 Task: Find connections with filter location Pingdu with filter topic #interviewwith filter profile language English with filter current company FSSAI Publication with filter school Maharashtra Institute of Technology with filter industry Marketing Services with filter service category Property Management with filter keywords title Proprietor
Action: Mouse moved to (214, 285)
Screenshot: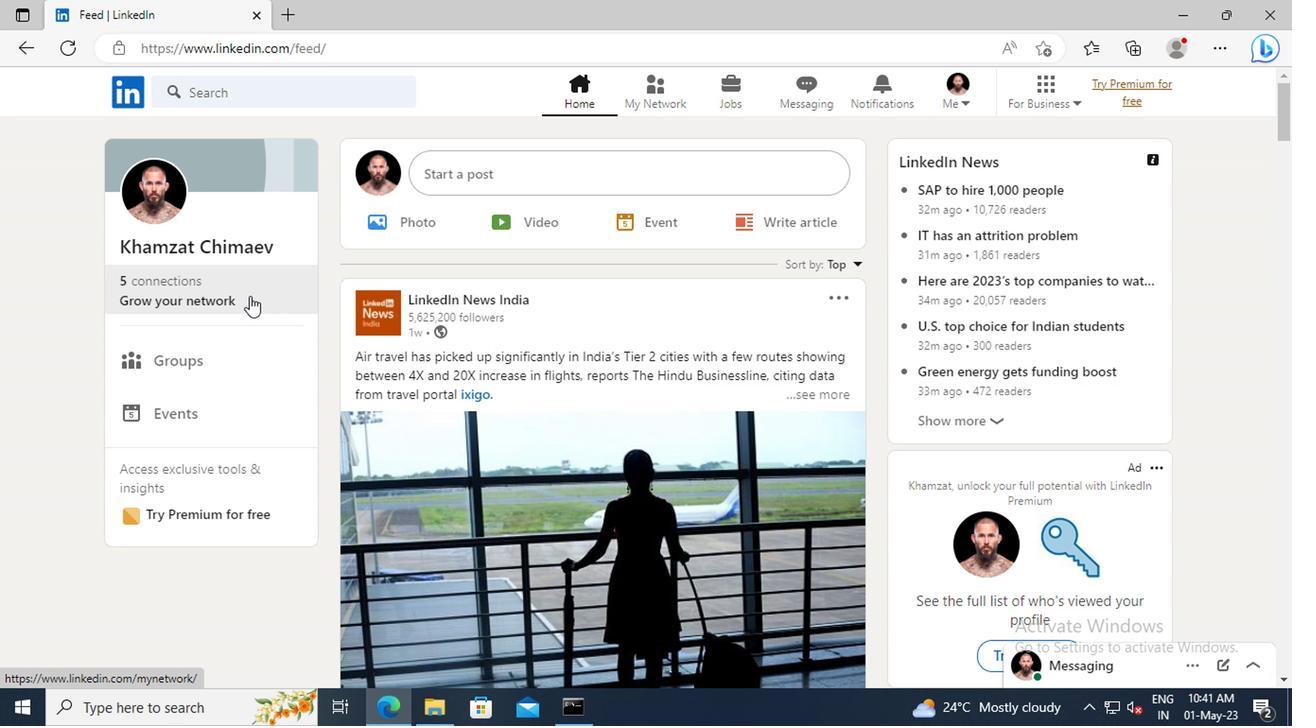 
Action: Mouse pressed left at (214, 285)
Screenshot: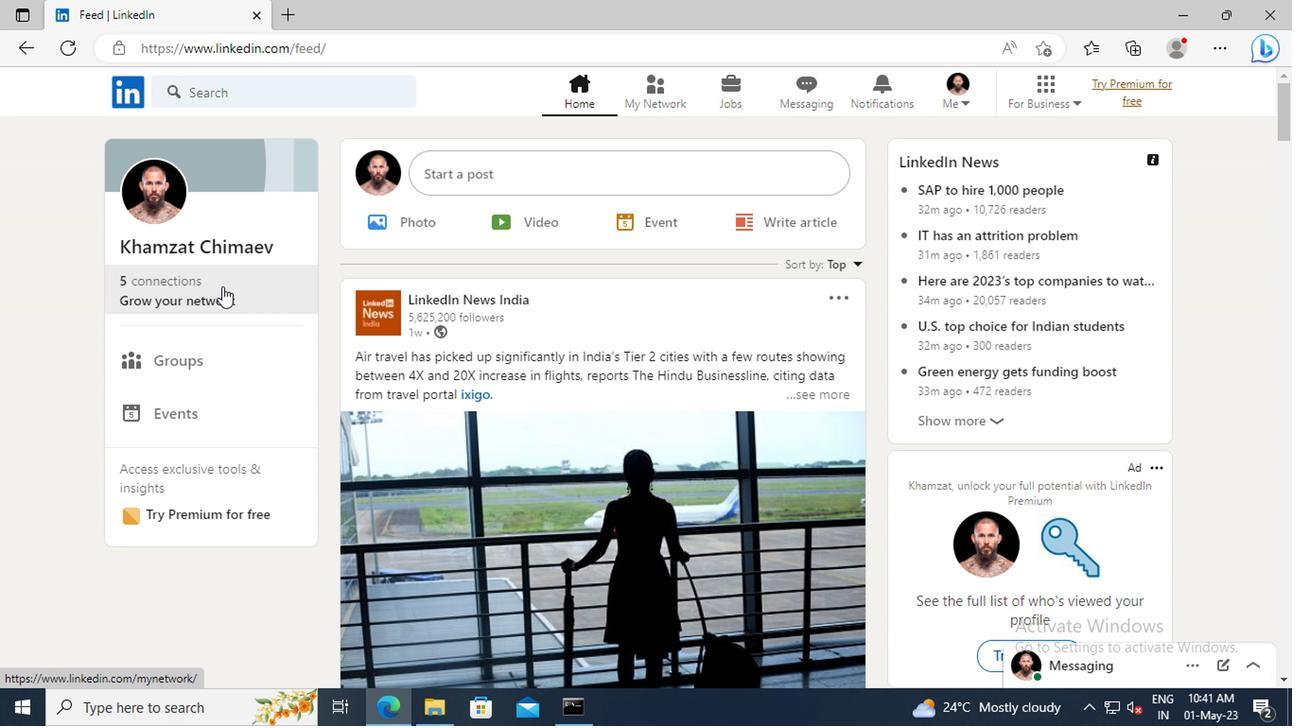 
Action: Mouse moved to (210, 205)
Screenshot: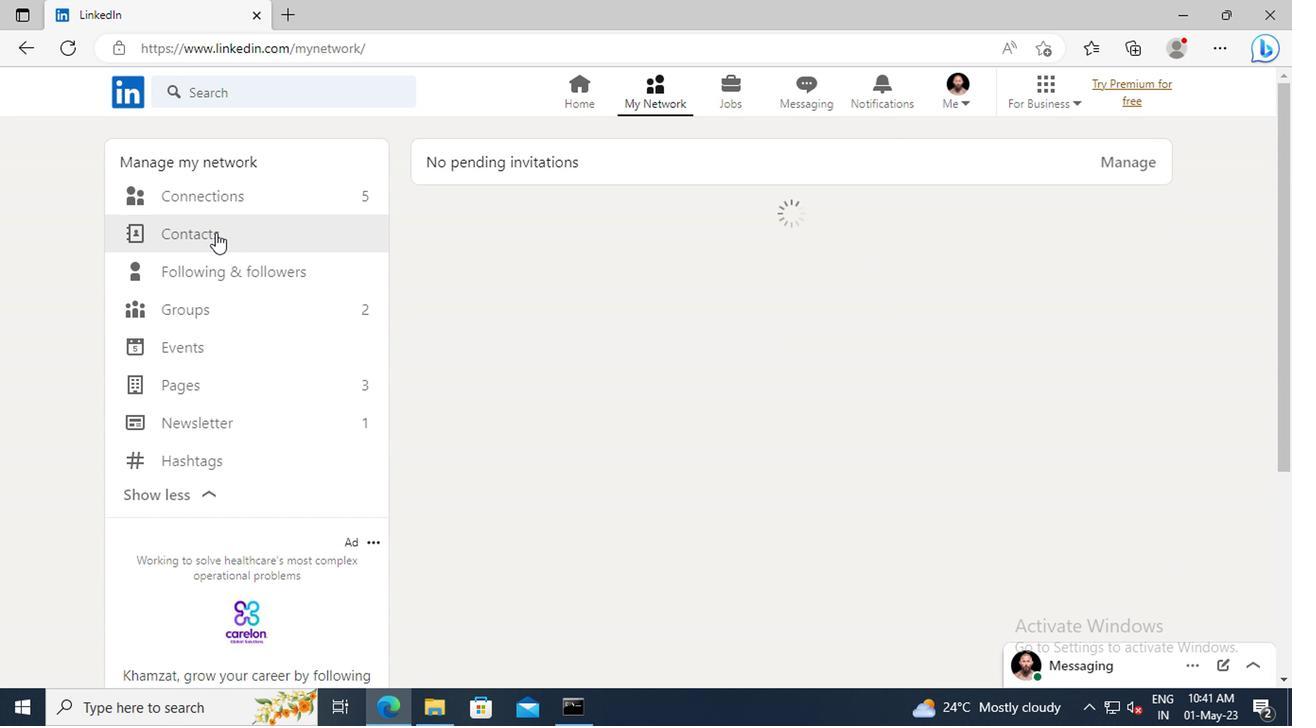 
Action: Mouse pressed left at (210, 205)
Screenshot: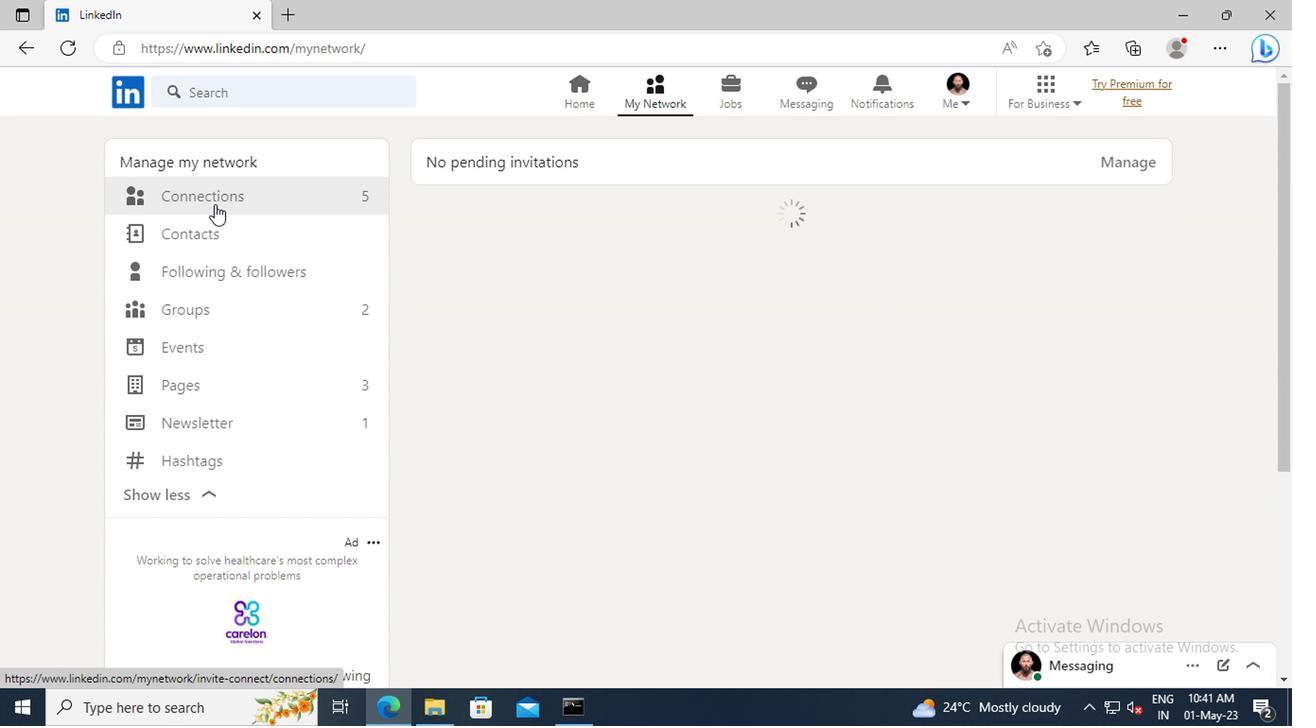 
Action: Mouse moved to (749, 205)
Screenshot: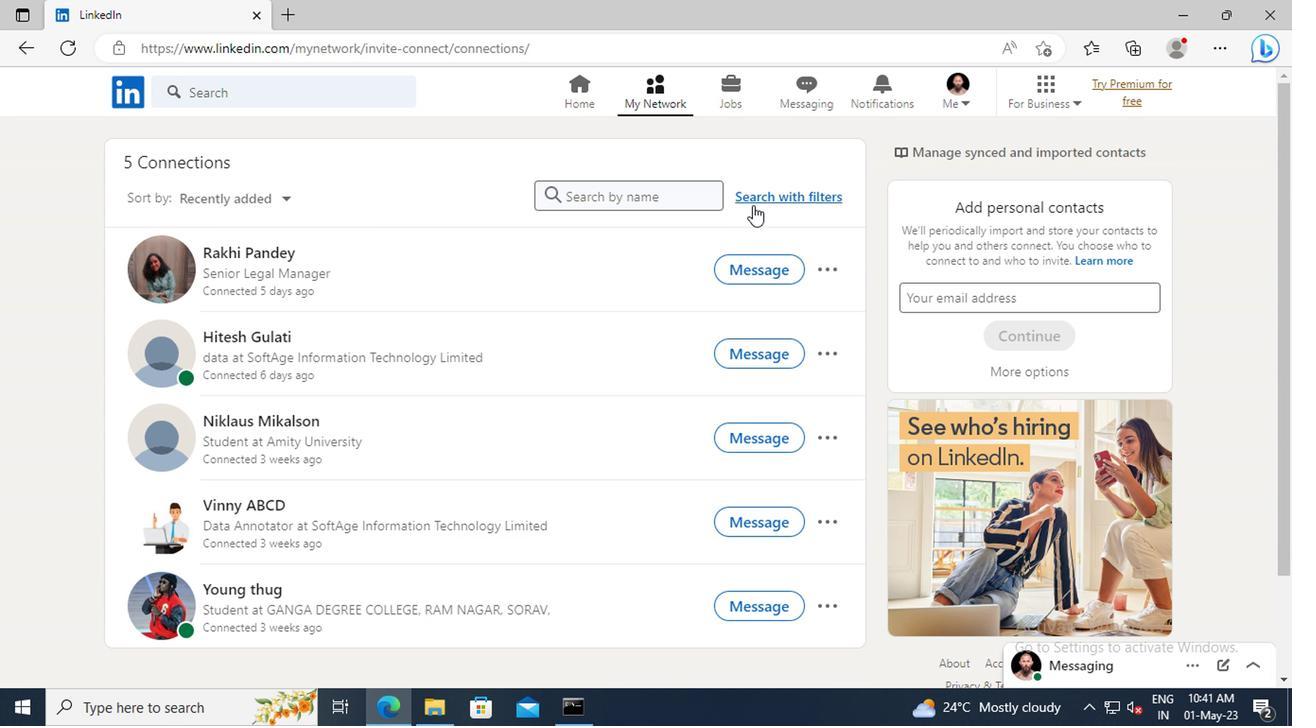 
Action: Mouse pressed left at (749, 205)
Screenshot: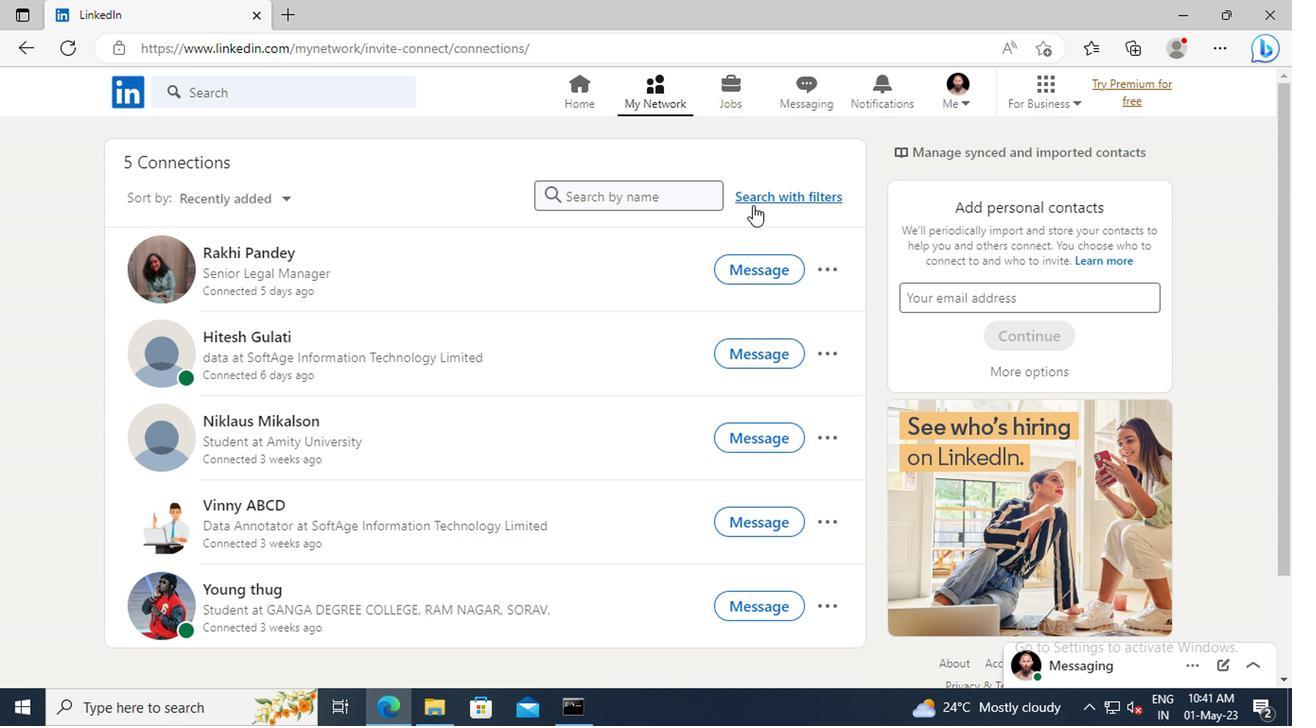 
Action: Mouse moved to (714, 149)
Screenshot: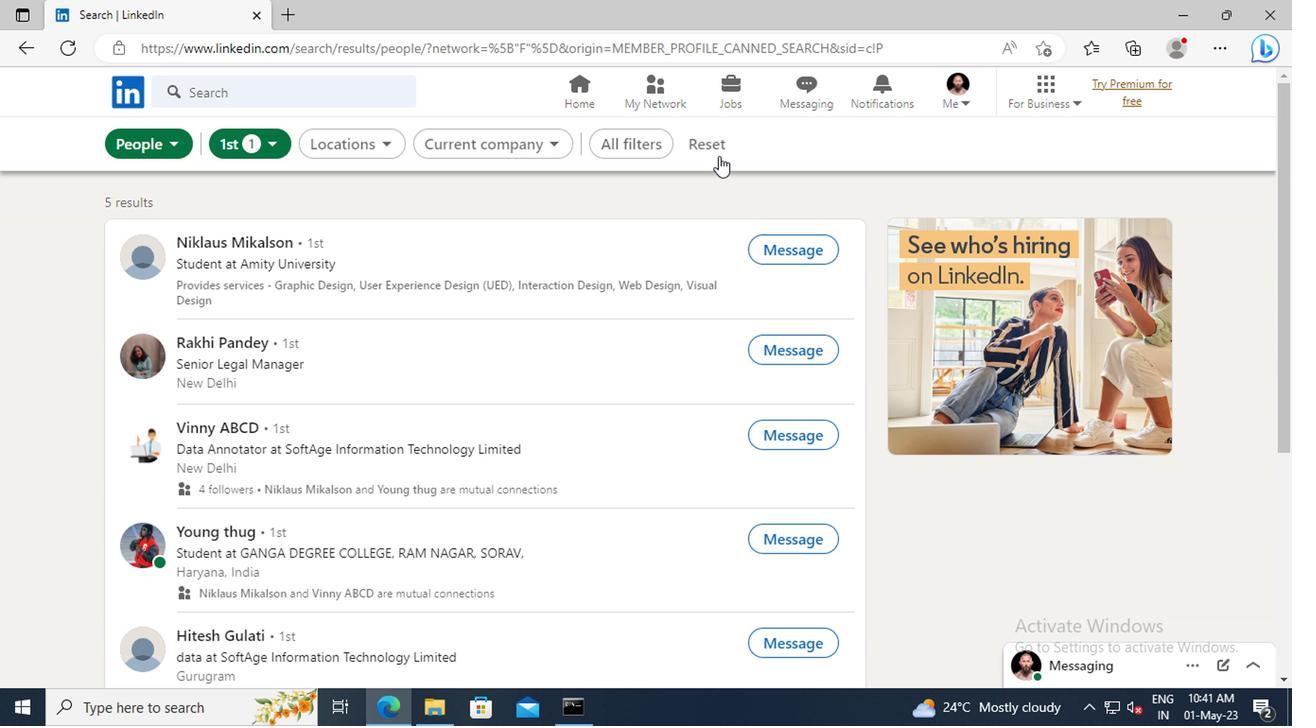
Action: Mouse pressed left at (714, 149)
Screenshot: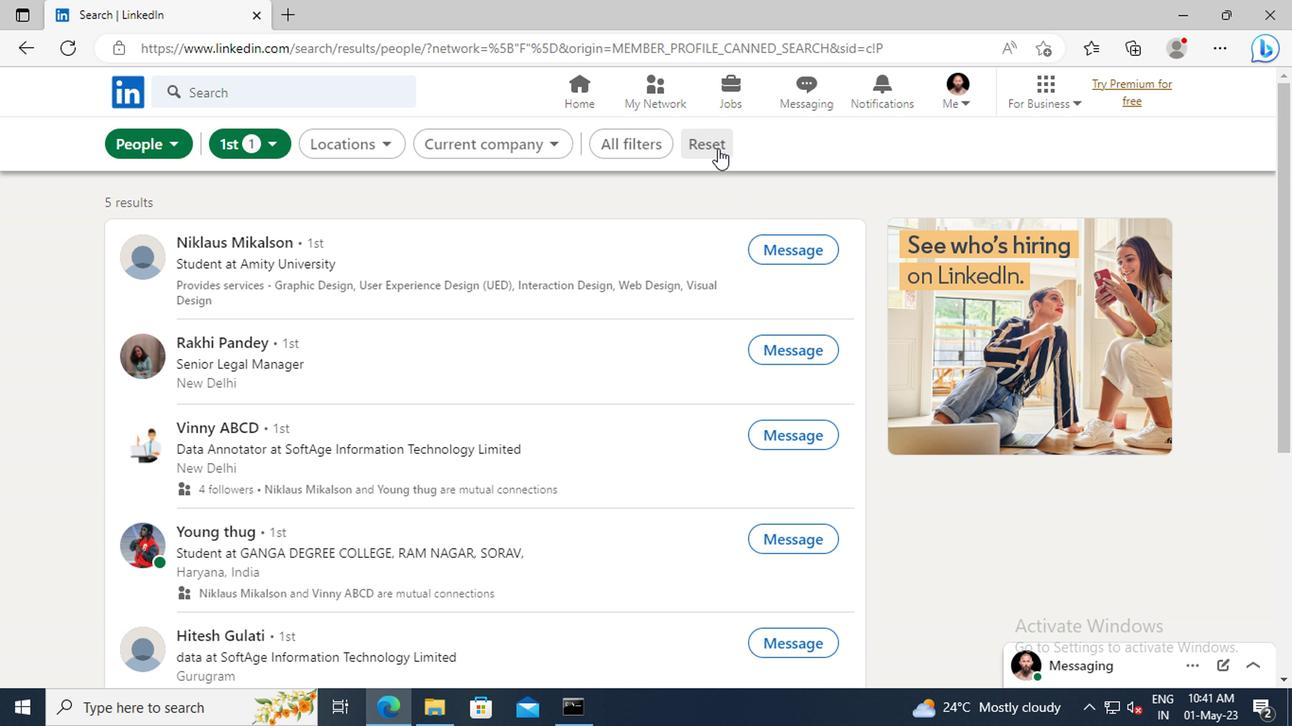
Action: Mouse moved to (679, 145)
Screenshot: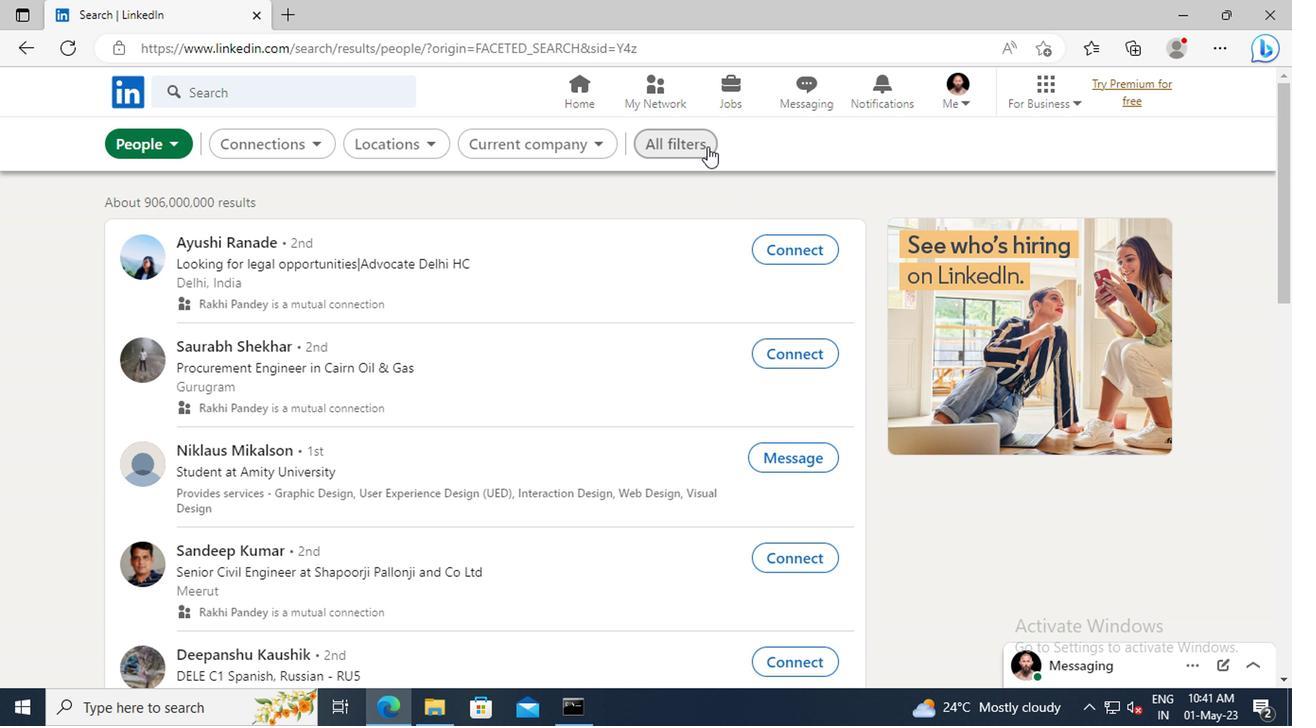 
Action: Mouse pressed left at (679, 145)
Screenshot: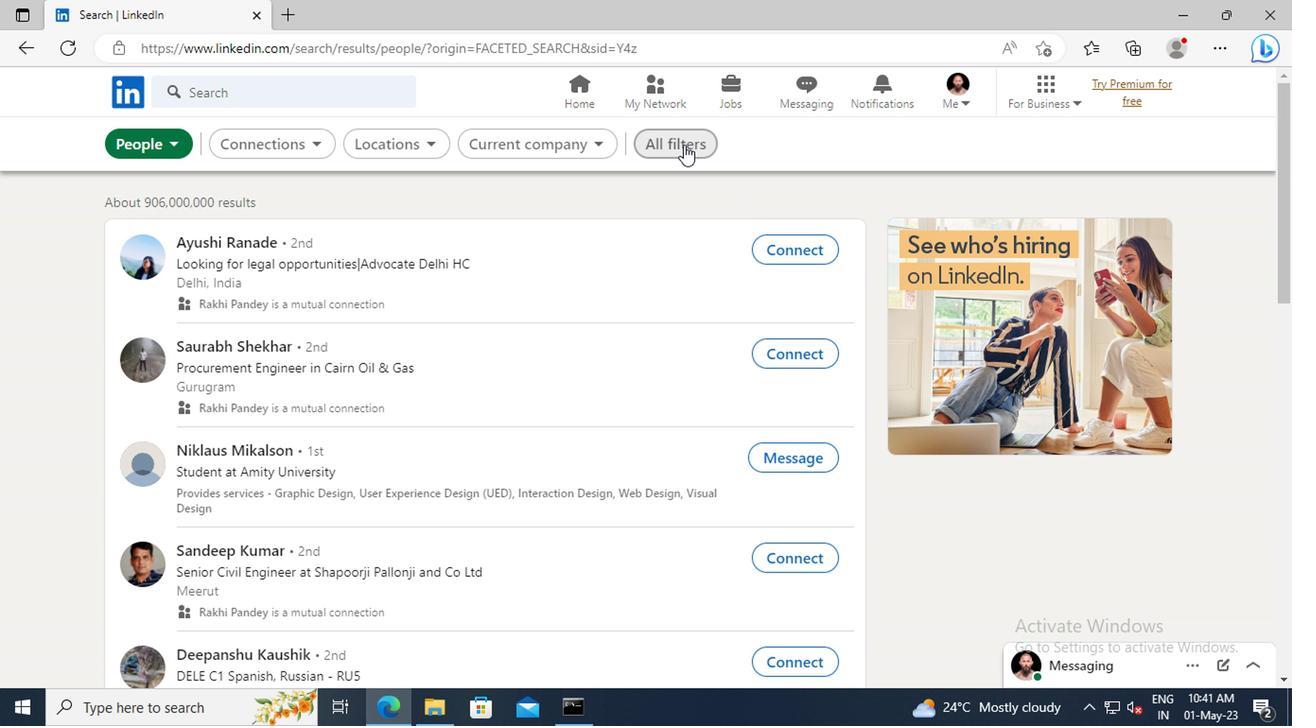 
Action: Mouse moved to (1087, 326)
Screenshot: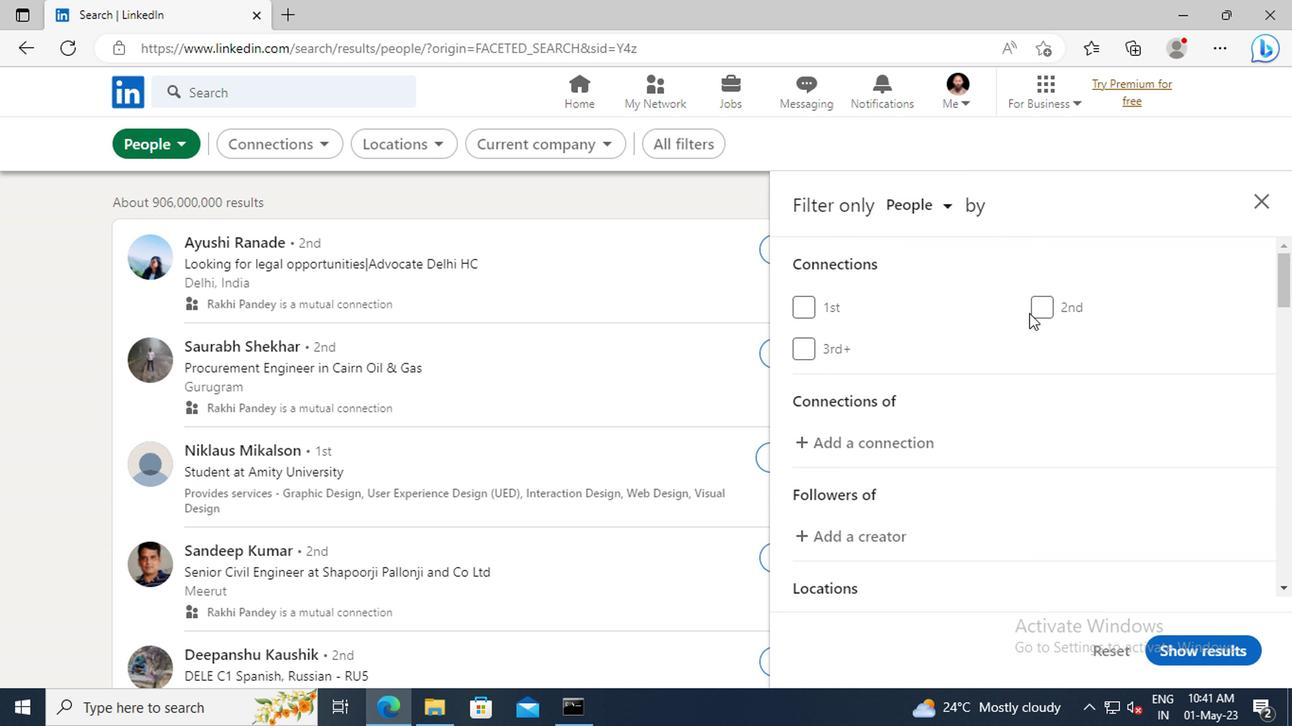 
Action: Mouse scrolled (1087, 325) with delta (0, 0)
Screenshot: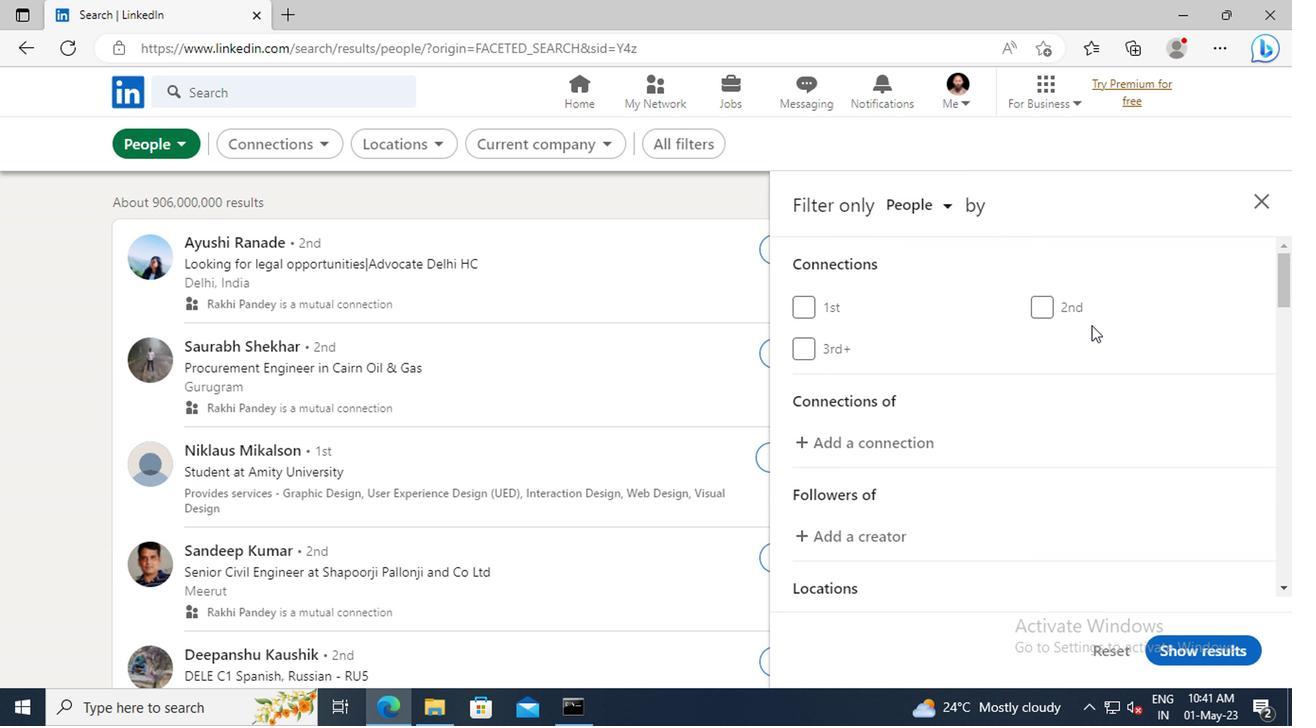
Action: Mouse scrolled (1087, 325) with delta (0, 0)
Screenshot: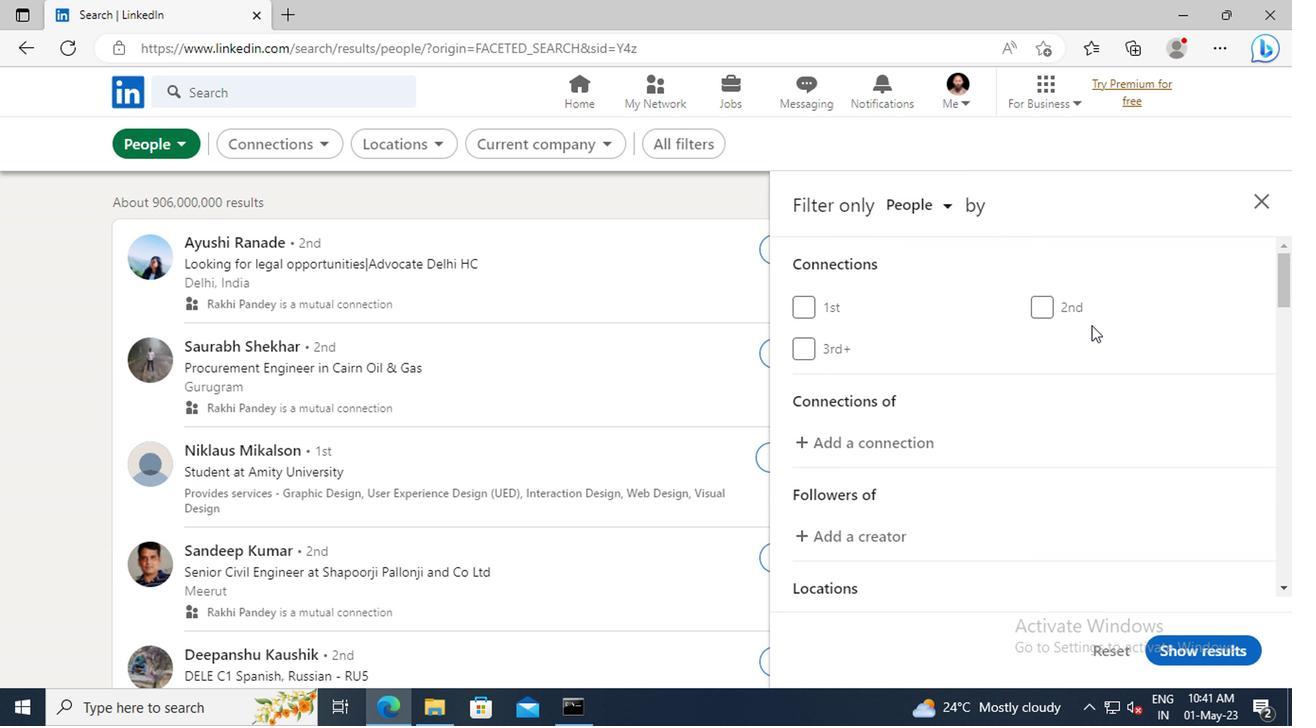 
Action: Mouse scrolled (1087, 325) with delta (0, 0)
Screenshot: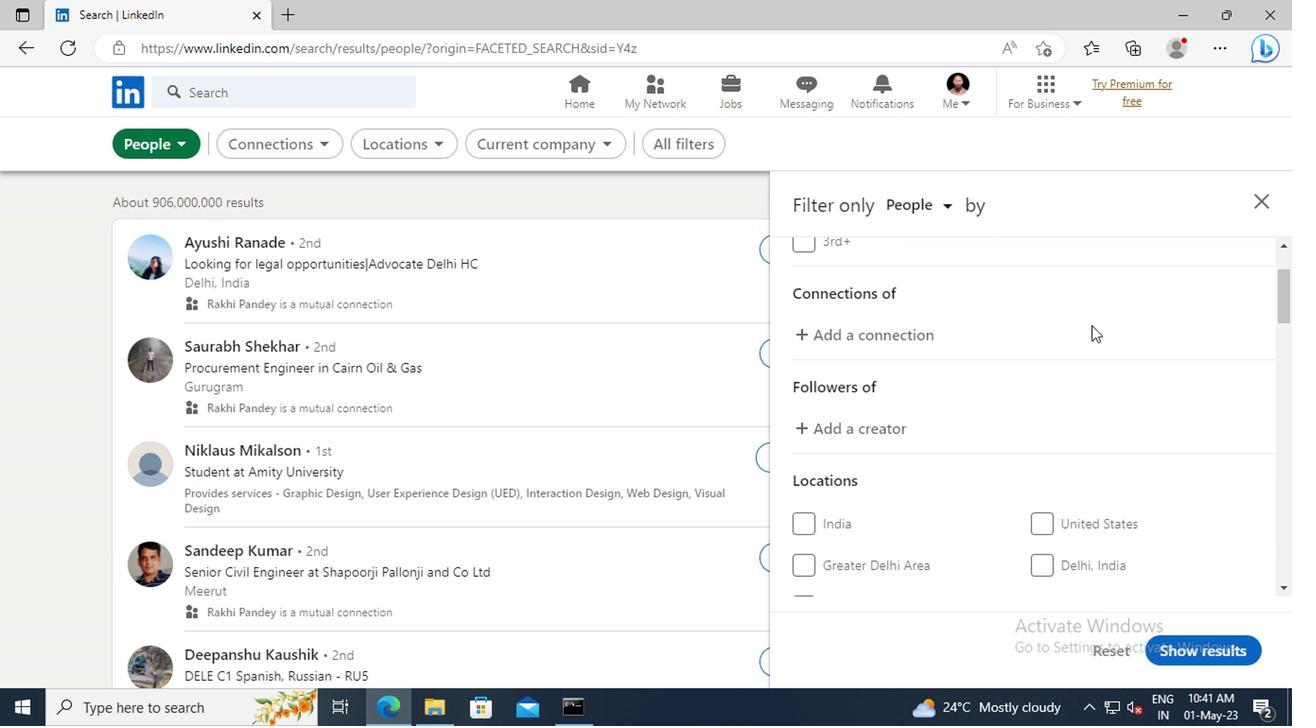 
Action: Mouse scrolled (1087, 325) with delta (0, 0)
Screenshot: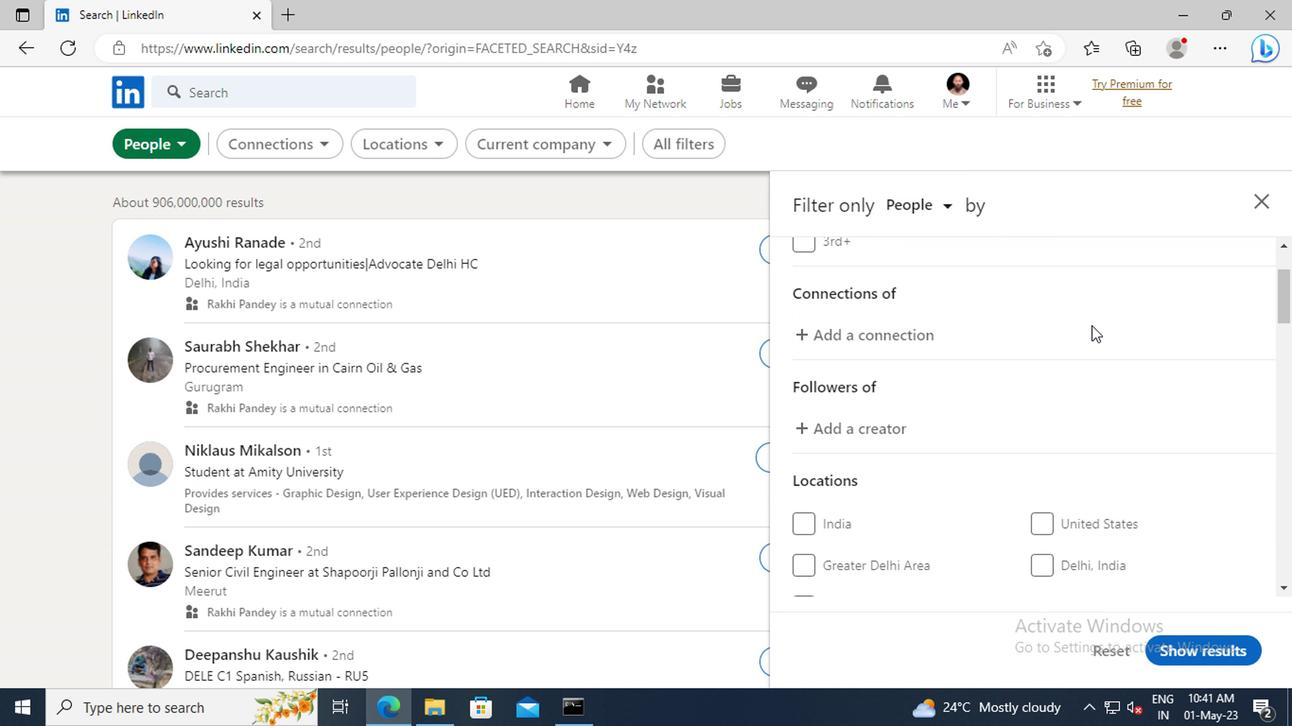 
Action: Mouse scrolled (1087, 325) with delta (0, 0)
Screenshot: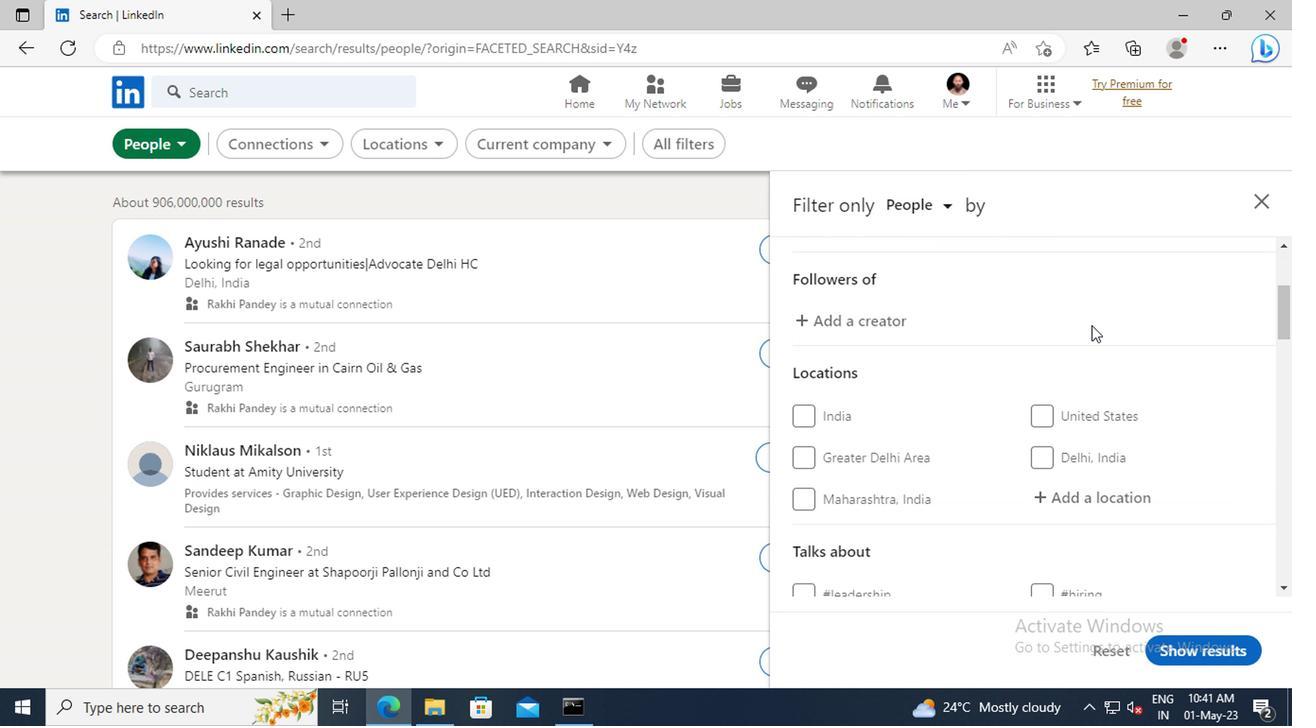 
Action: Mouse scrolled (1087, 325) with delta (0, 0)
Screenshot: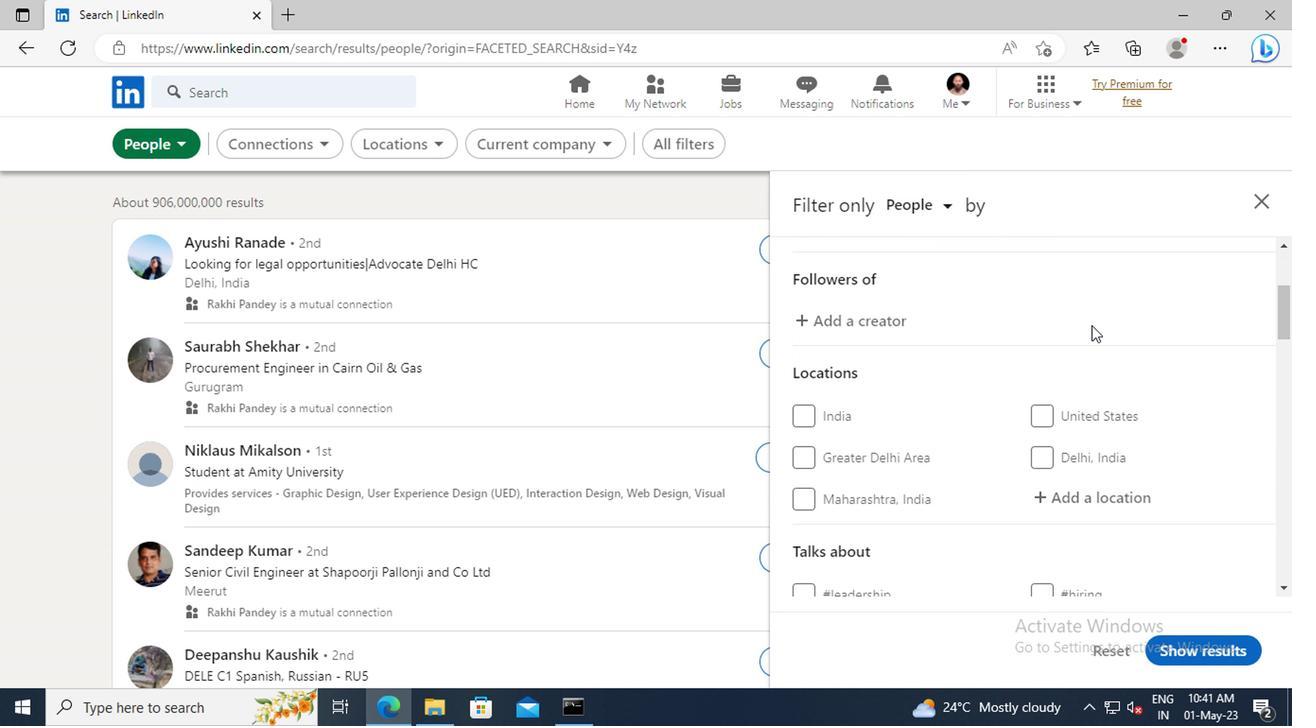 
Action: Mouse moved to (1091, 386)
Screenshot: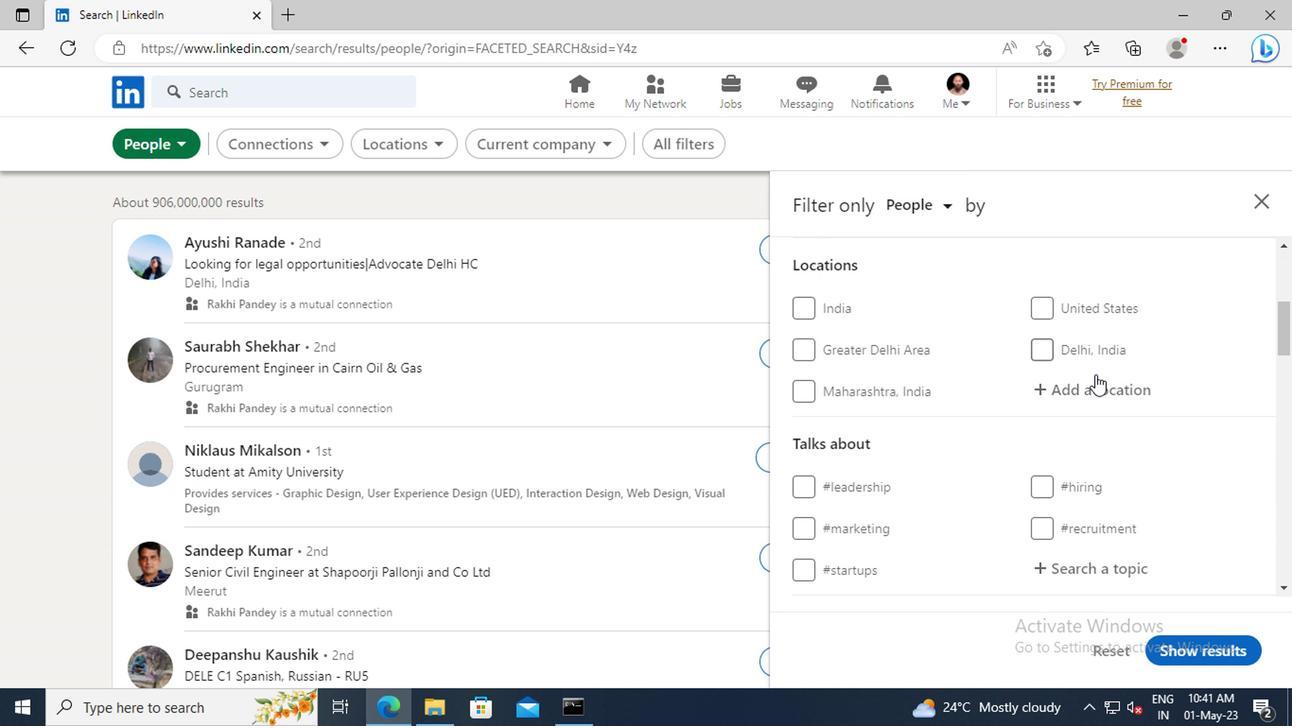 
Action: Mouse pressed left at (1091, 386)
Screenshot: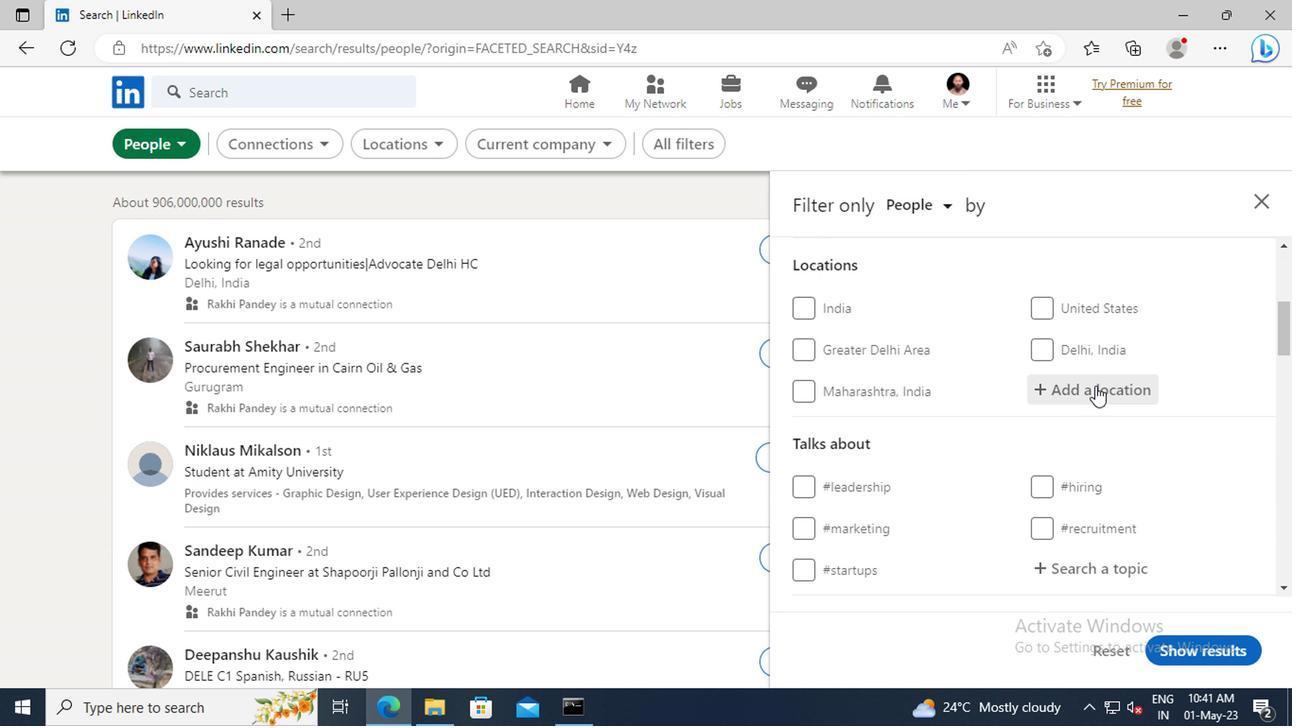 
Action: Key pressed <Key.shift>PINGDU<Key.enter>
Screenshot: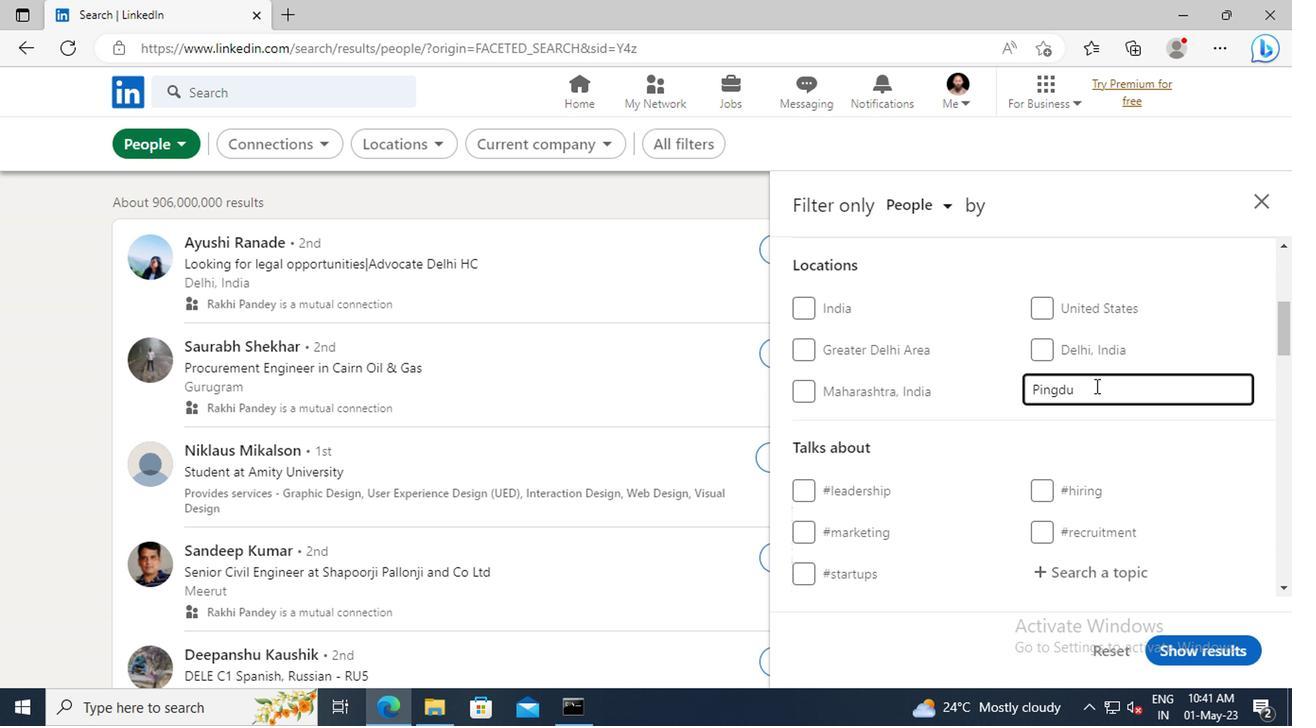 
Action: Mouse scrolled (1091, 386) with delta (0, 0)
Screenshot: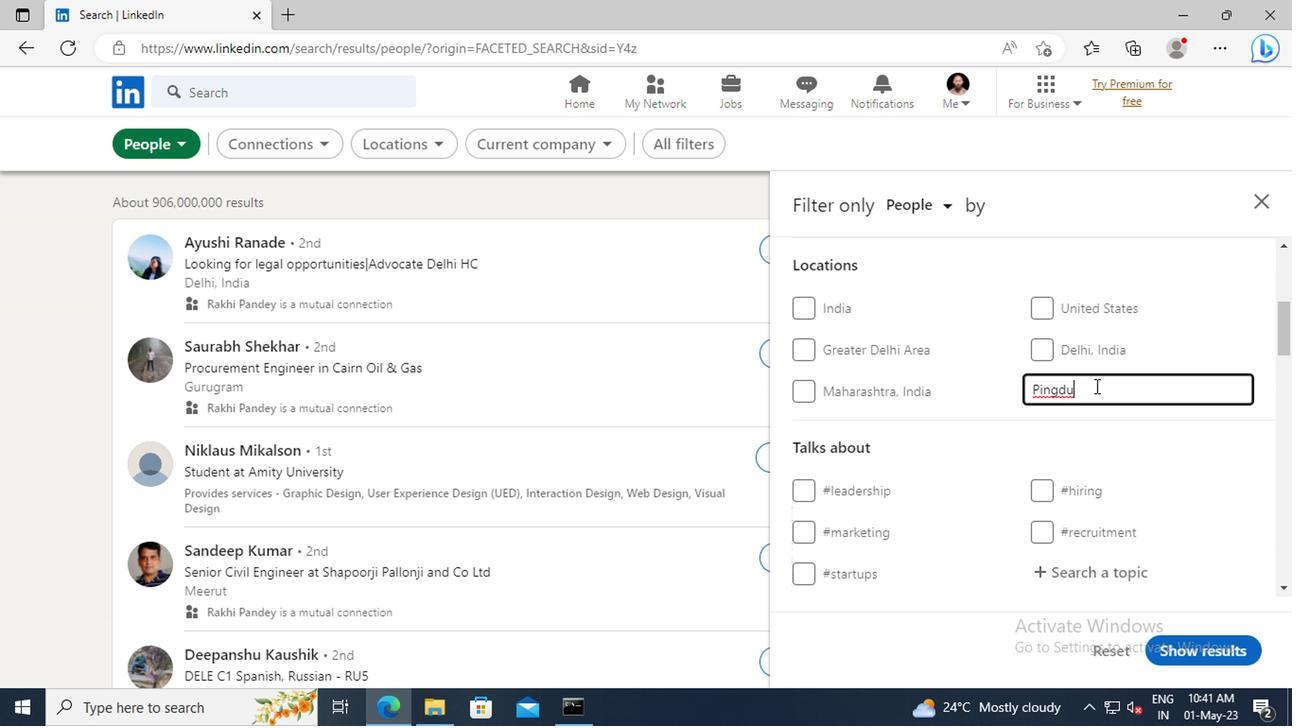 
Action: Mouse scrolled (1091, 386) with delta (0, 0)
Screenshot: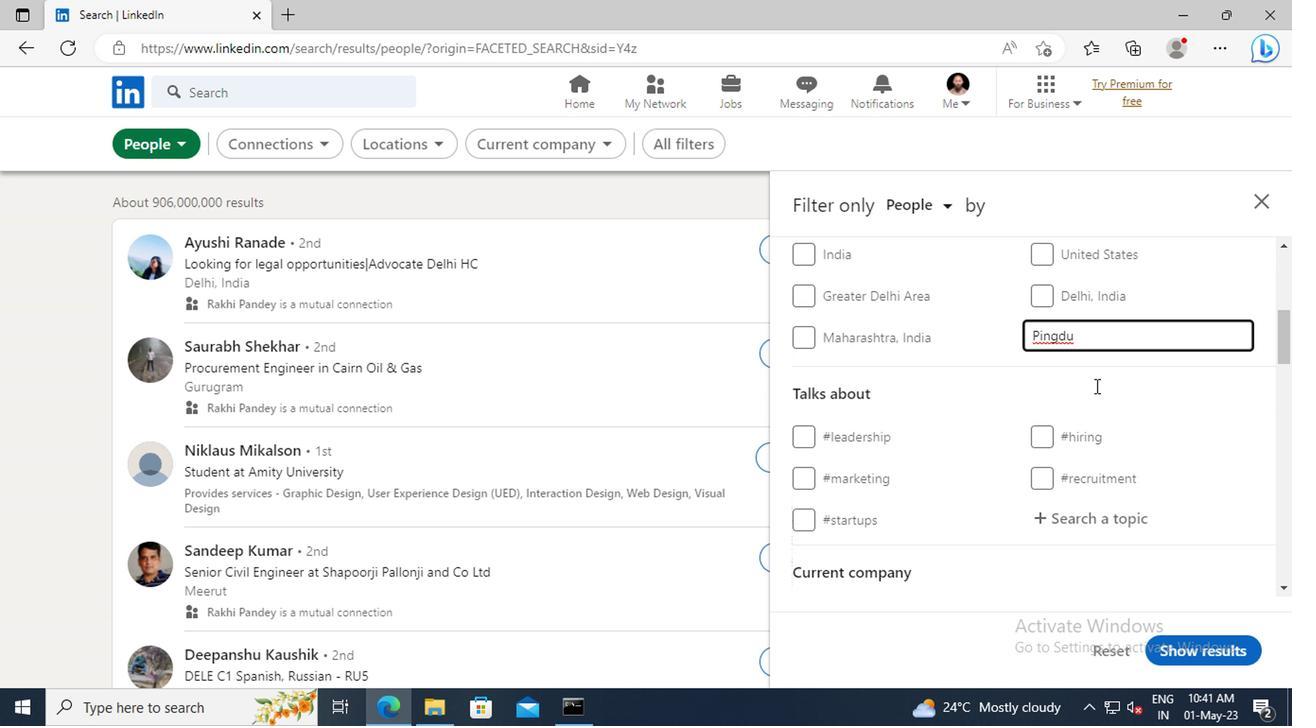 
Action: Mouse moved to (1080, 460)
Screenshot: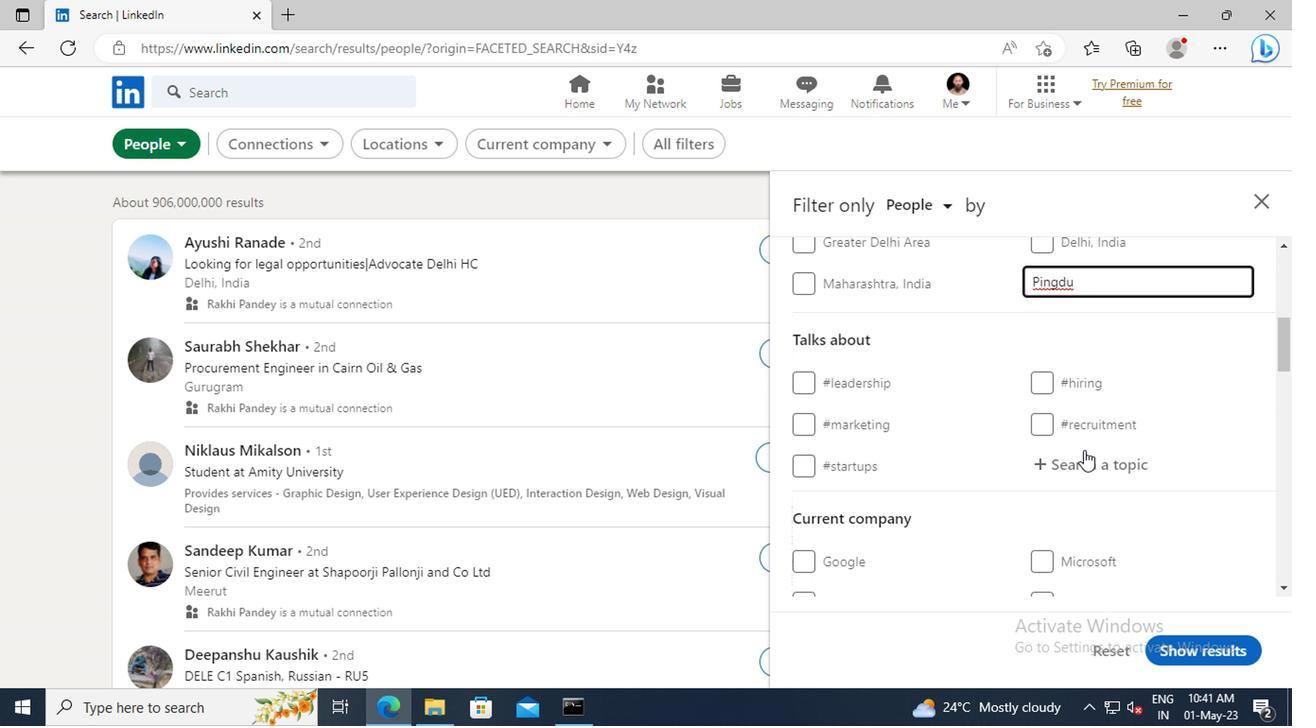 
Action: Mouse pressed left at (1080, 460)
Screenshot: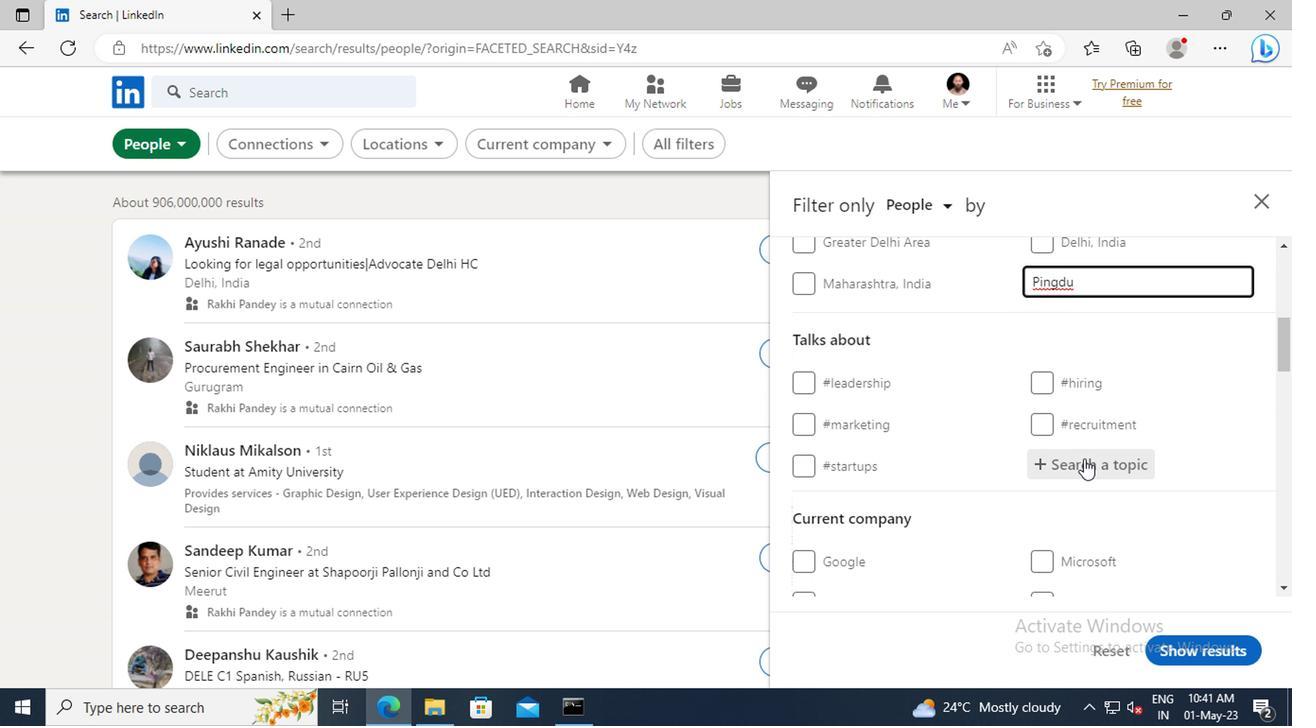 
Action: Key pressed INTERVIEW
Screenshot: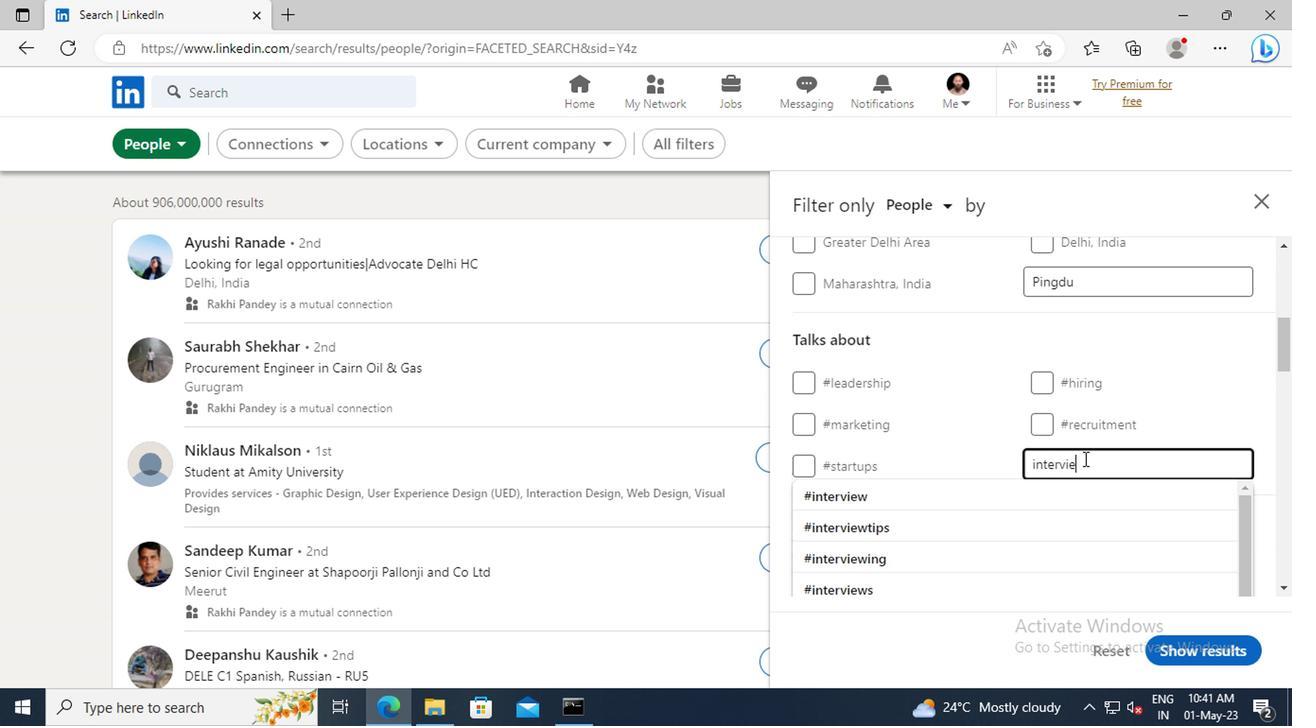 
Action: Mouse moved to (1074, 497)
Screenshot: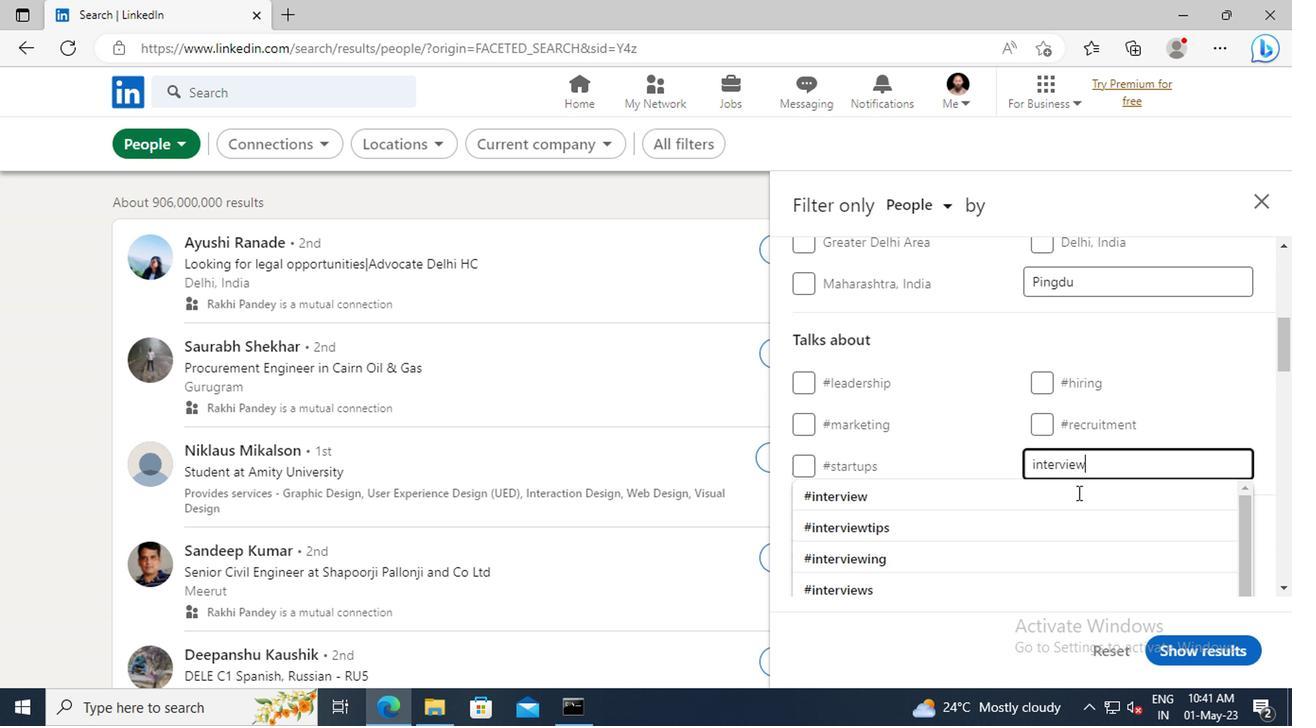 
Action: Mouse pressed left at (1074, 497)
Screenshot: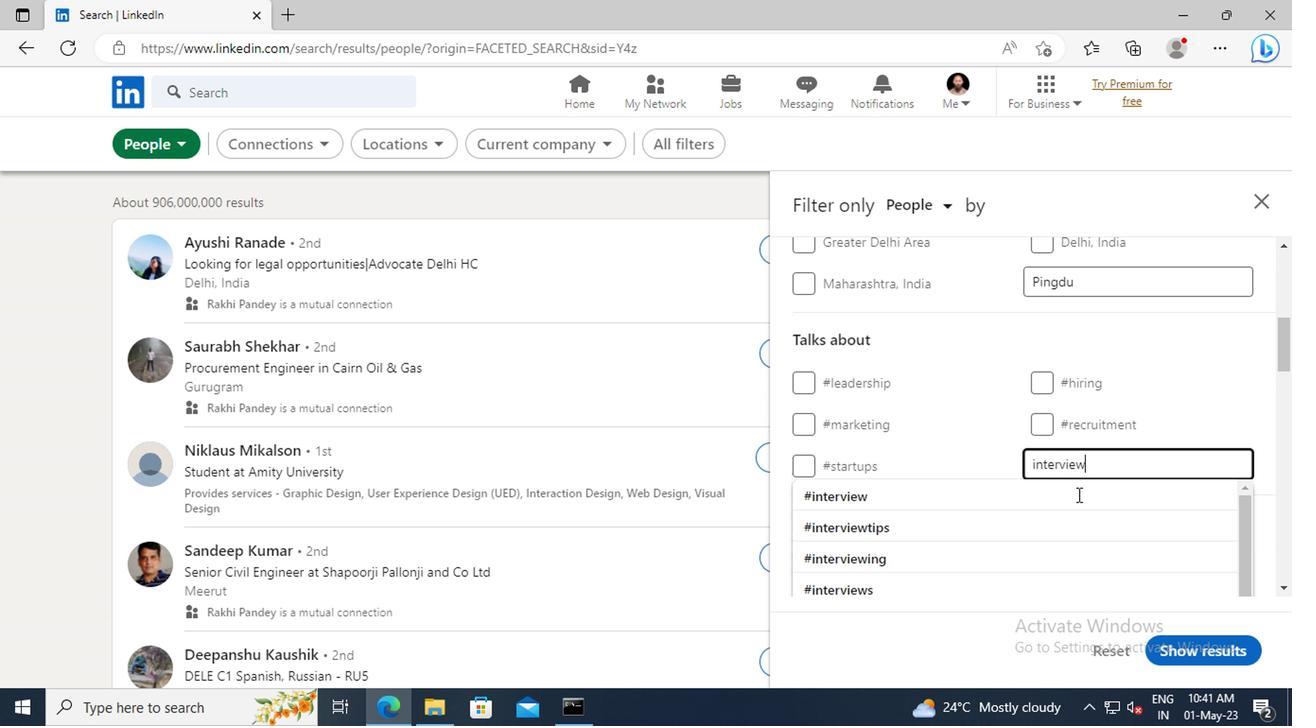 
Action: Mouse scrolled (1074, 496) with delta (0, -1)
Screenshot: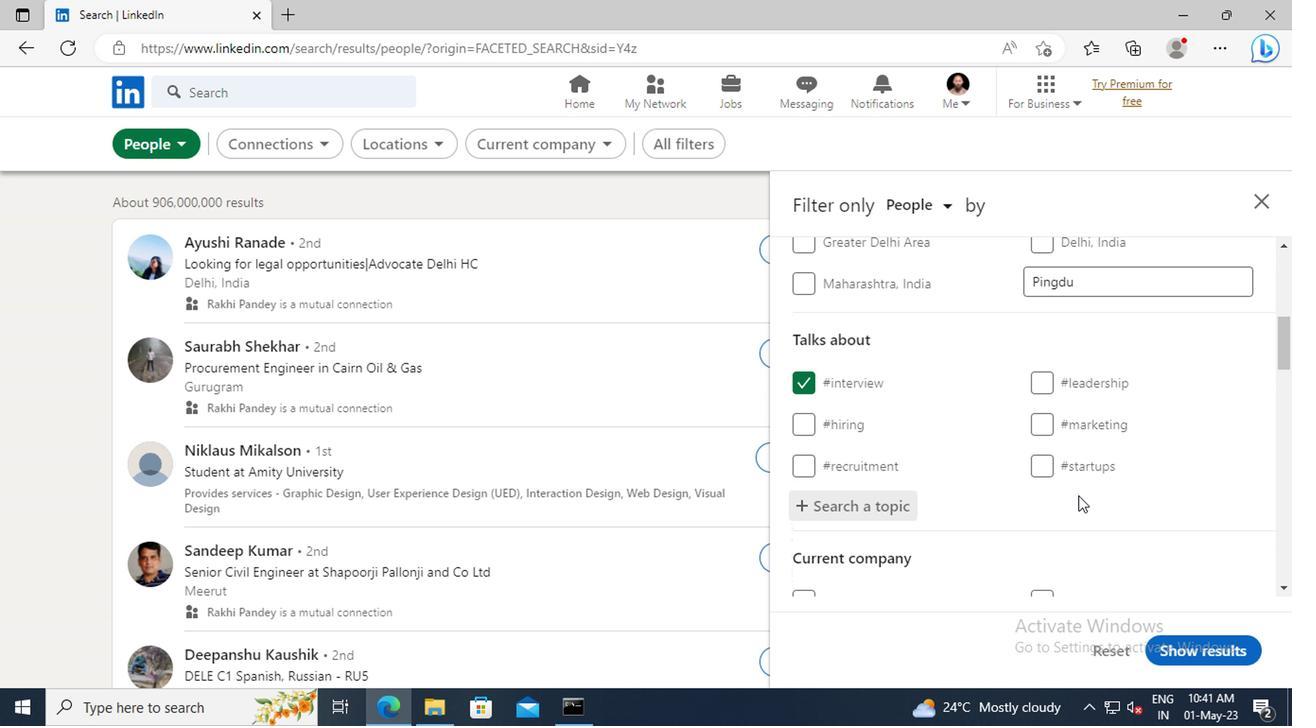 
Action: Mouse scrolled (1074, 496) with delta (0, -1)
Screenshot: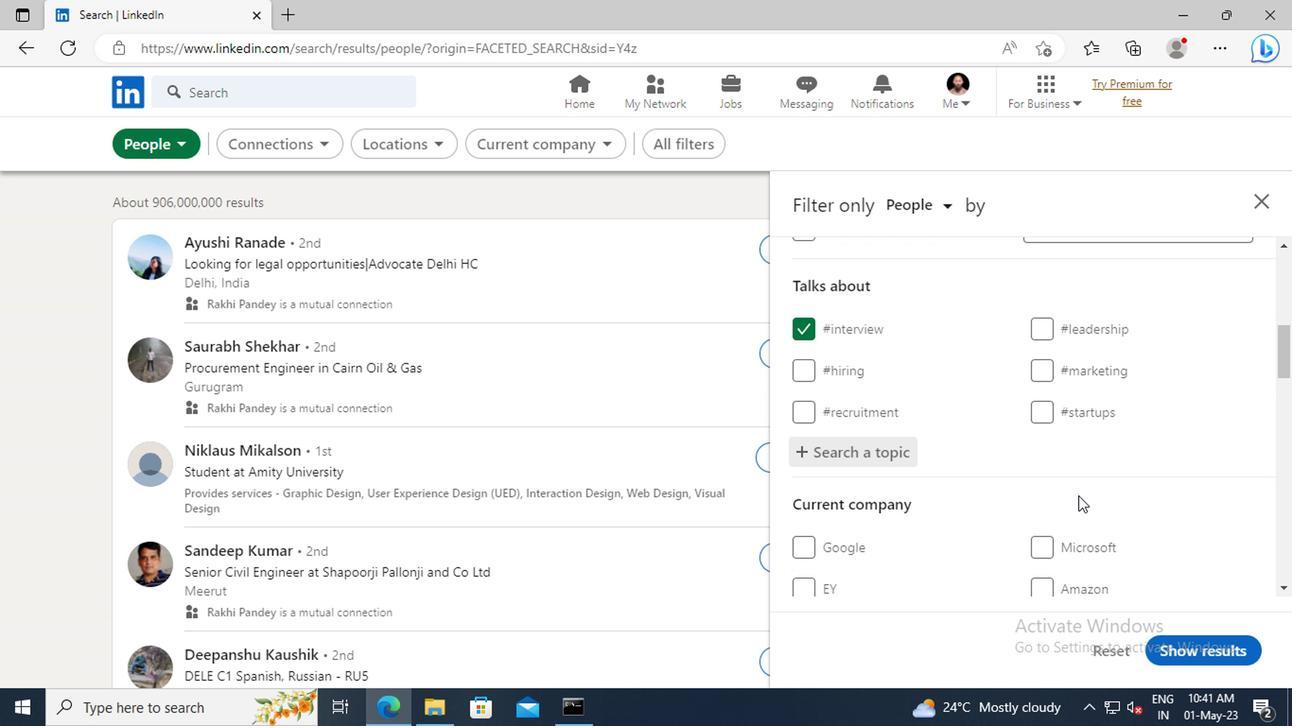 
Action: Mouse scrolled (1074, 496) with delta (0, -1)
Screenshot: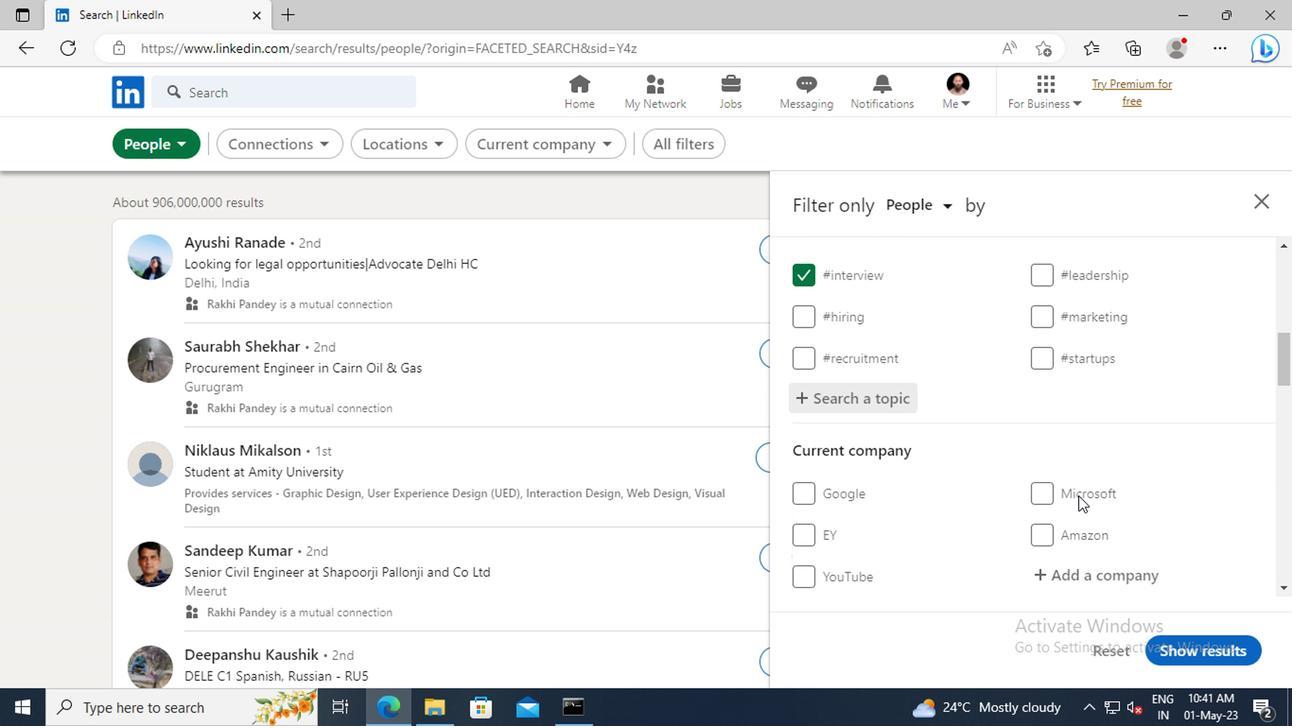 
Action: Mouse scrolled (1074, 496) with delta (0, -1)
Screenshot: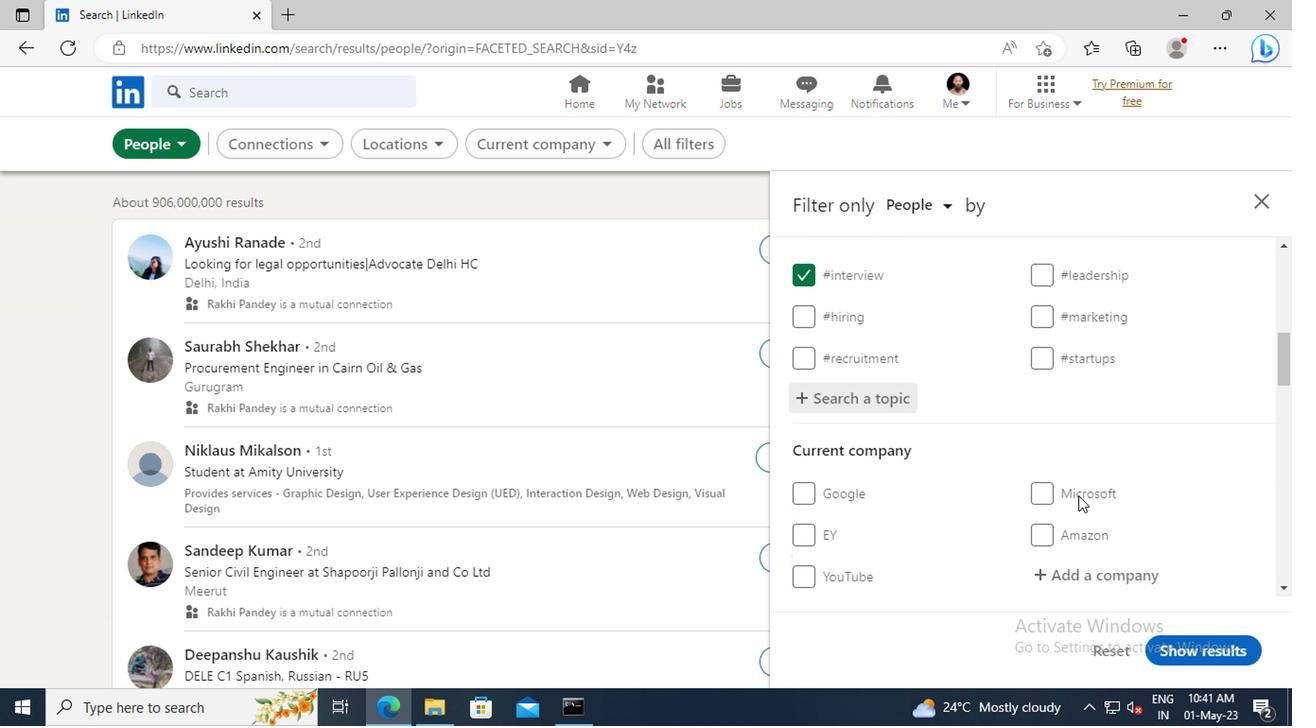 
Action: Mouse scrolled (1074, 496) with delta (0, -1)
Screenshot: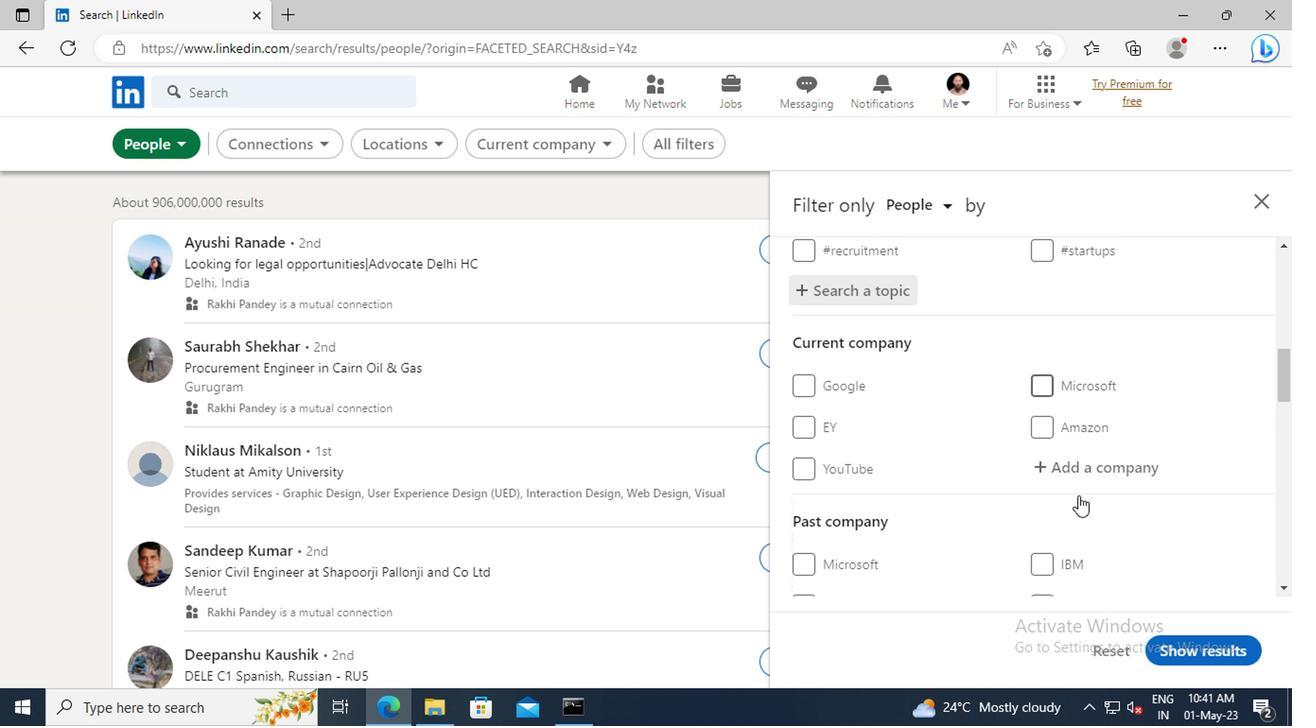 
Action: Mouse scrolled (1074, 496) with delta (0, -1)
Screenshot: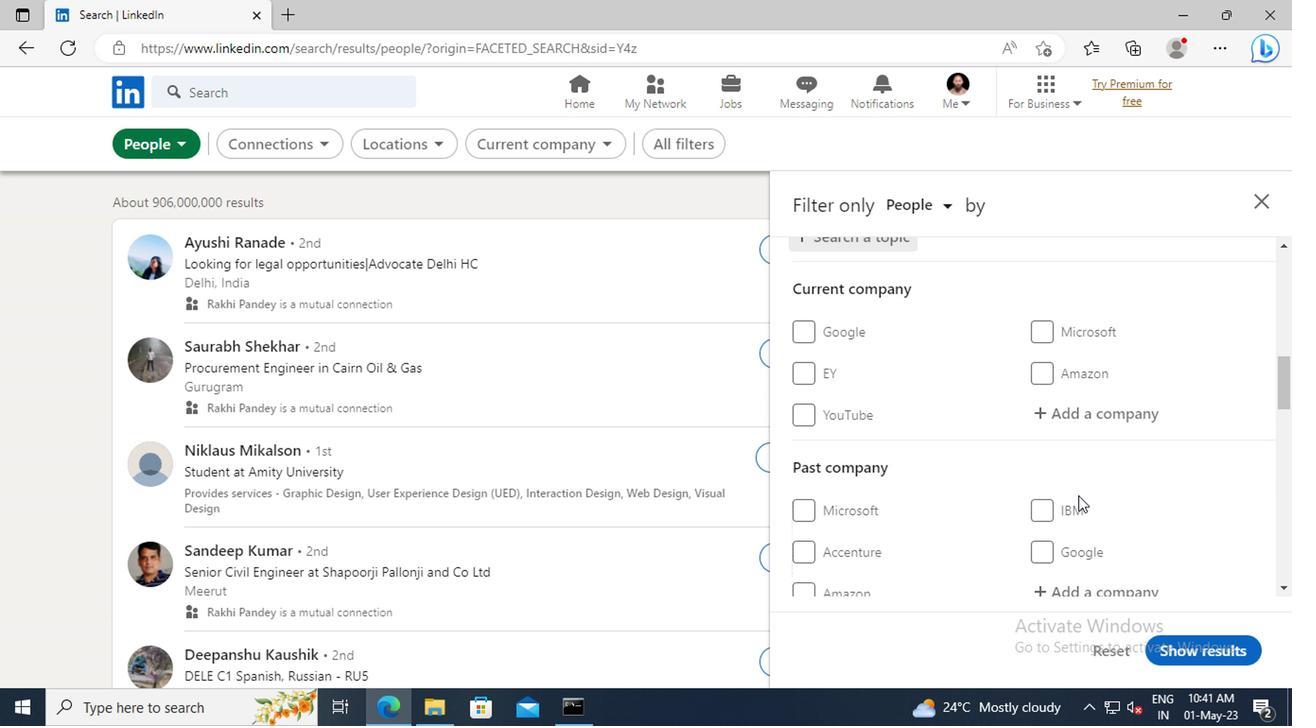 
Action: Mouse scrolled (1074, 496) with delta (0, -1)
Screenshot: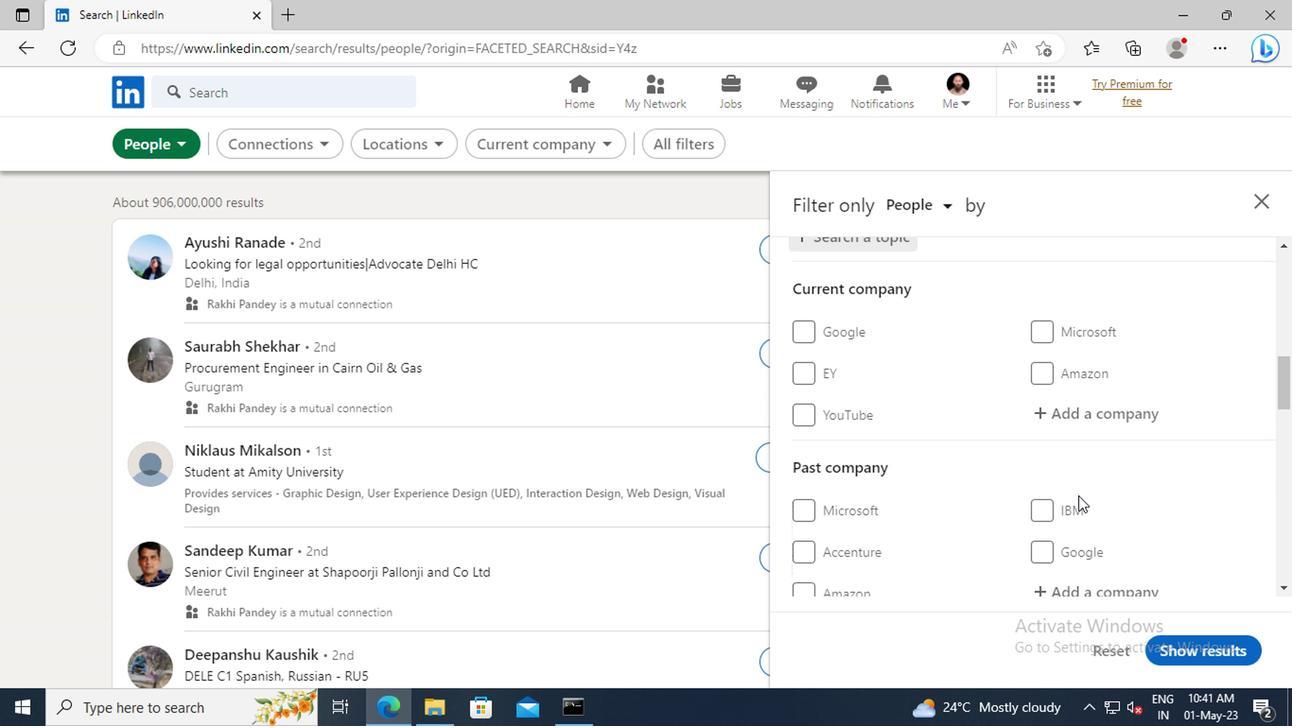 
Action: Mouse scrolled (1074, 496) with delta (0, -1)
Screenshot: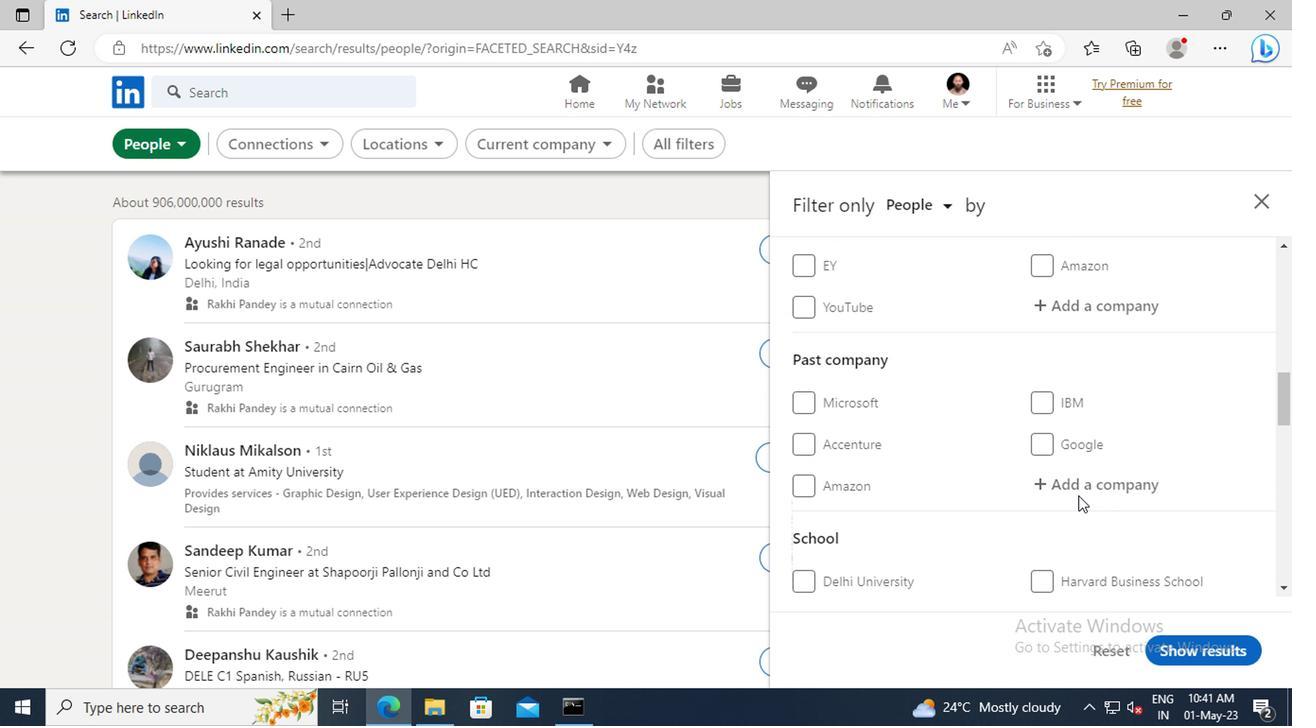 
Action: Mouse scrolled (1074, 496) with delta (0, -1)
Screenshot: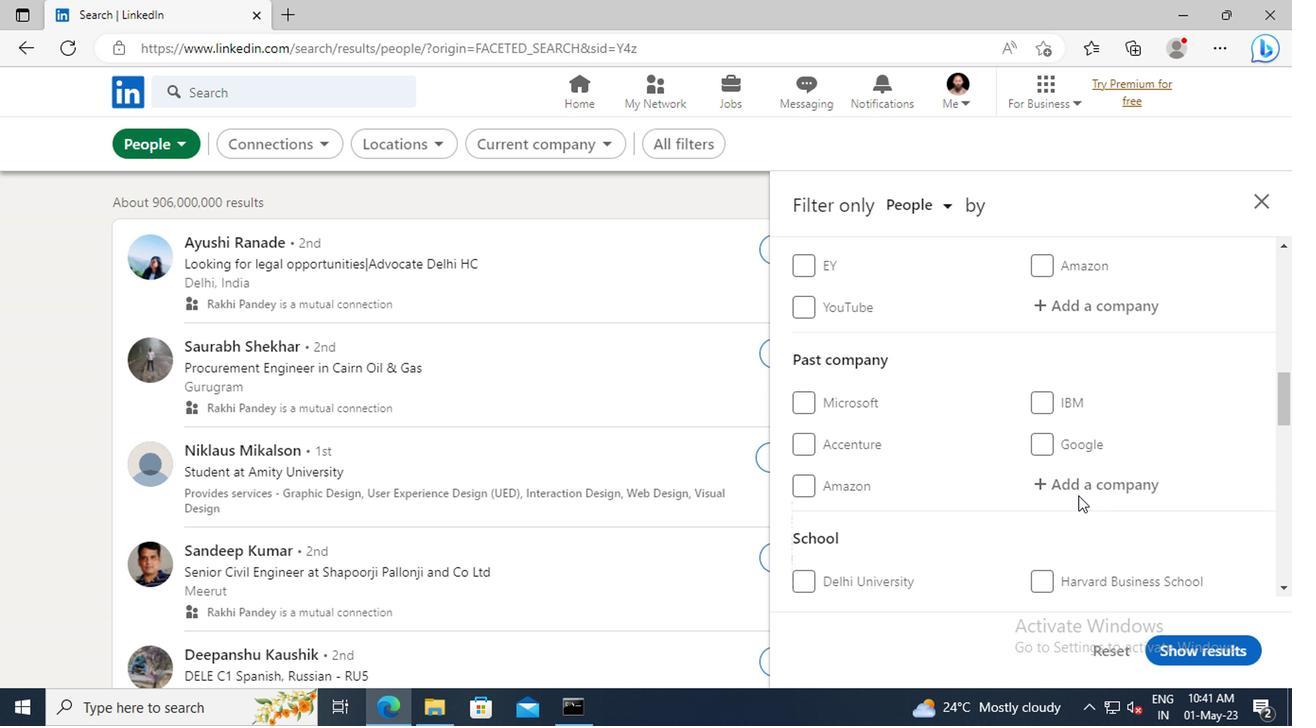 
Action: Mouse scrolled (1074, 496) with delta (0, -1)
Screenshot: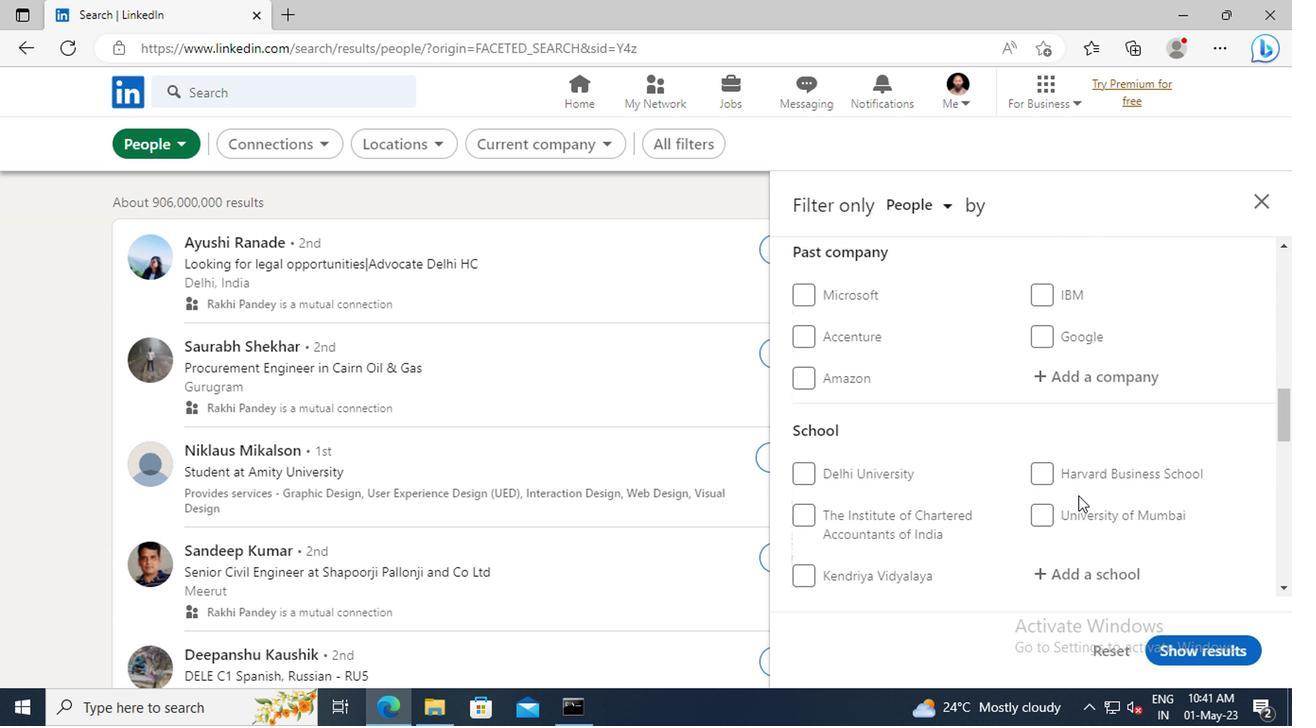 
Action: Mouse scrolled (1074, 496) with delta (0, -1)
Screenshot: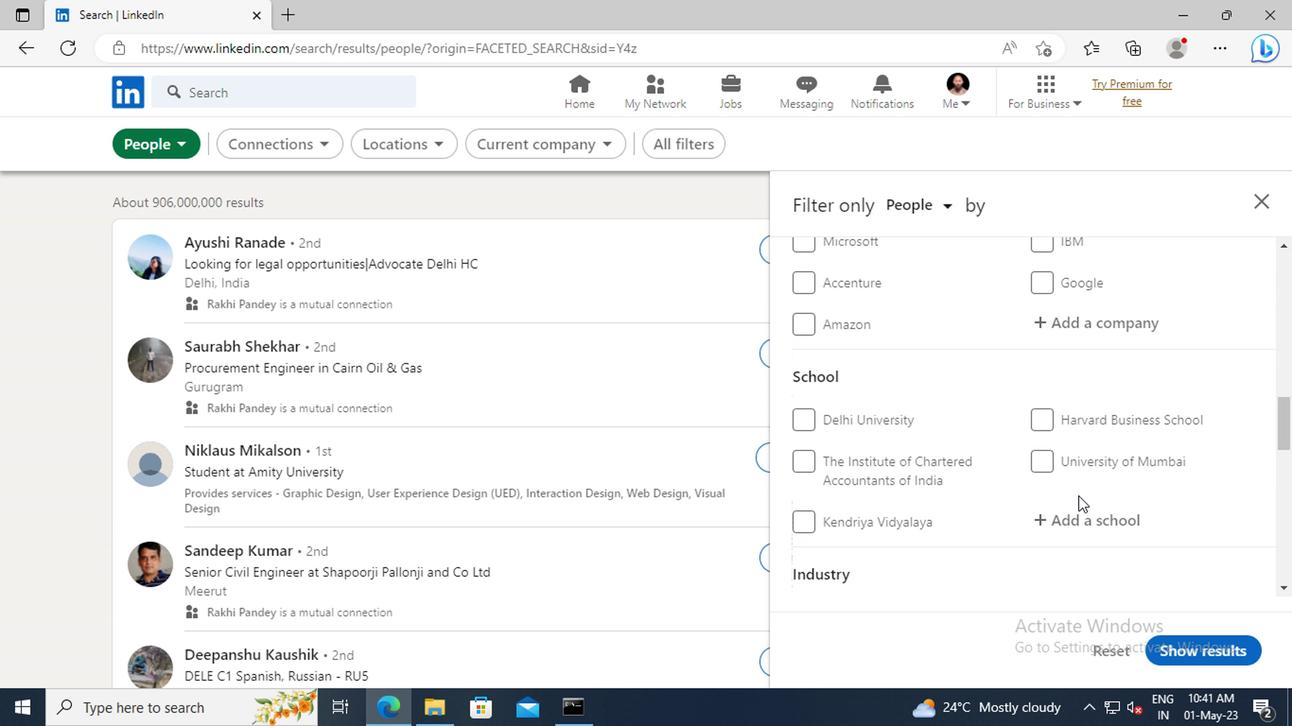 
Action: Mouse scrolled (1074, 496) with delta (0, -1)
Screenshot: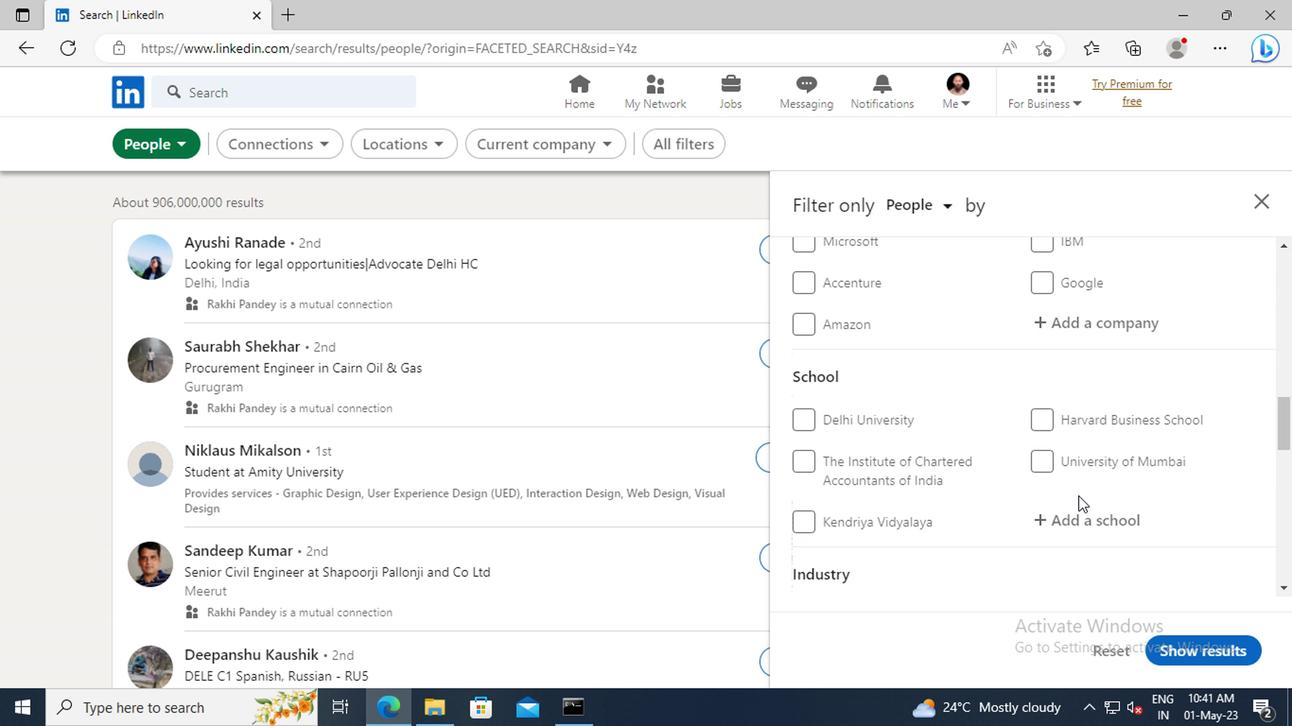 
Action: Mouse scrolled (1074, 496) with delta (0, -1)
Screenshot: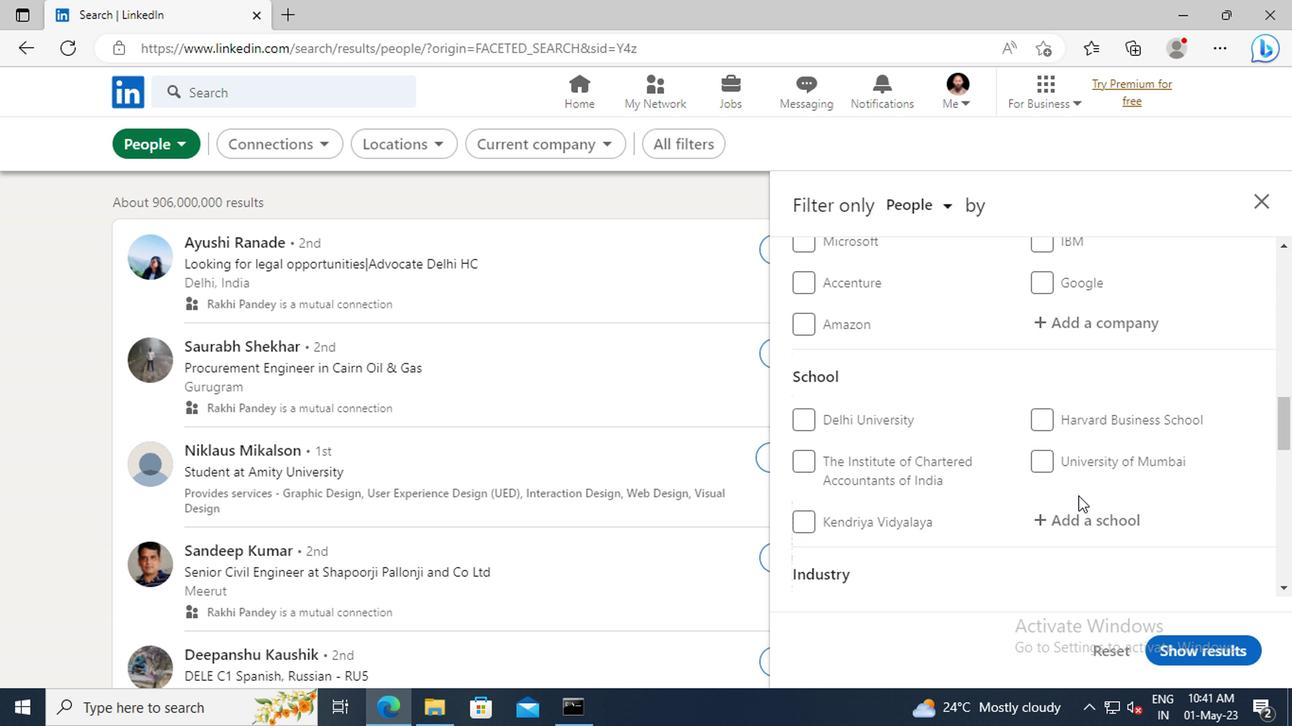 
Action: Mouse scrolled (1074, 496) with delta (0, -1)
Screenshot: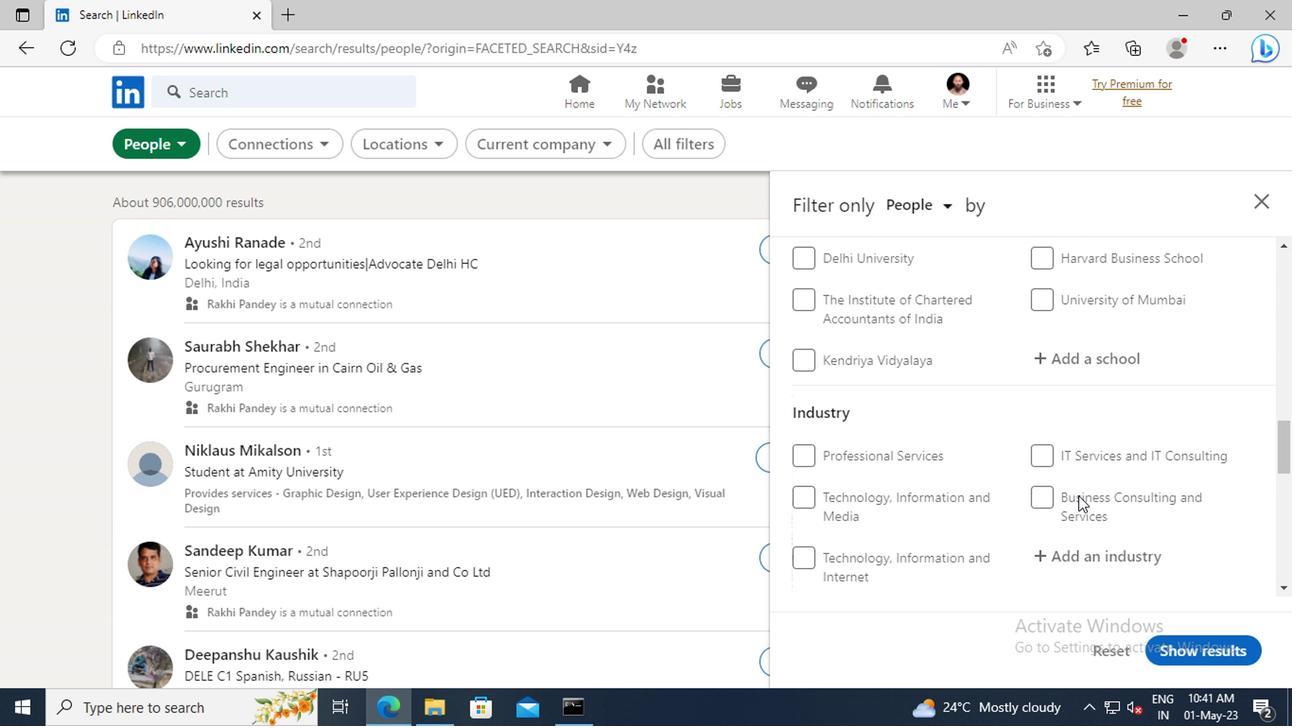 
Action: Mouse scrolled (1074, 496) with delta (0, -1)
Screenshot: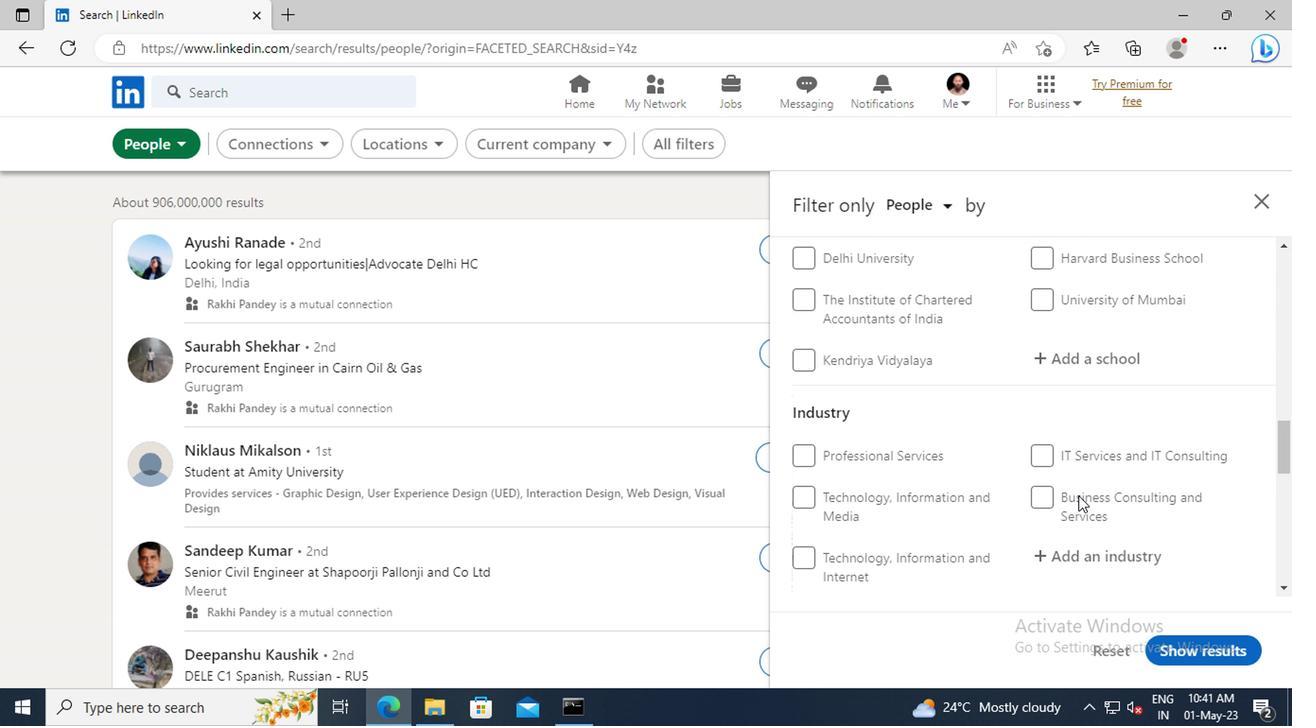 
Action: Mouse scrolled (1074, 496) with delta (0, -1)
Screenshot: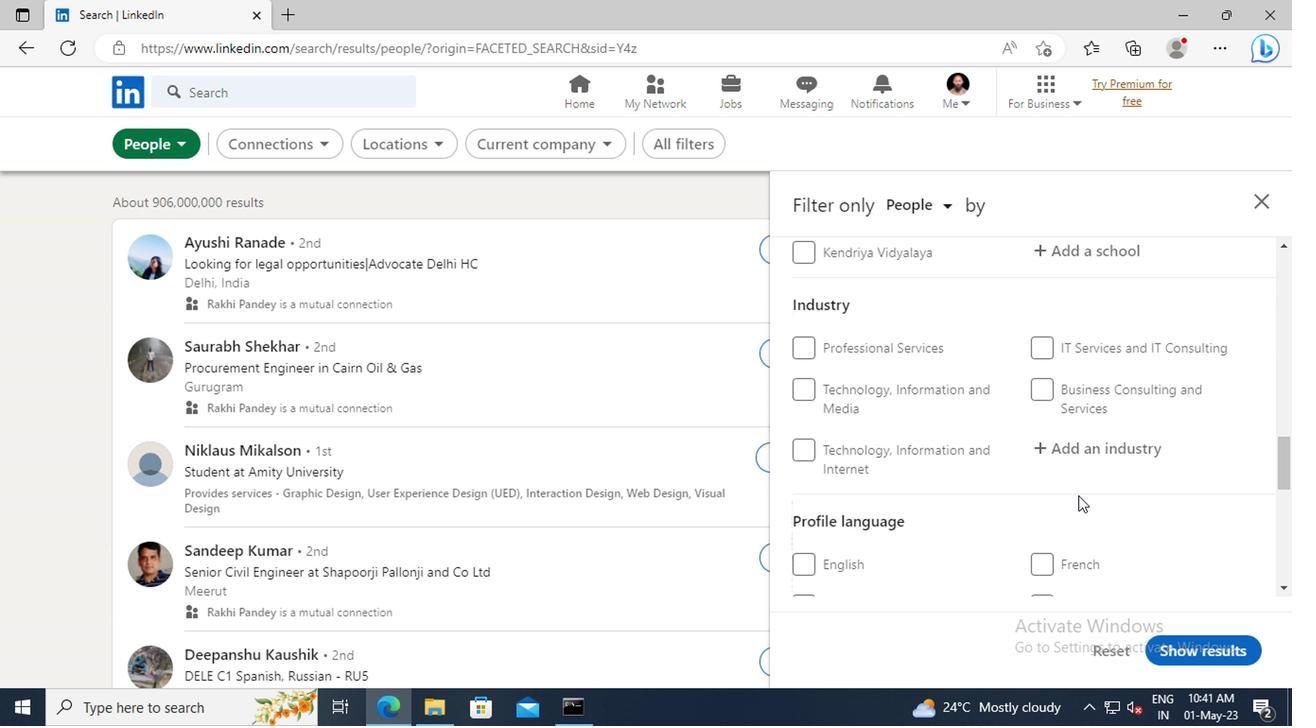 
Action: Mouse moved to (802, 514)
Screenshot: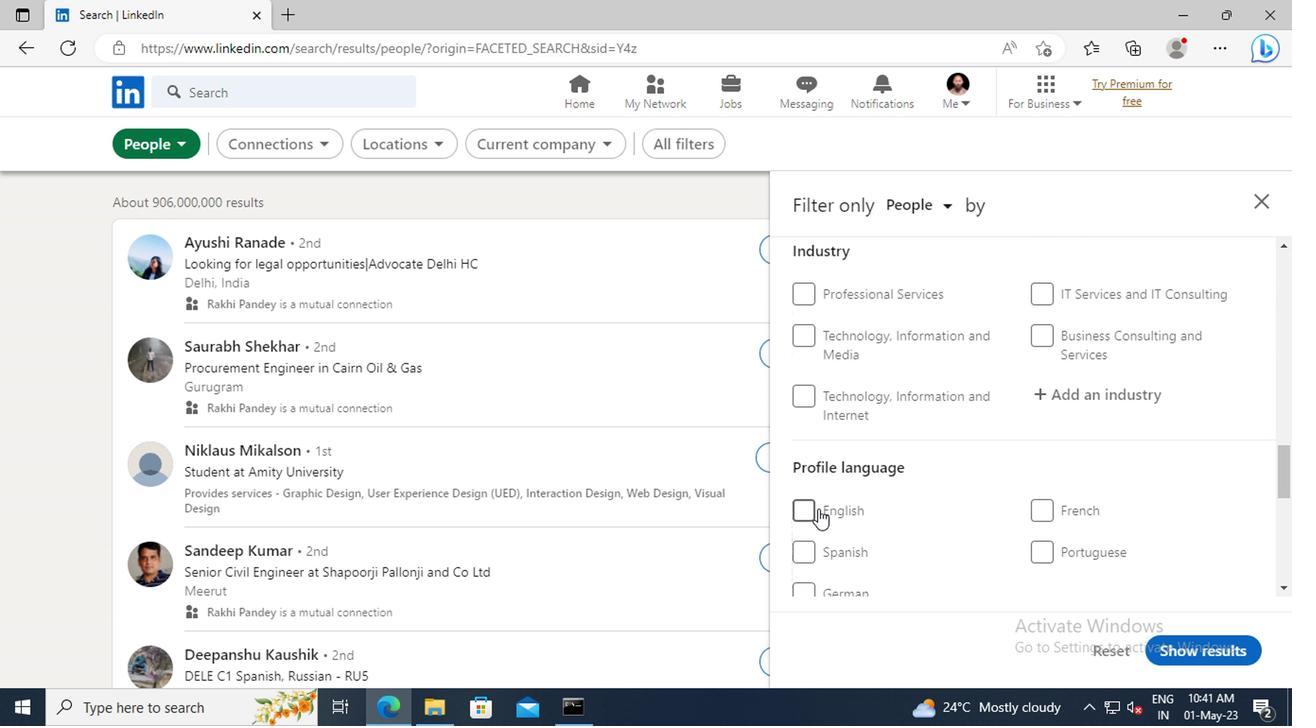 
Action: Mouse pressed left at (802, 514)
Screenshot: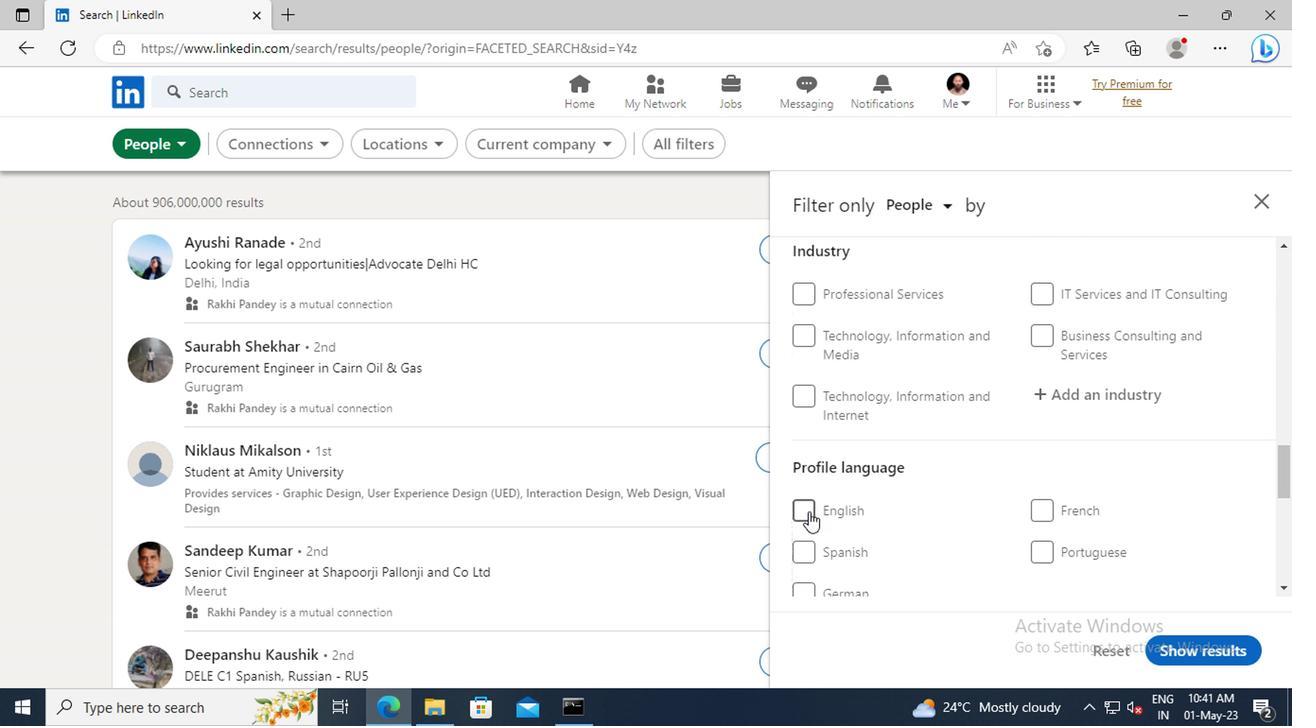 
Action: Mouse moved to (1035, 490)
Screenshot: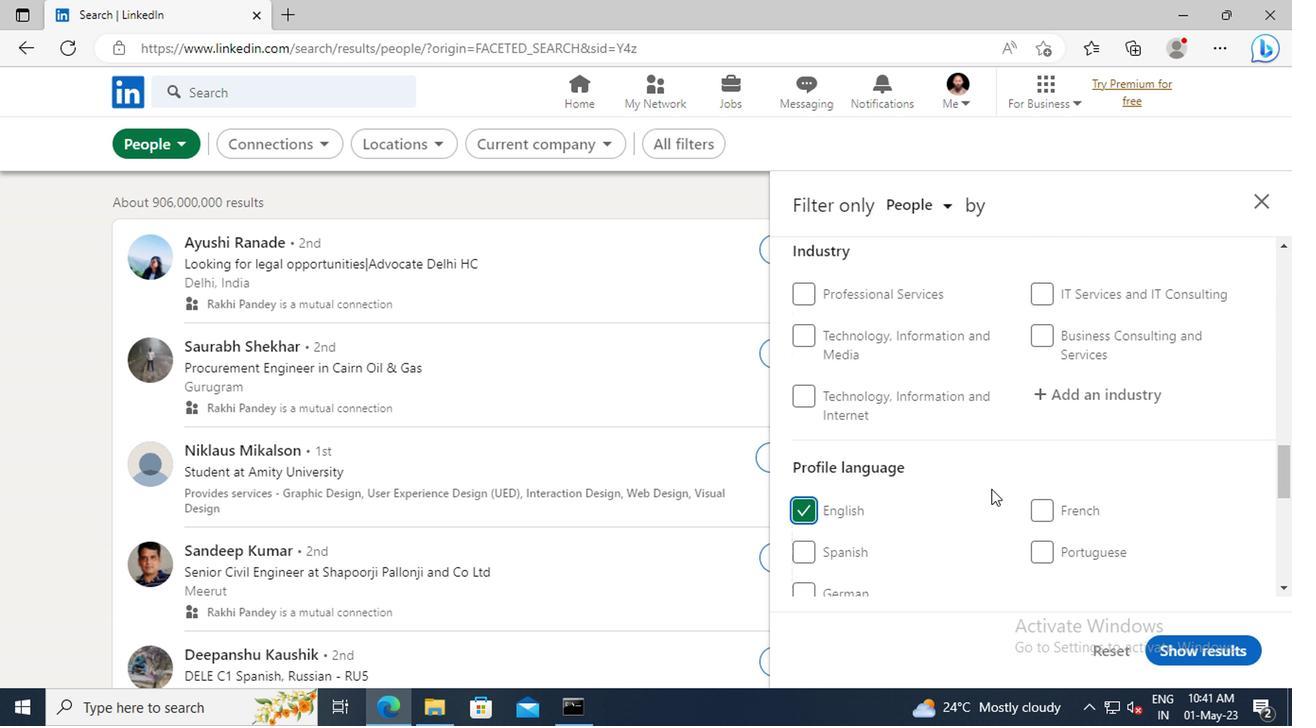 
Action: Mouse scrolled (1035, 491) with delta (0, 0)
Screenshot: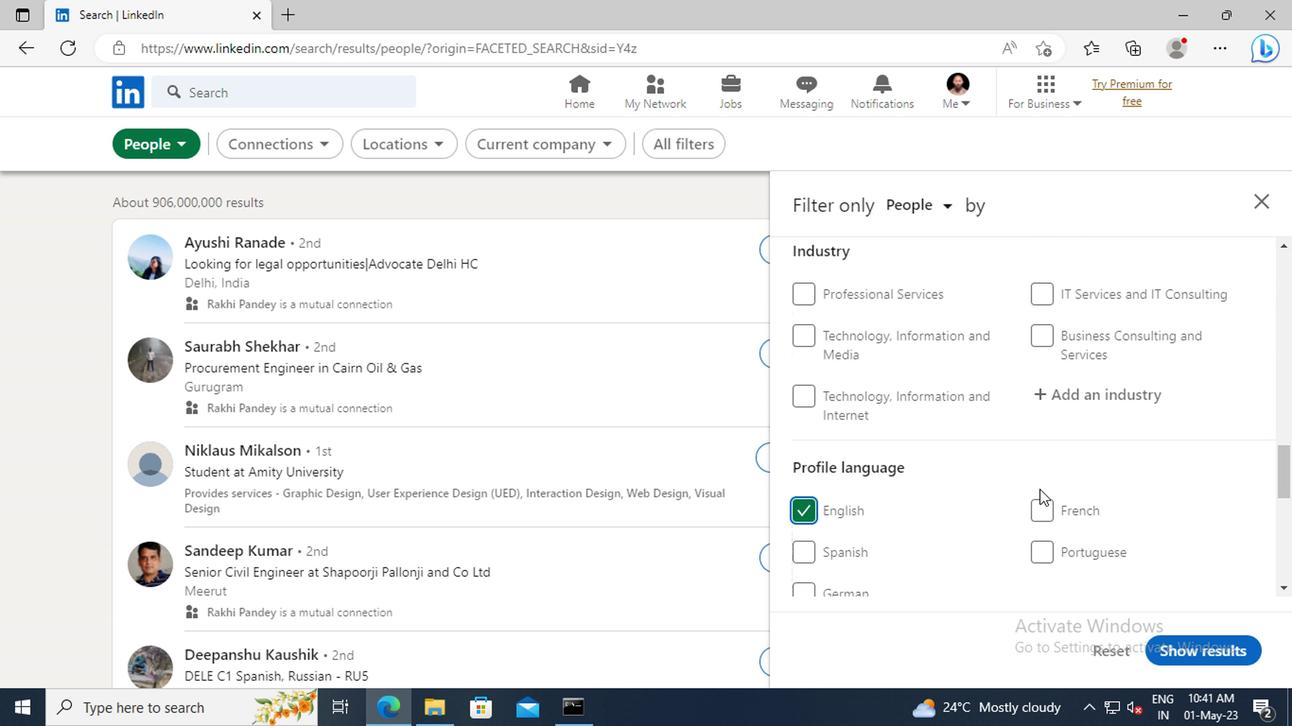 
Action: Mouse scrolled (1035, 491) with delta (0, 0)
Screenshot: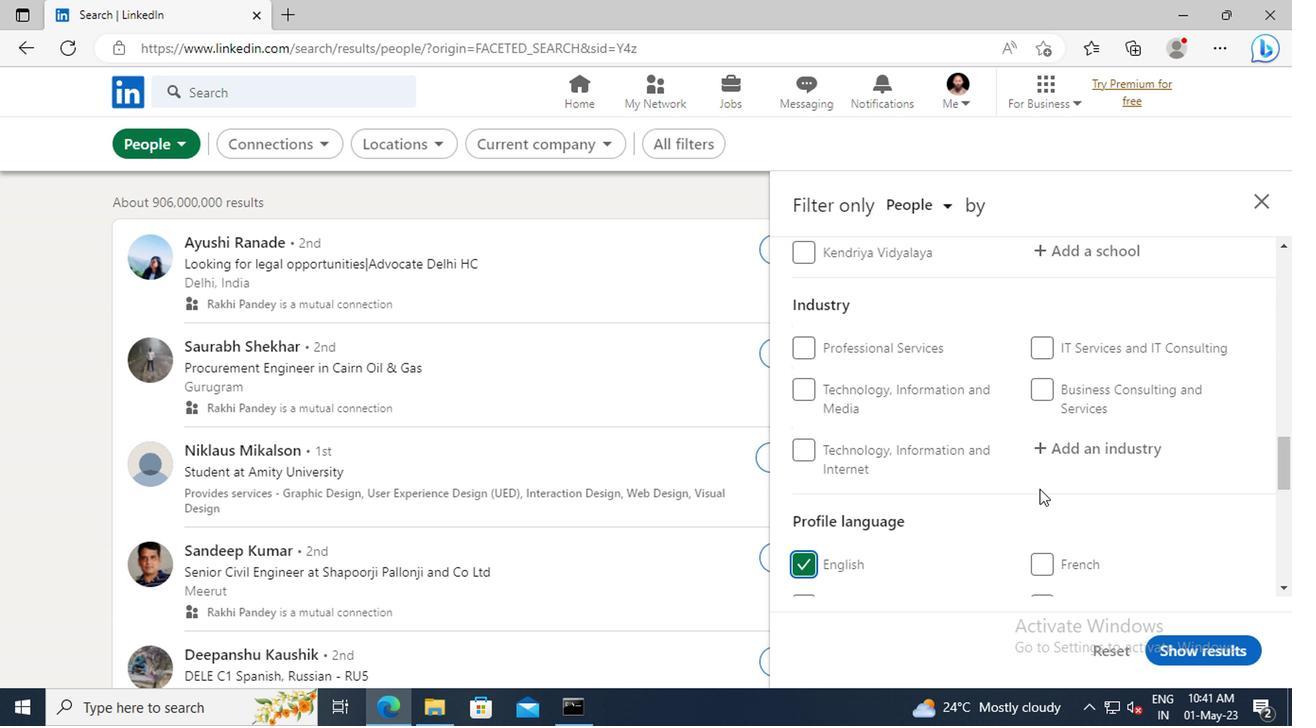 
Action: Mouse scrolled (1035, 491) with delta (0, 0)
Screenshot: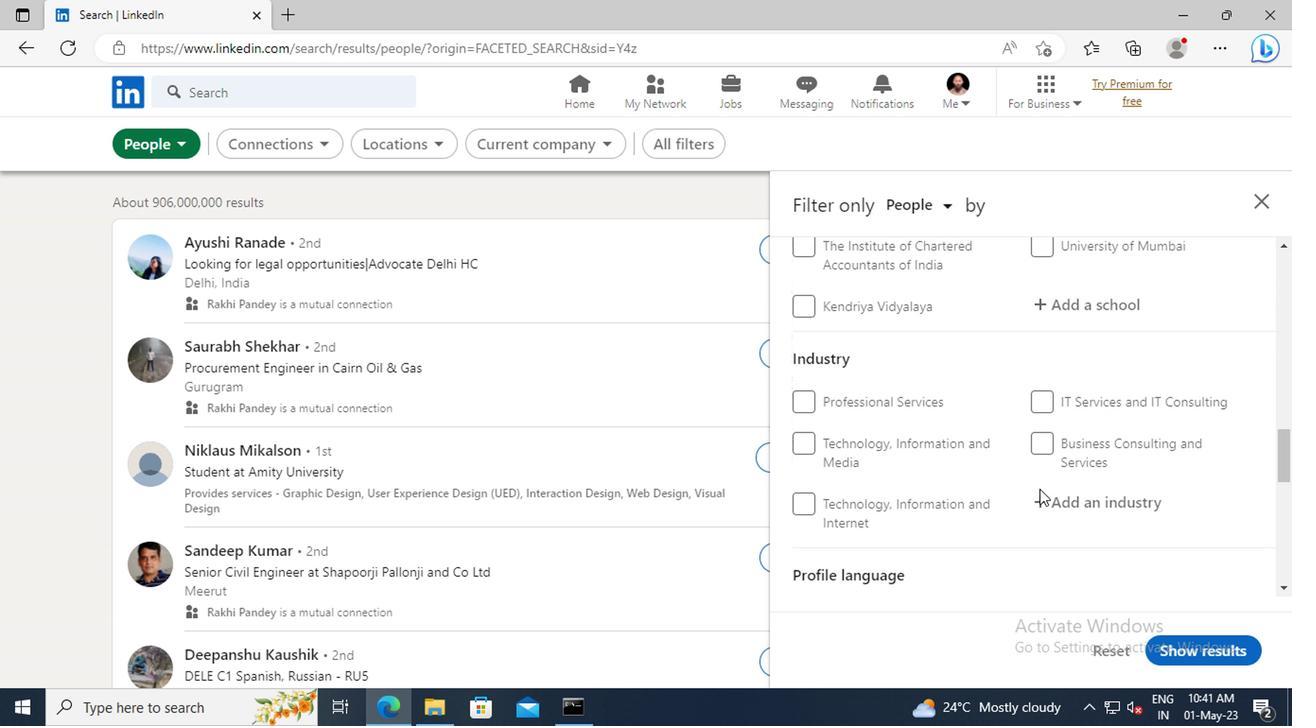 
Action: Mouse scrolled (1035, 491) with delta (0, 0)
Screenshot: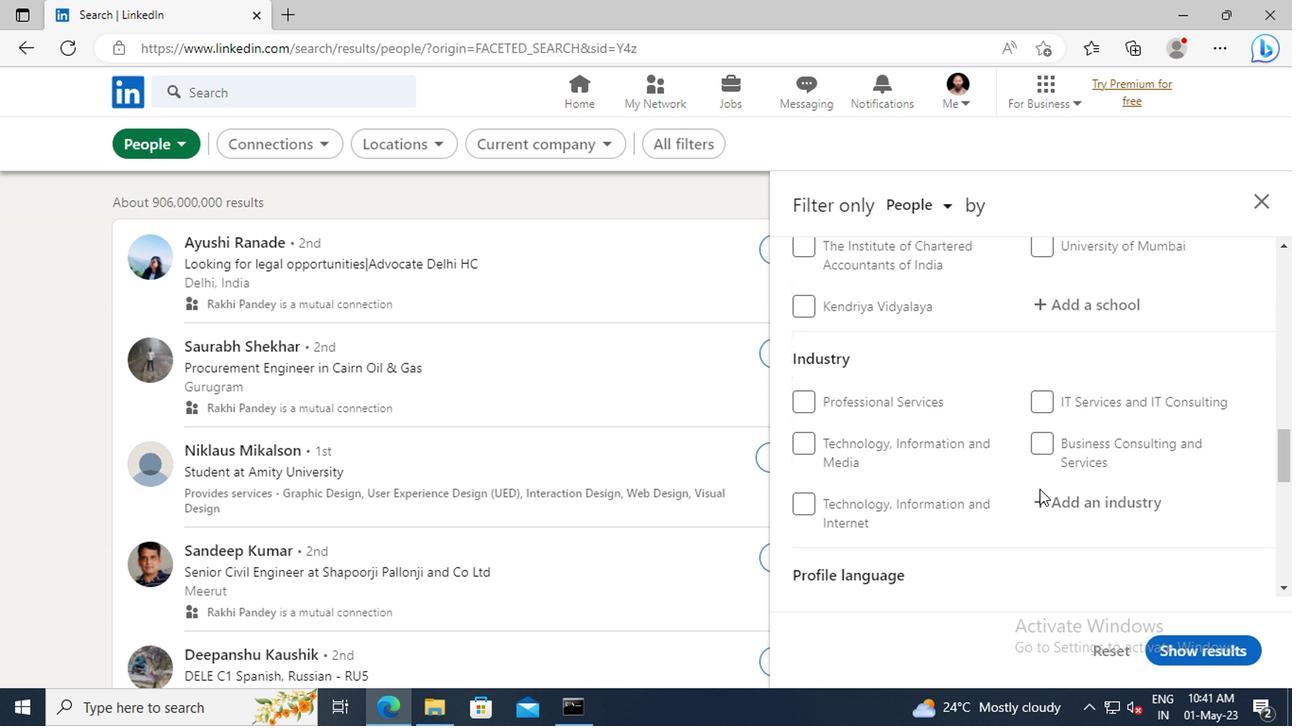 
Action: Mouse moved to (1036, 489)
Screenshot: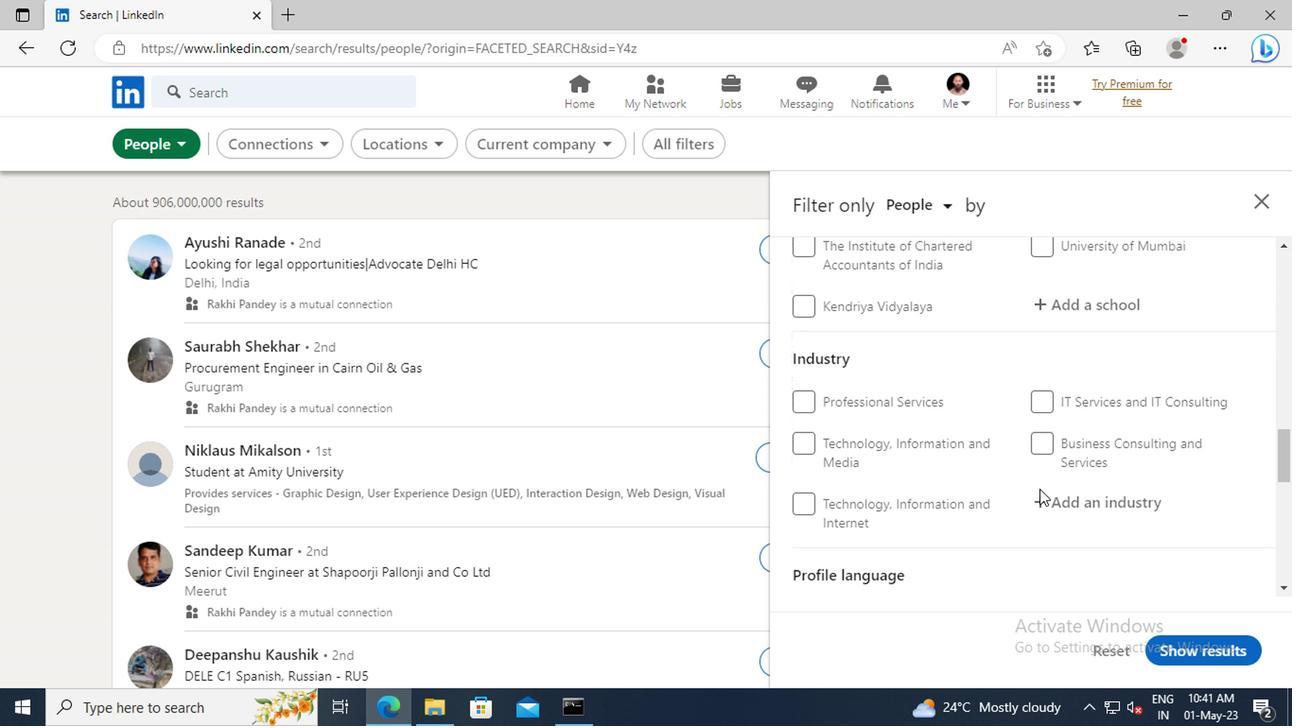 
Action: Mouse scrolled (1036, 490) with delta (0, 1)
Screenshot: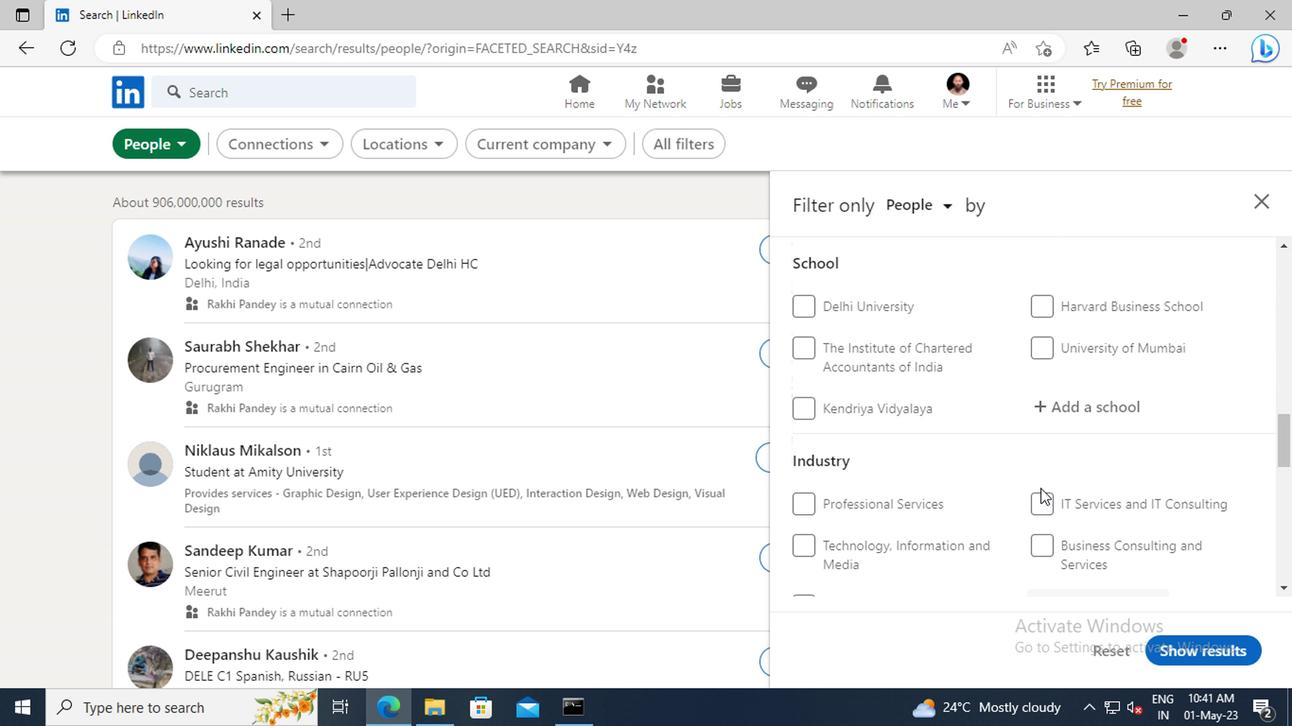 
Action: Mouse scrolled (1036, 490) with delta (0, 1)
Screenshot: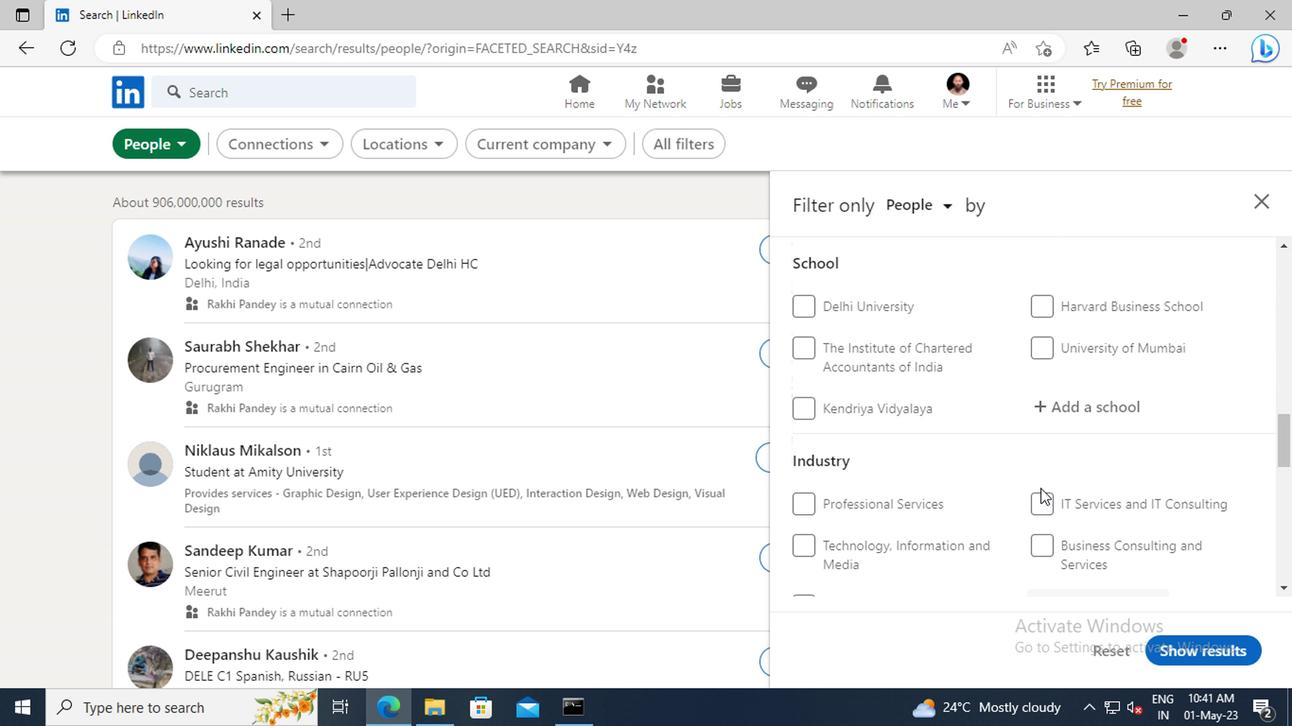 
Action: Mouse scrolled (1036, 490) with delta (0, 1)
Screenshot: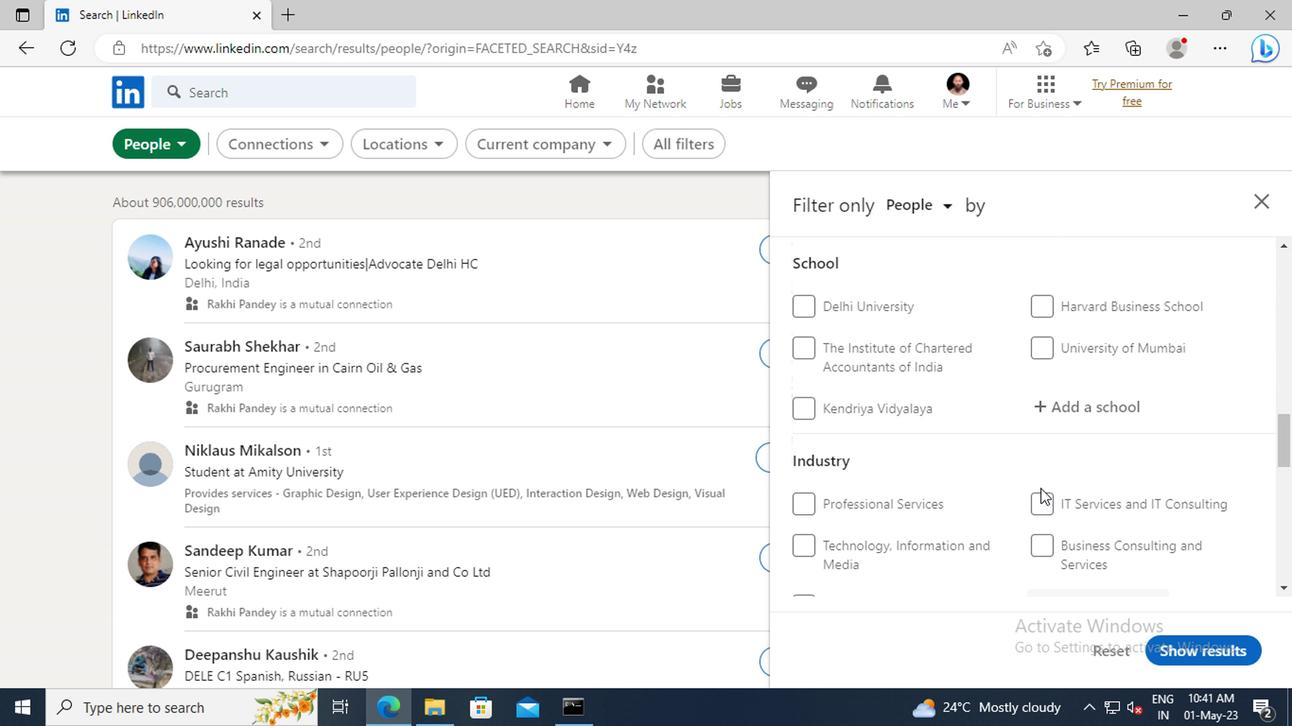 
Action: Mouse scrolled (1036, 490) with delta (0, 1)
Screenshot: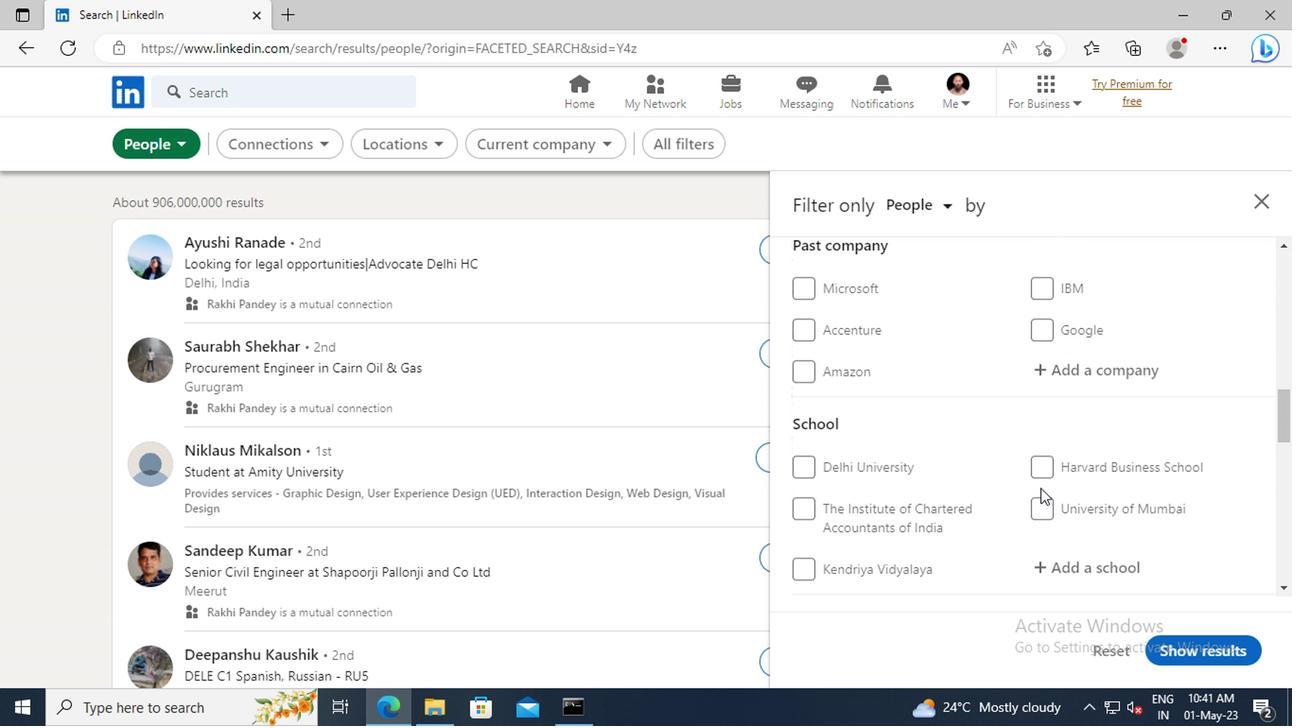 
Action: Mouse scrolled (1036, 490) with delta (0, 1)
Screenshot: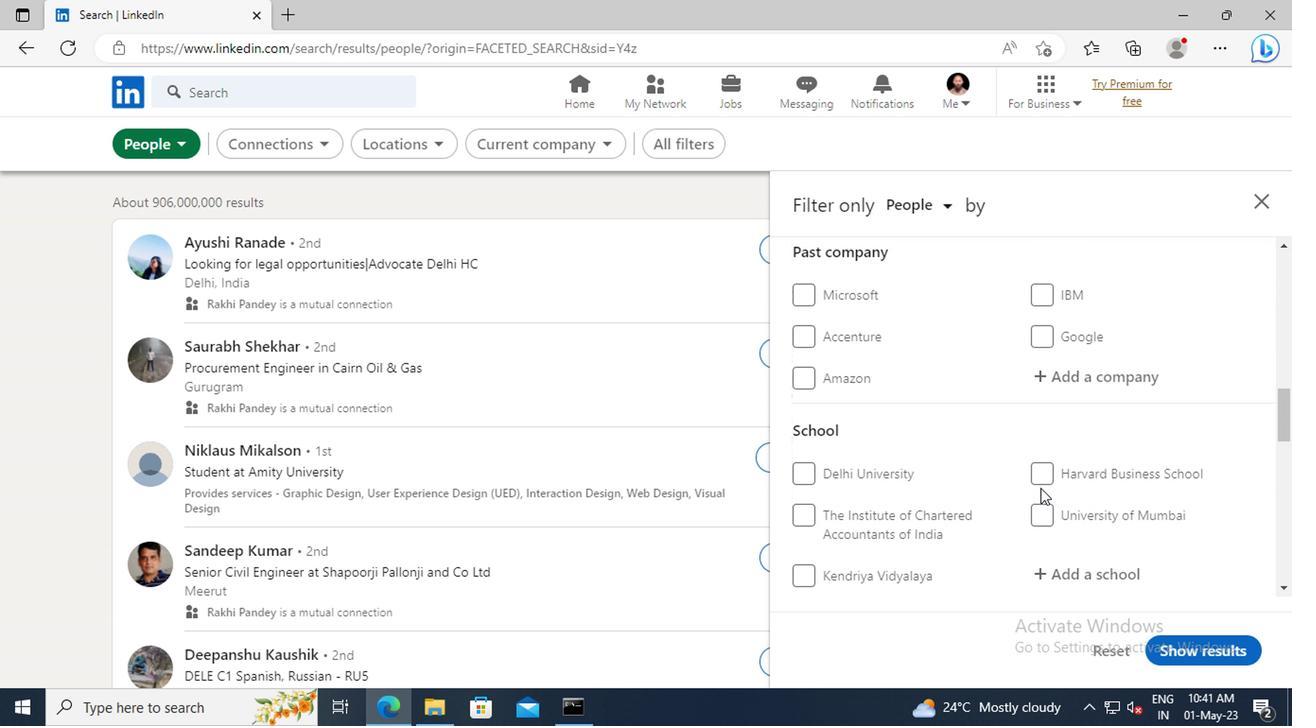 
Action: Mouse scrolled (1036, 490) with delta (0, 1)
Screenshot: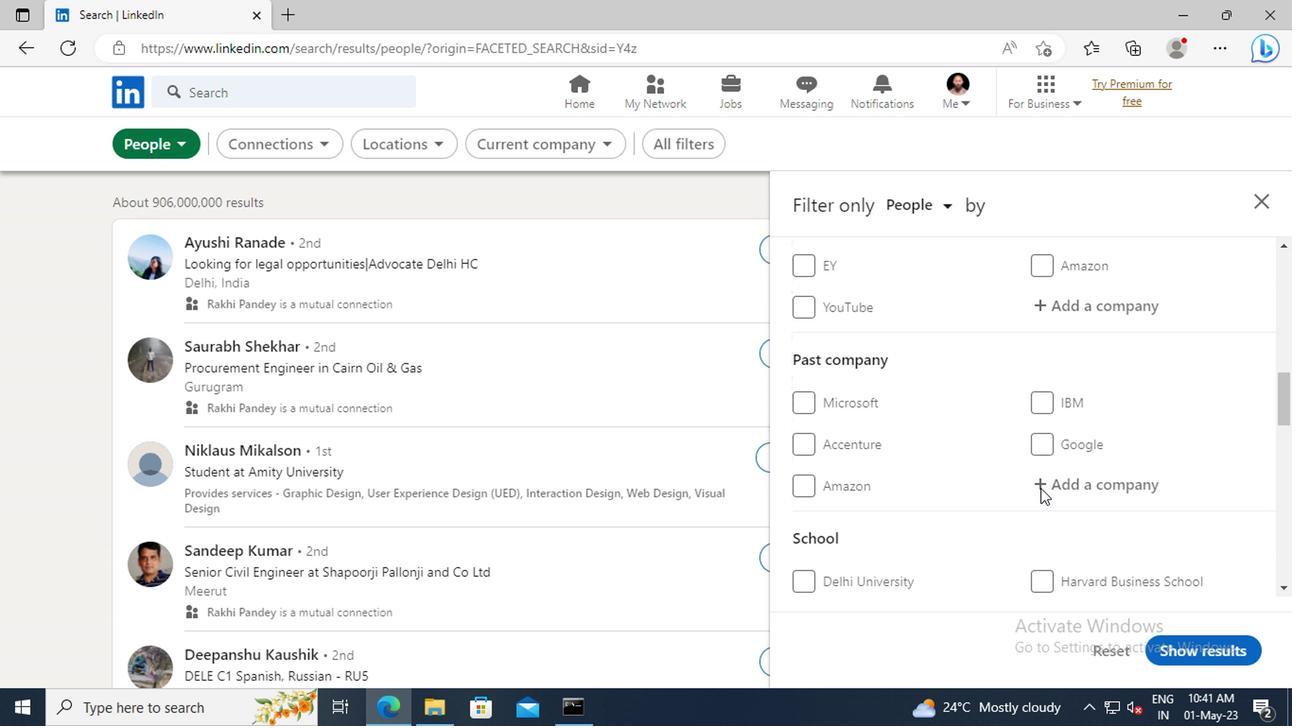 
Action: Mouse scrolled (1036, 490) with delta (0, 1)
Screenshot: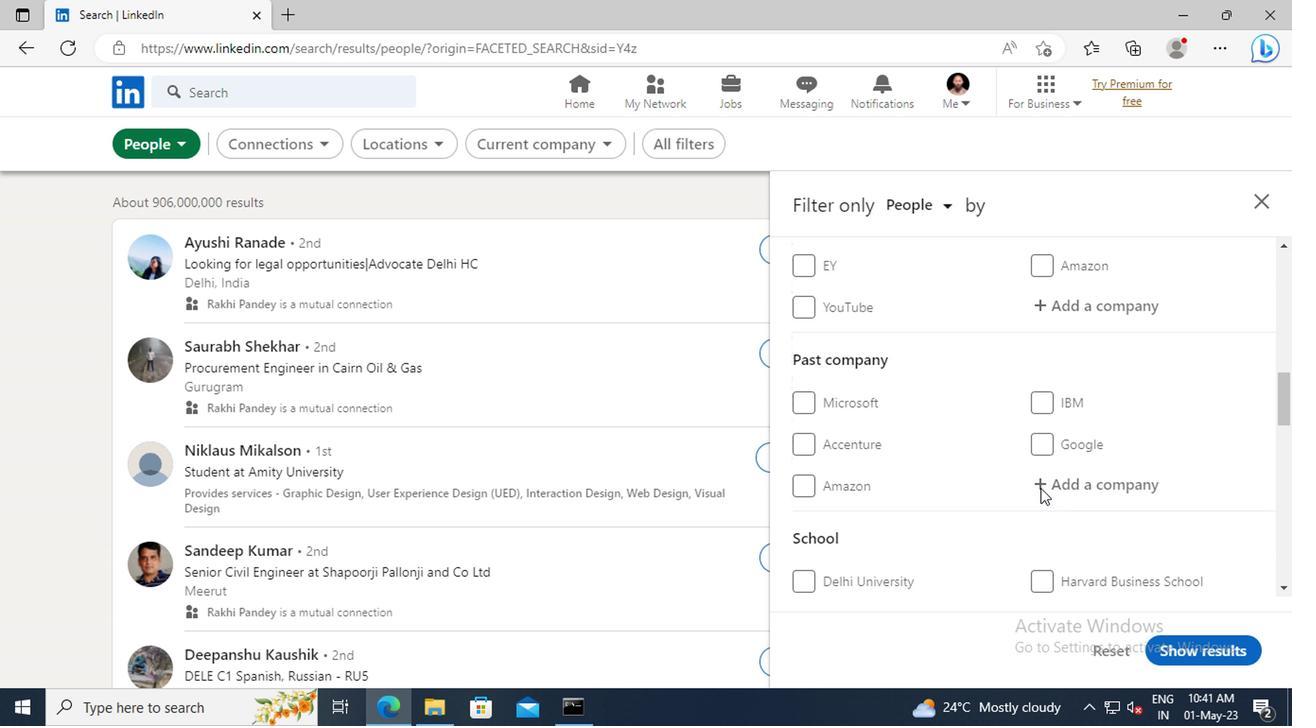 
Action: Mouse scrolled (1036, 490) with delta (0, 1)
Screenshot: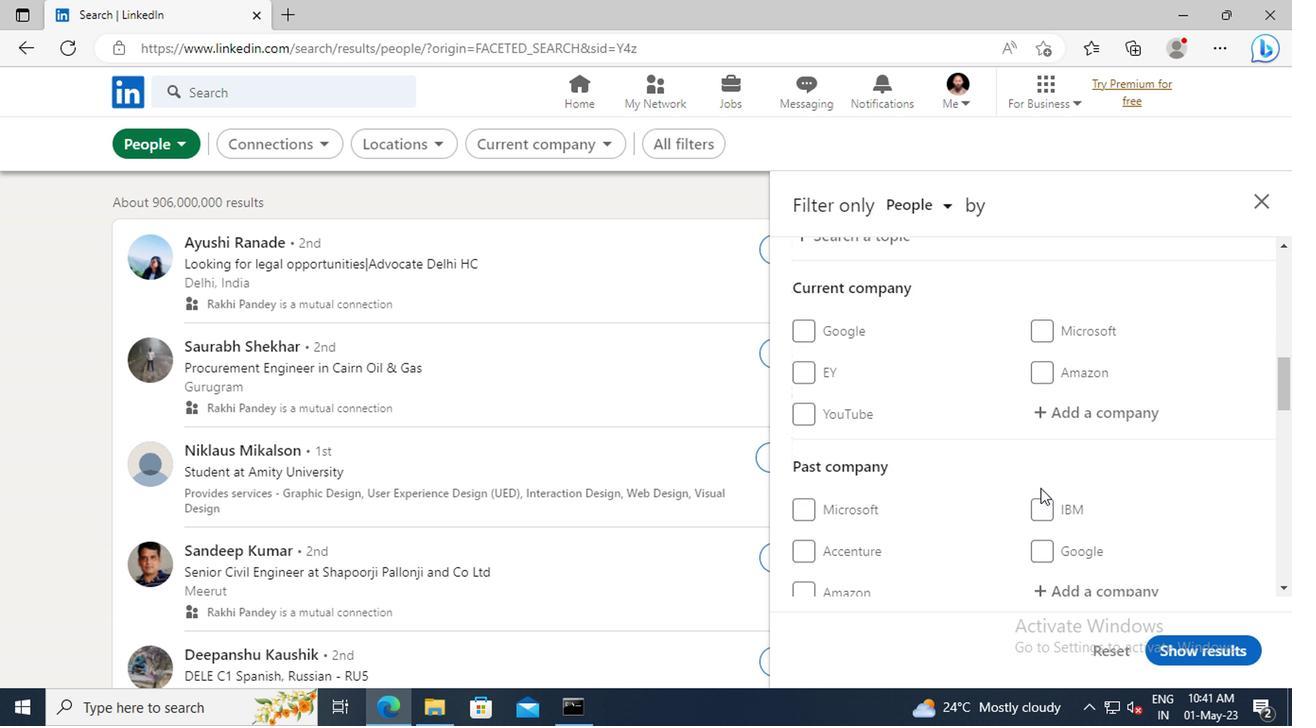 
Action: Mouse moved to (1043, 471)
Screenshot: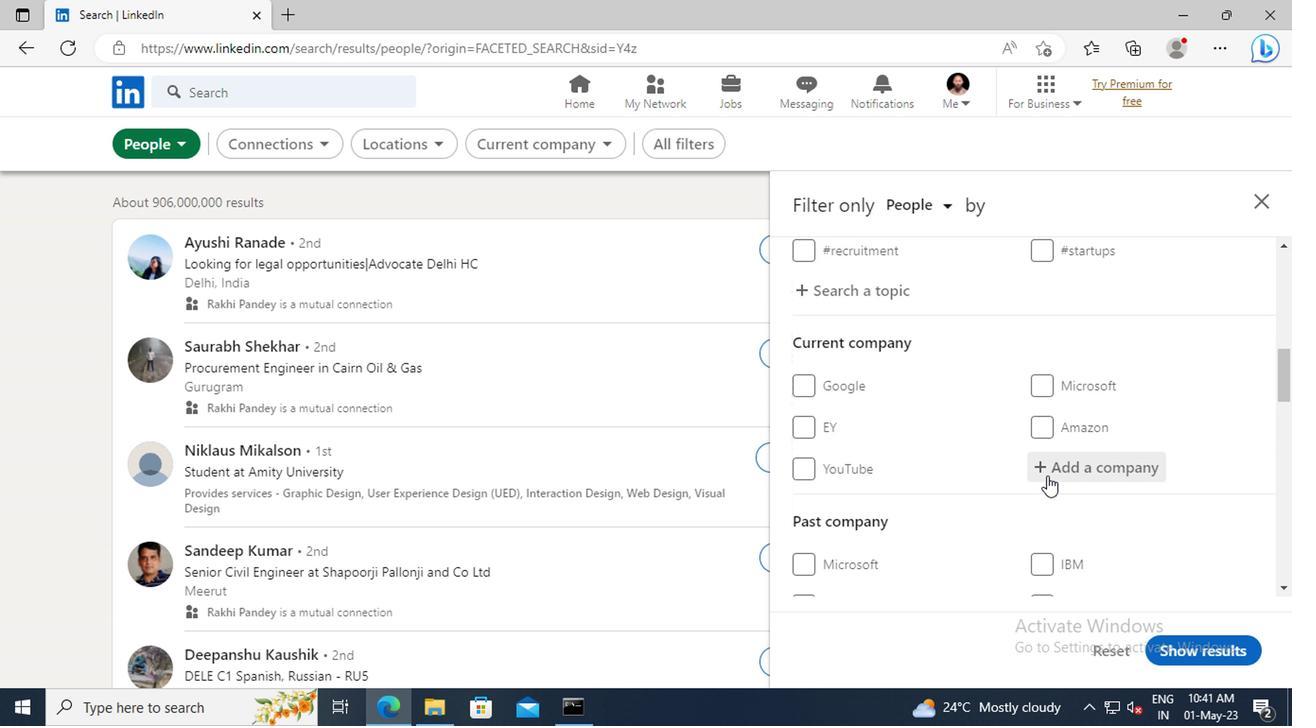 
Action: Mouse pressed left at (1043, 471)
Screenshot: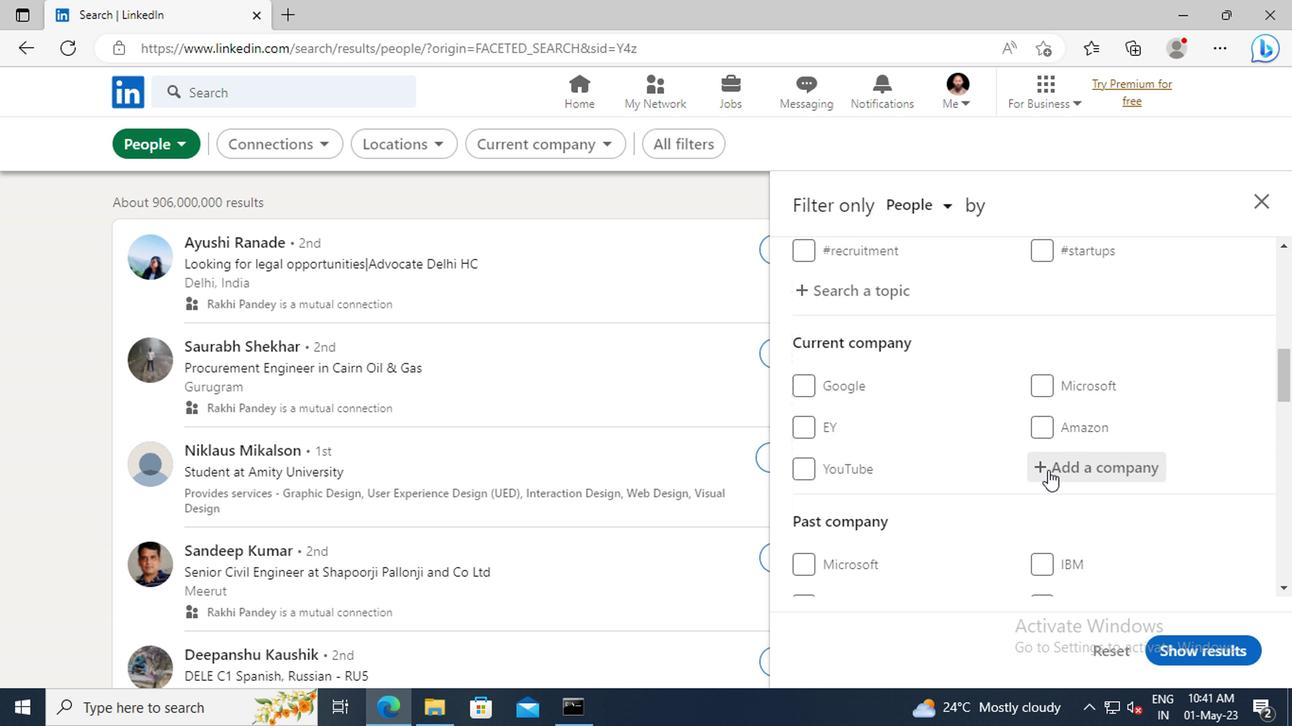 
Action: Key pressed <Key.shift>FSSAI<Key.space><Key.shift>P
Screenshot: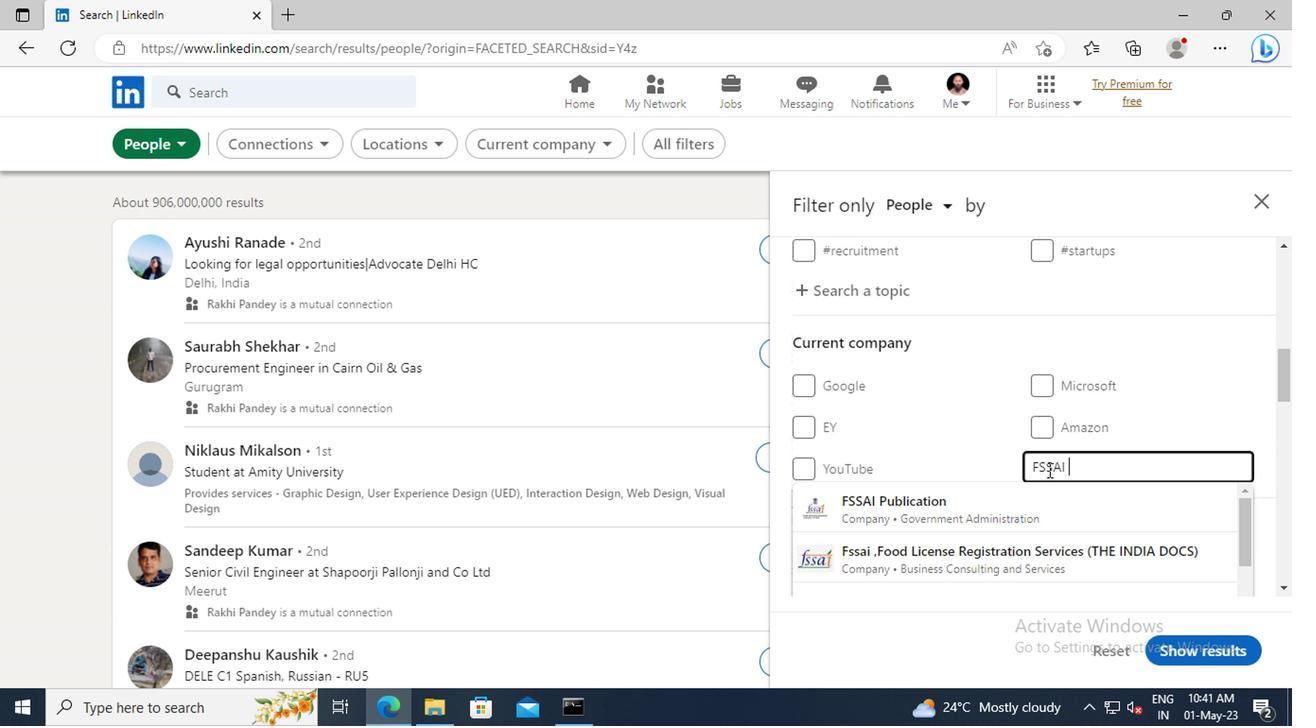 
Action: Mouse moved to (1022, 500)
Screenshot: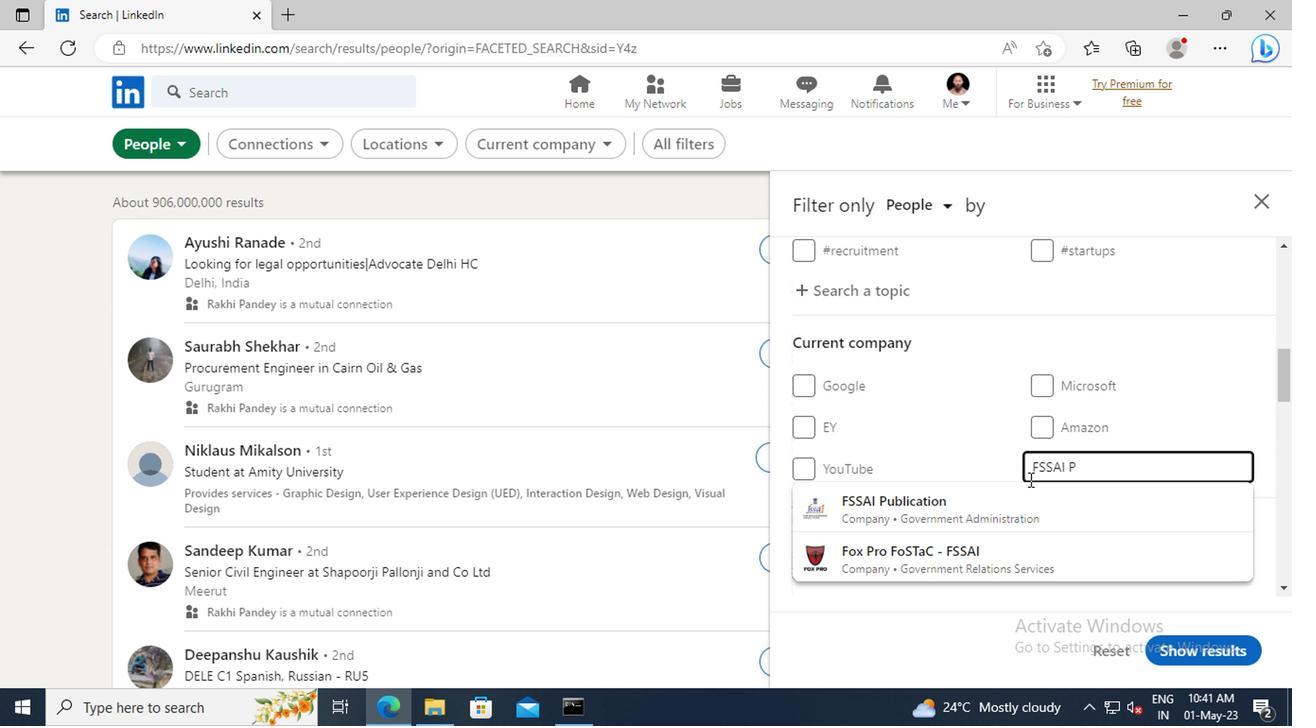 
Action: Mouse pressed left at (1022, 500)
Screenshot: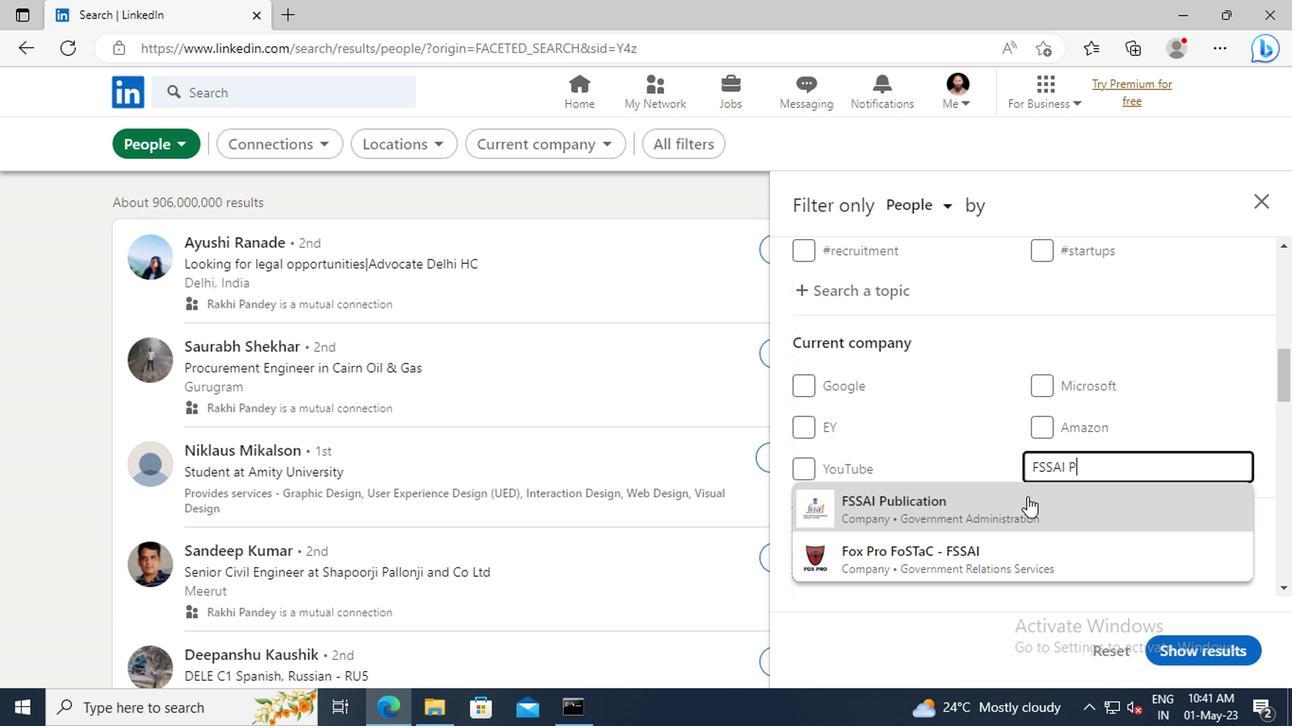
Action: Mouse scrolled (1022, 498) with delta (0, -1)
Screenshot: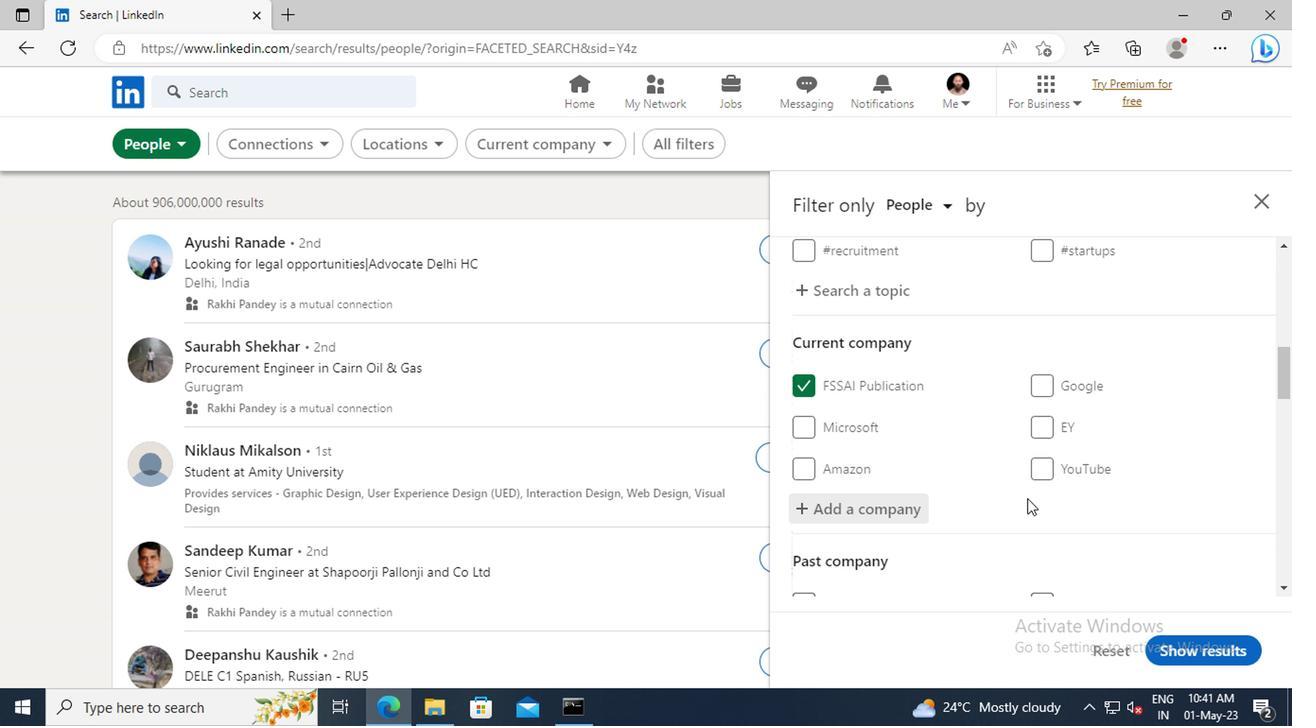 
Action: Mouse scrolled (1022, 498) with delta (0, -1)
Screenshot: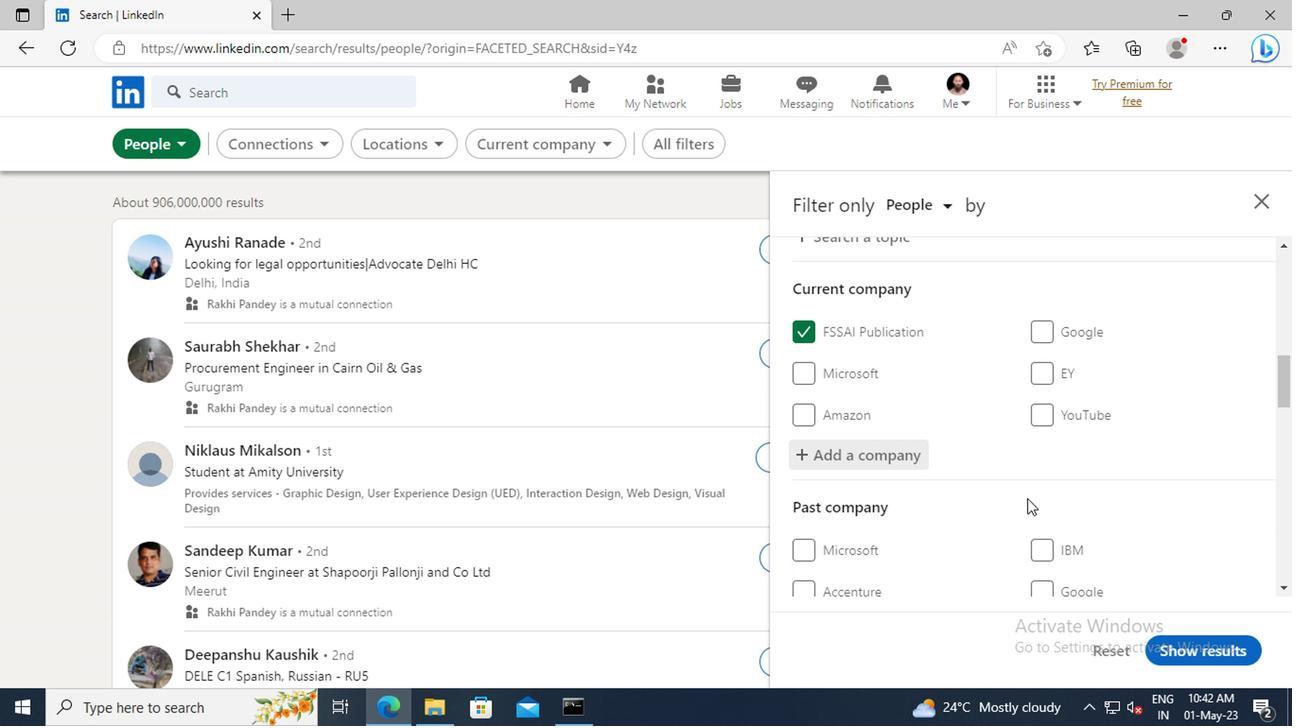 
Action: Mouse scrolled (1022, 498) with delta (0, -1)
Screenshot: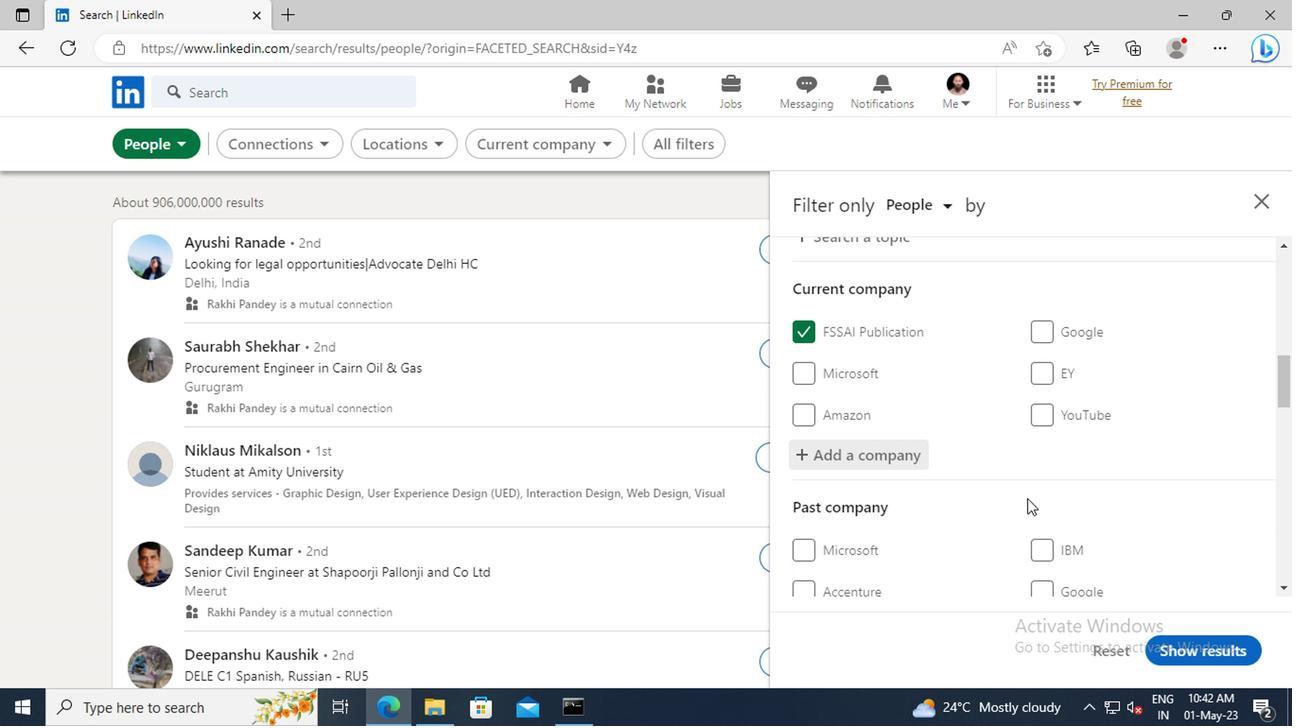 
Action: Mouse scrolled (1022, 498) with delta (0, -1)
Screenshot: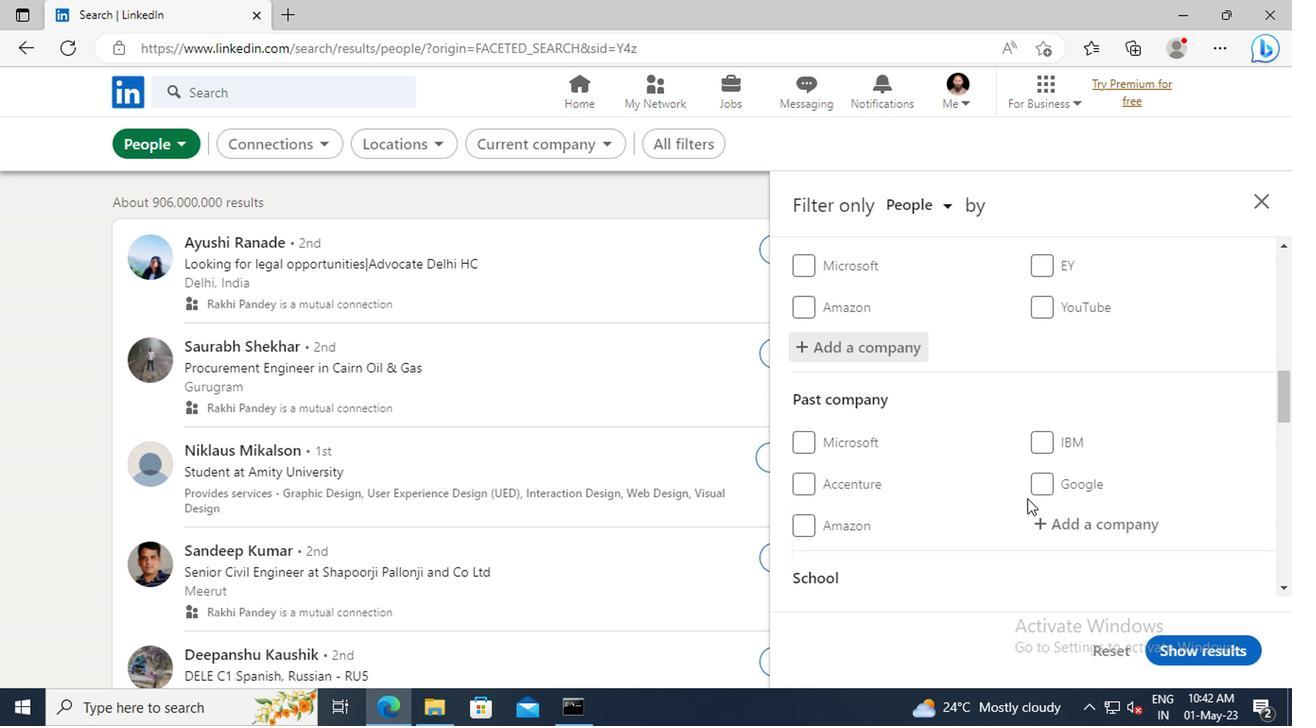 
Action: Mouse scrolled (1022, 498) with delta (0, -1)
Screenshot: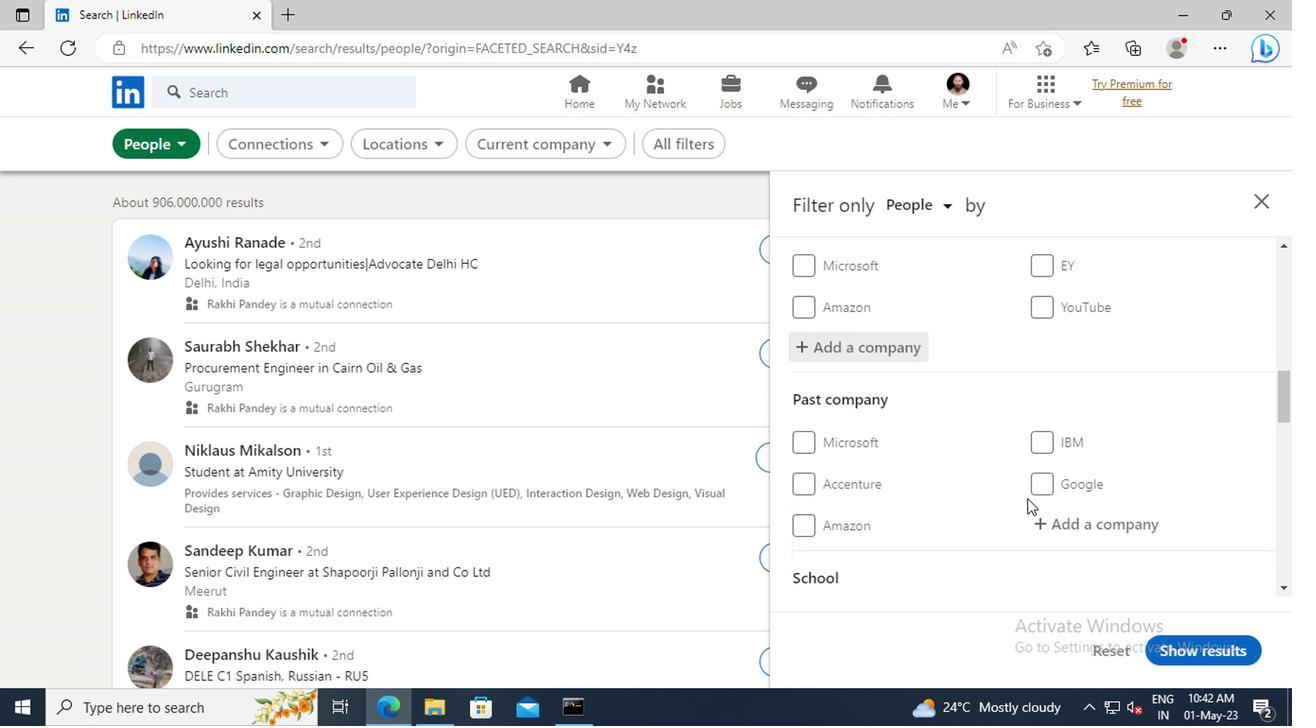 
Action: Mouse scrolled (1022, 498) with delta (0, -1)
Screenshot: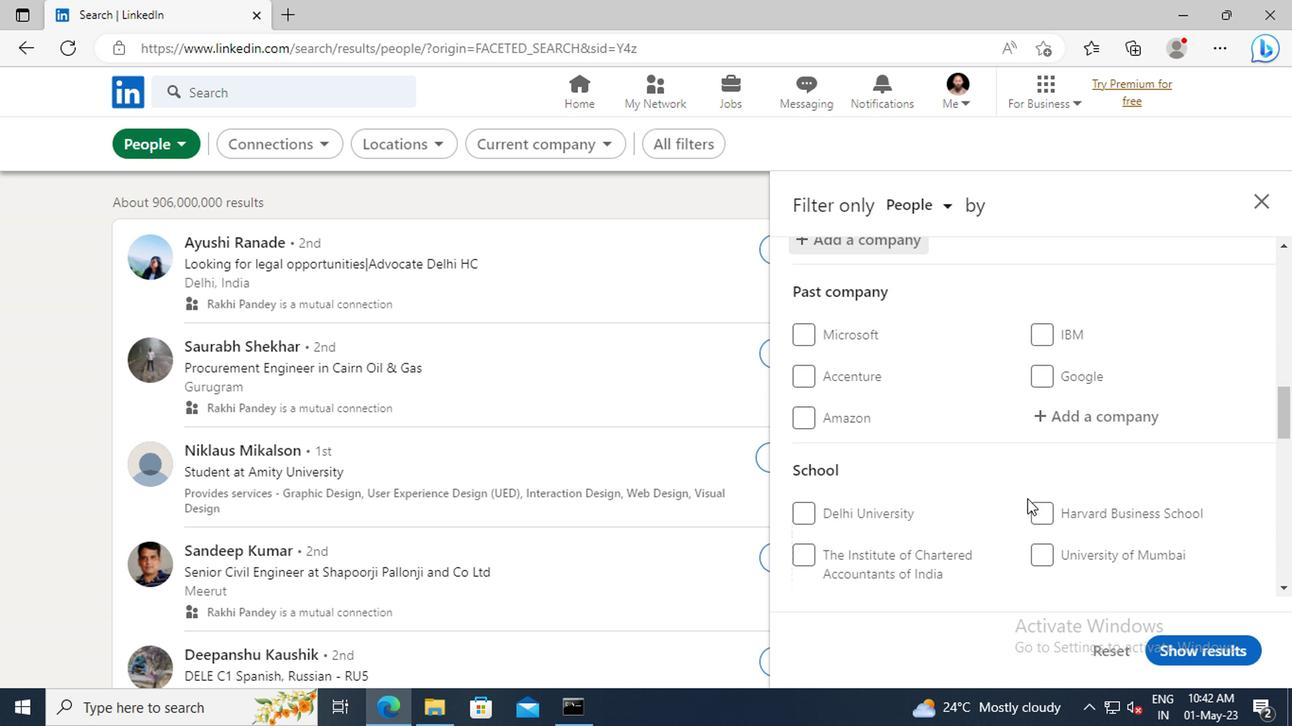 
Action: Mouse scrolled (1022, 498) with delta (0, -1)
Screenshot: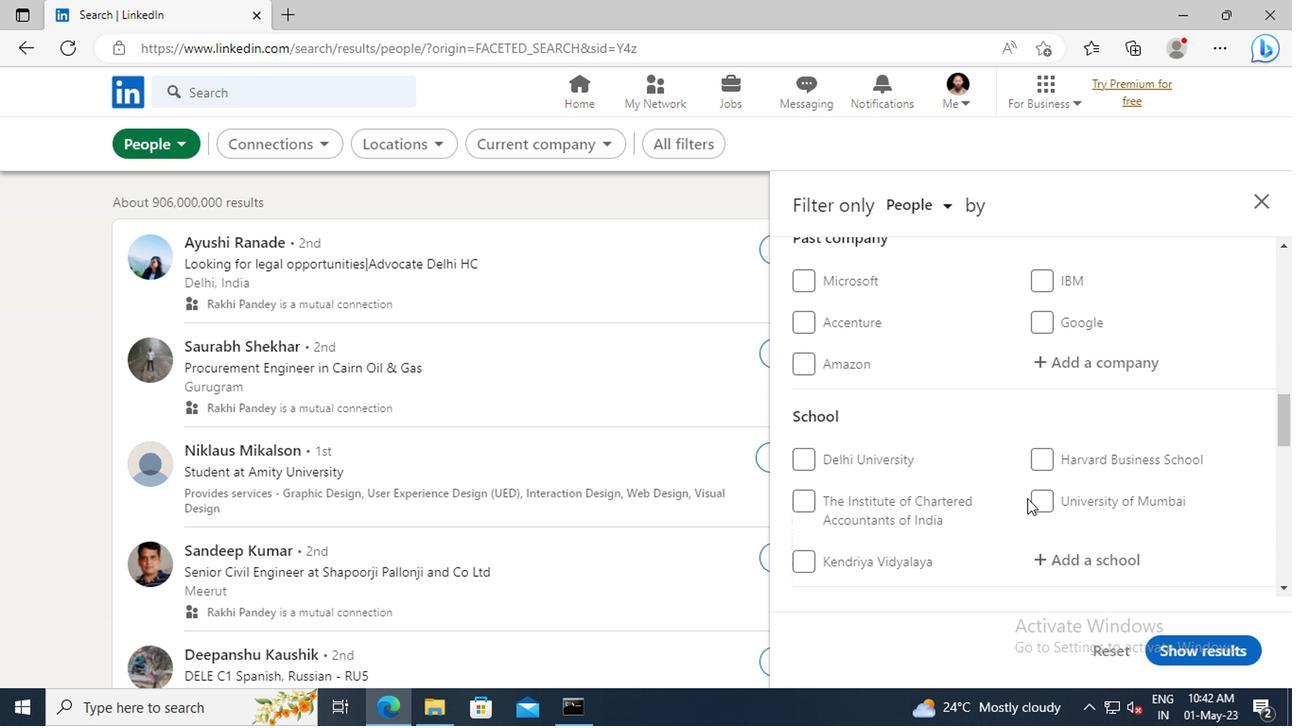 
Action: Mouse moved to (1050, 512)
Screenshot: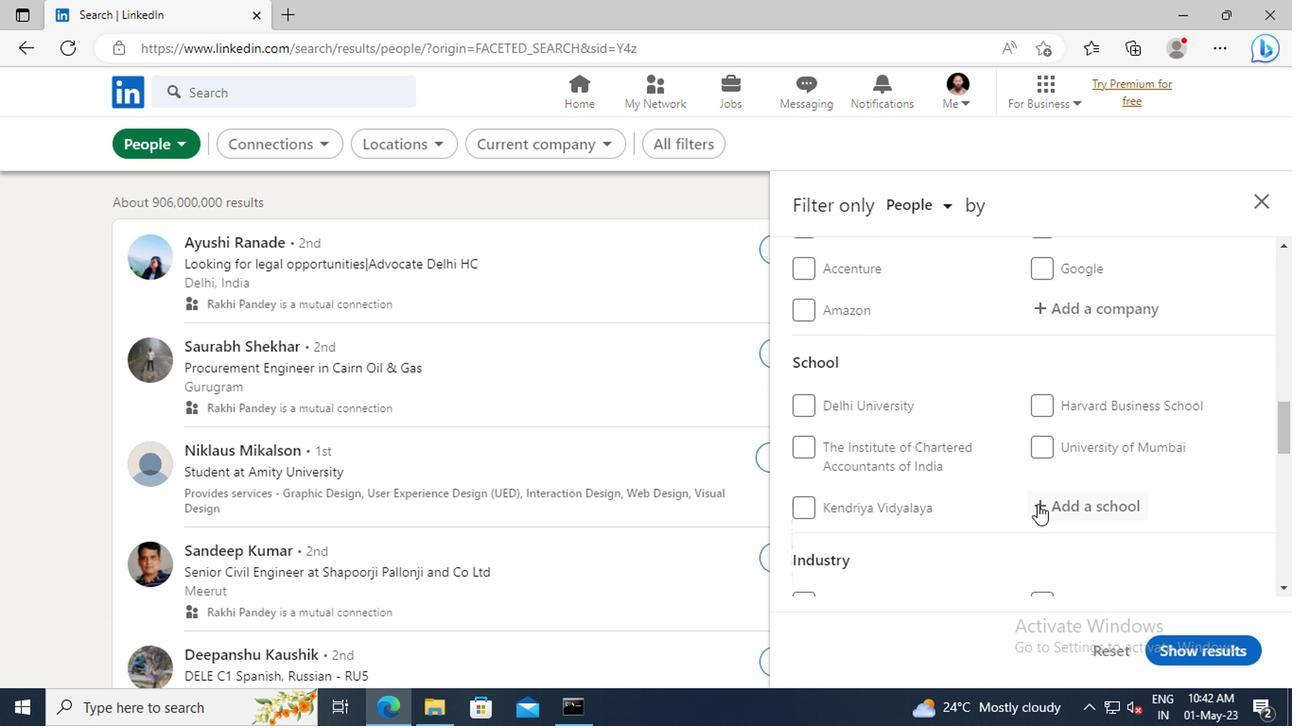 
Action: Mouse pressed left at (1050, 512)
Screenshot: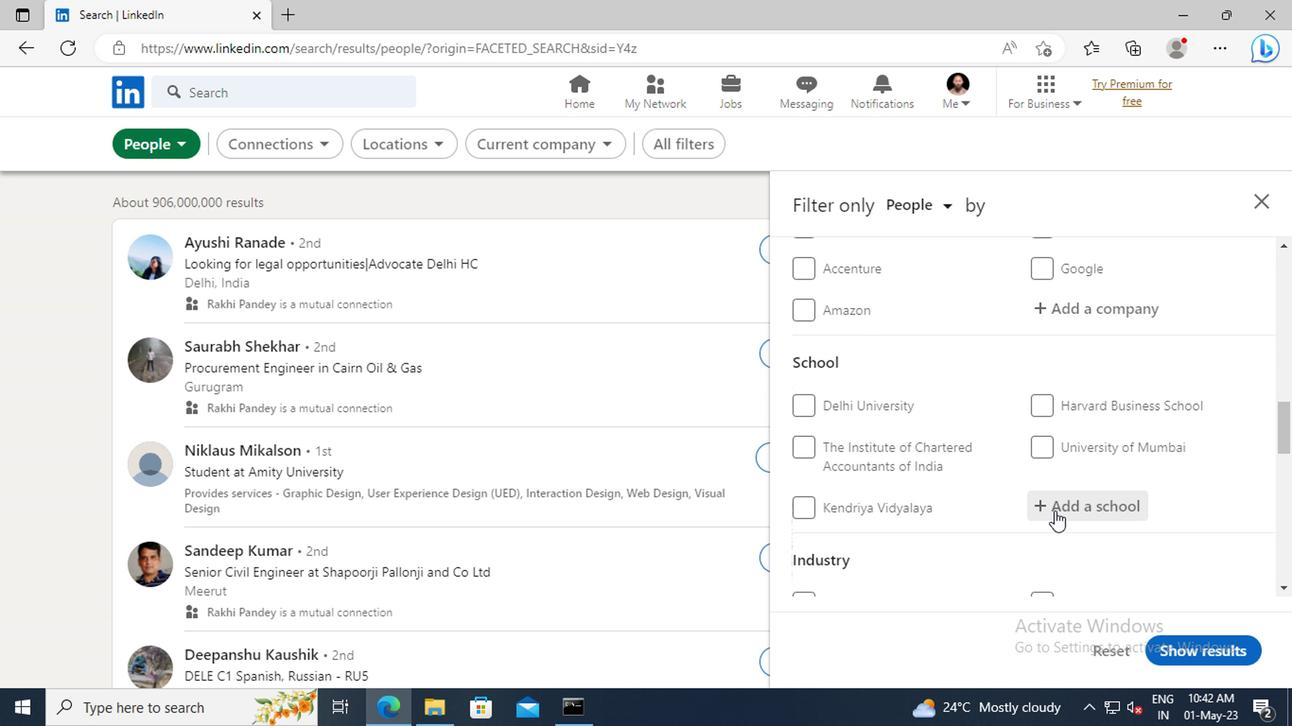 
Action: Key pressed <Key.shift>MAHARASHTRA<Key.space><Key.shift>IN
Screenshot: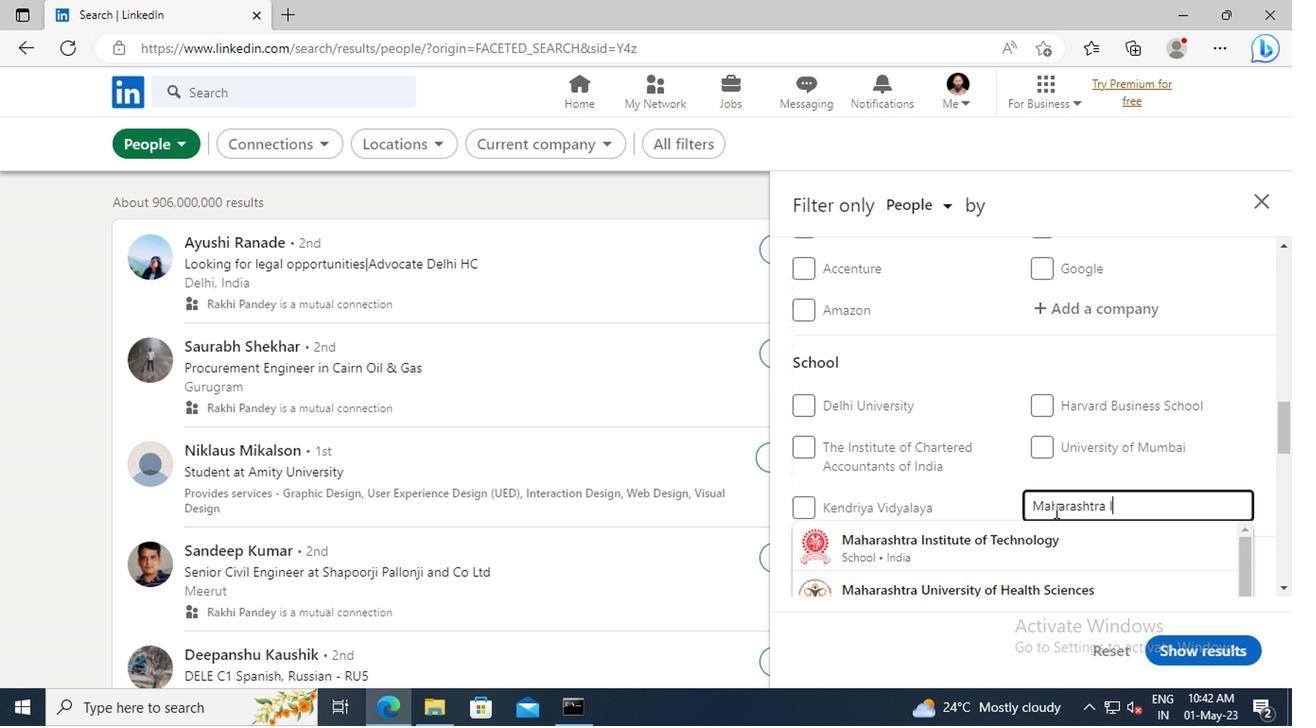 
Action: Mouse moved to (1031, 541)
Screenshot: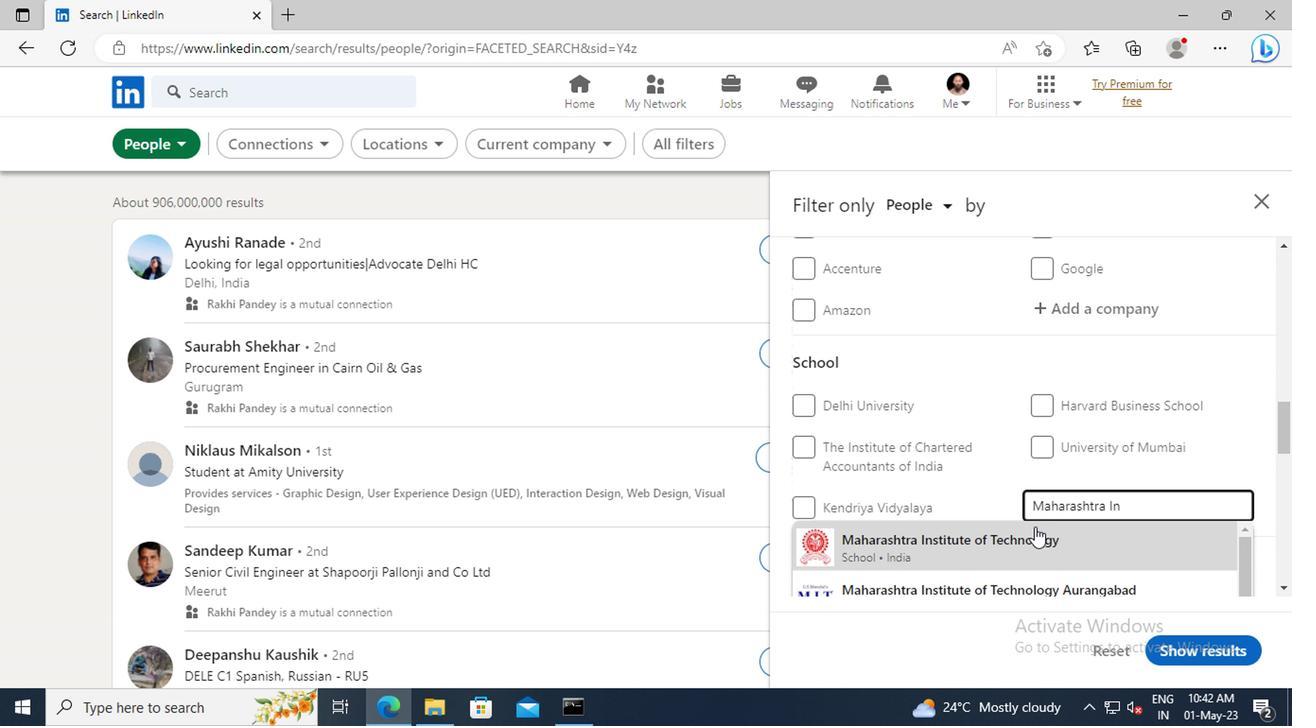 
Action: Mouse pressed left at (1031, 541)
Screenshot: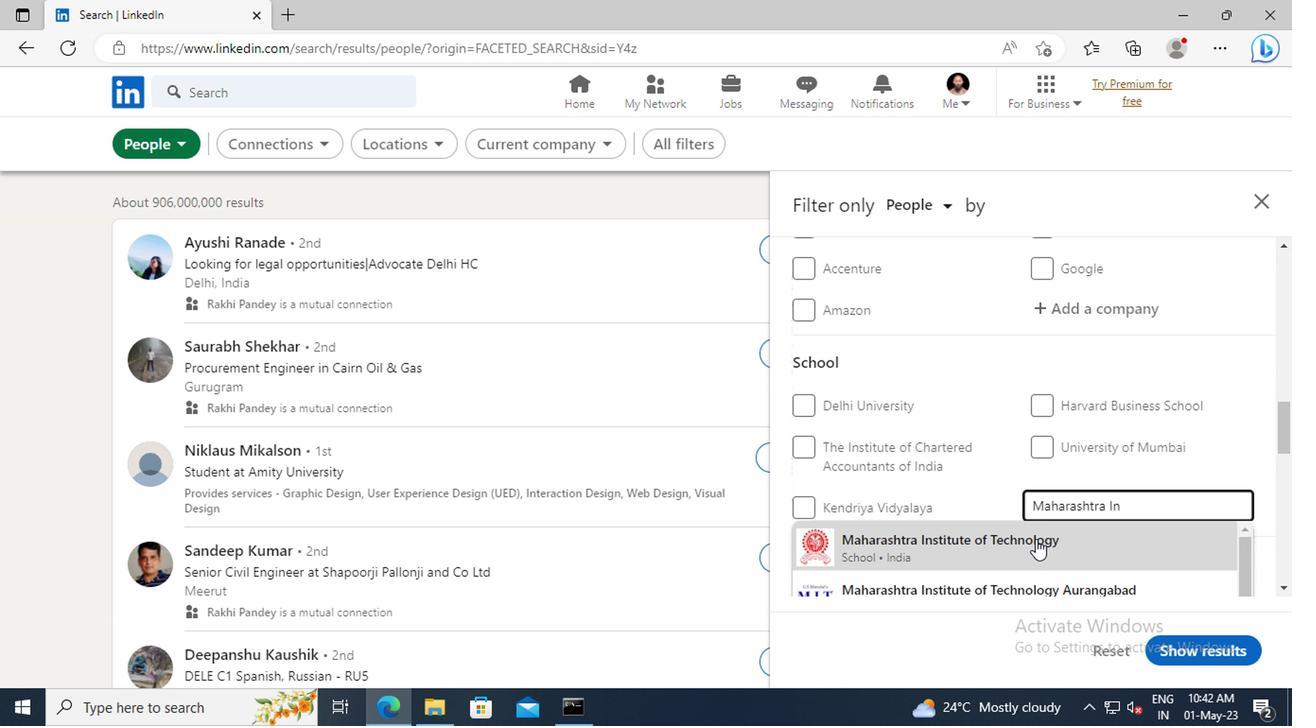 
Action: Mouse scrolled (1031, 540) with delta (0, -1)
Screenshot: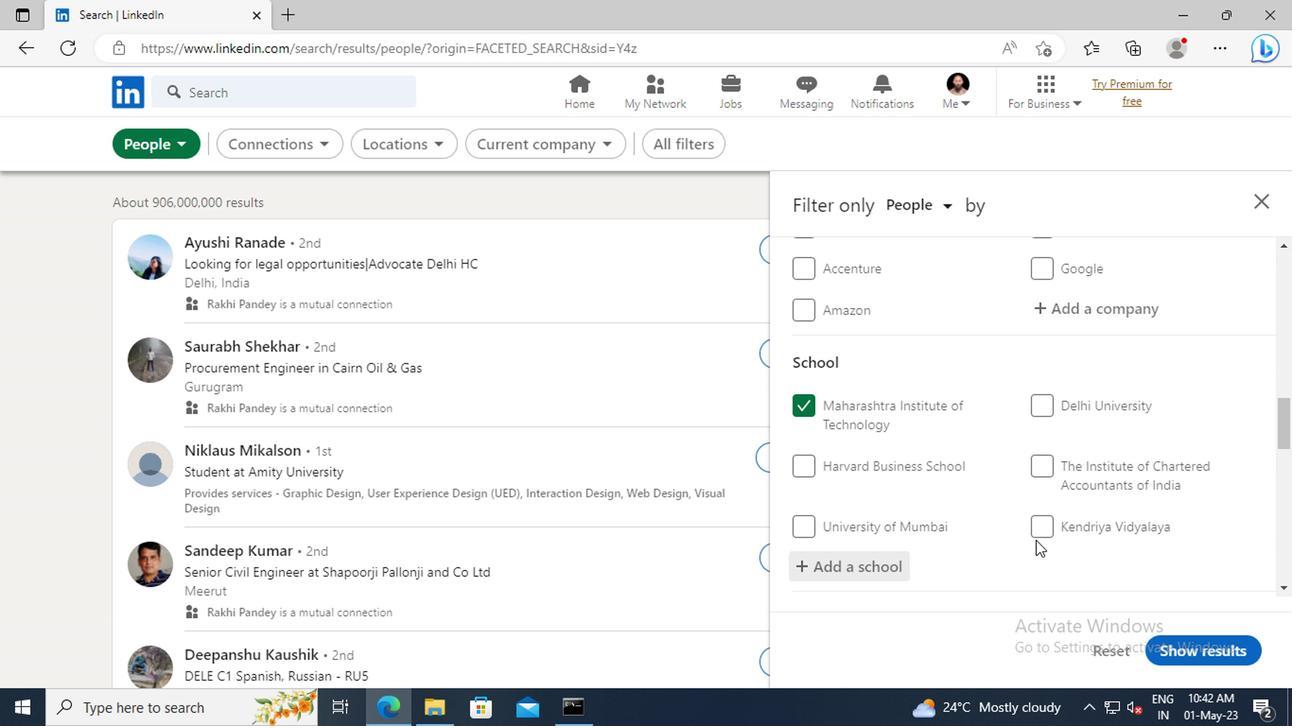 
Action: Mouse scrolled (1031, 540) with delta (0, -1)
Screenshot: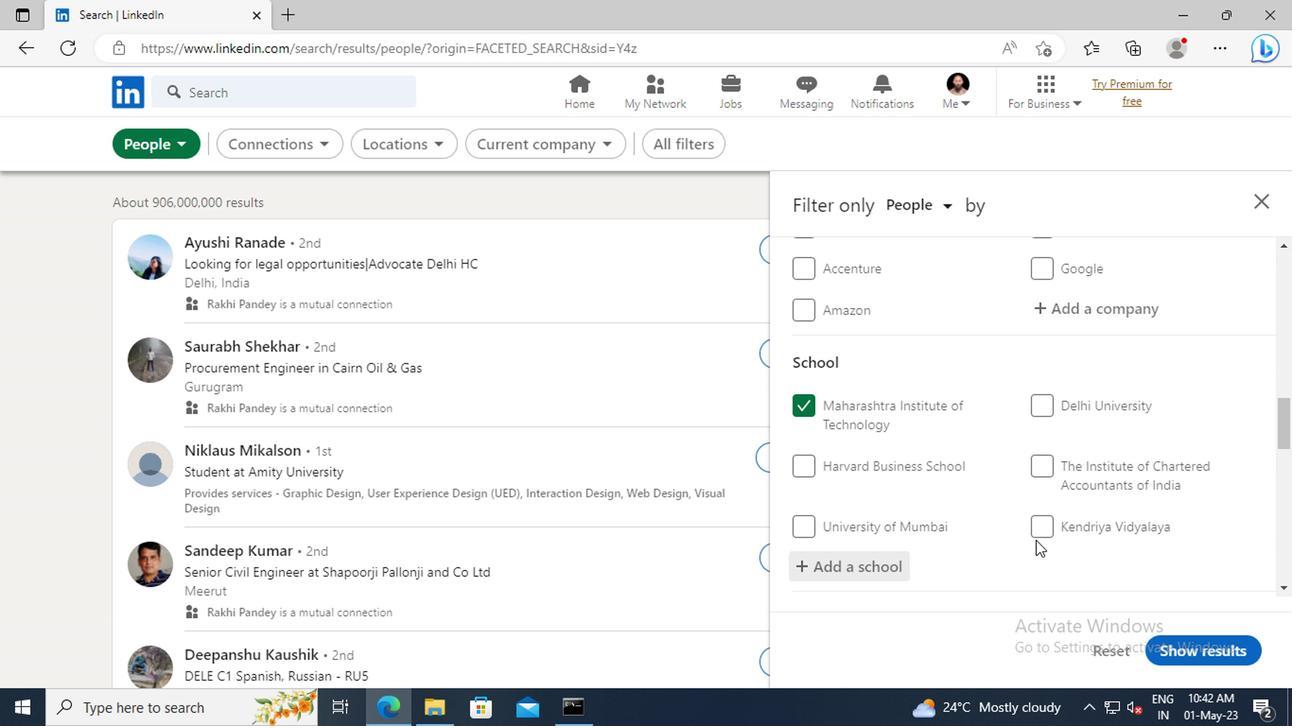 
Action: Mouse moved to (1038, 482)
Screenshot: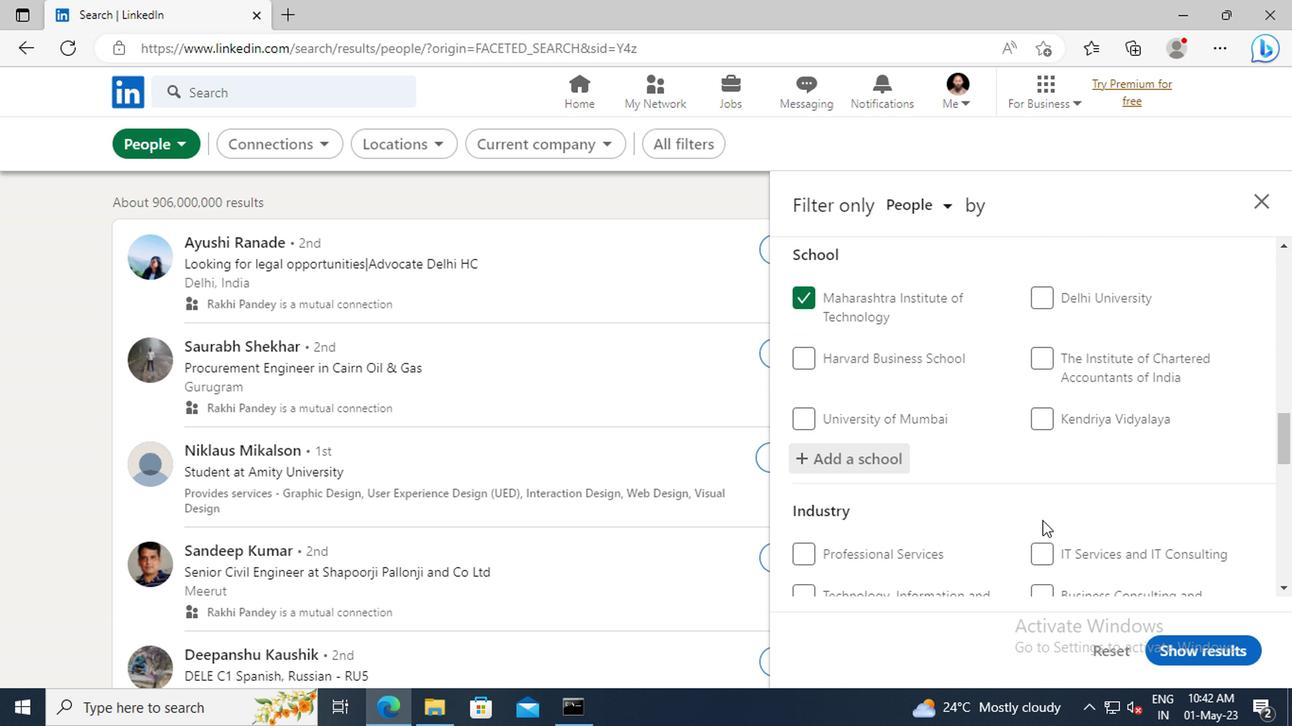 
Action: Mouse scrolled (1038, 481) with delta (0, 0)
Screenshot: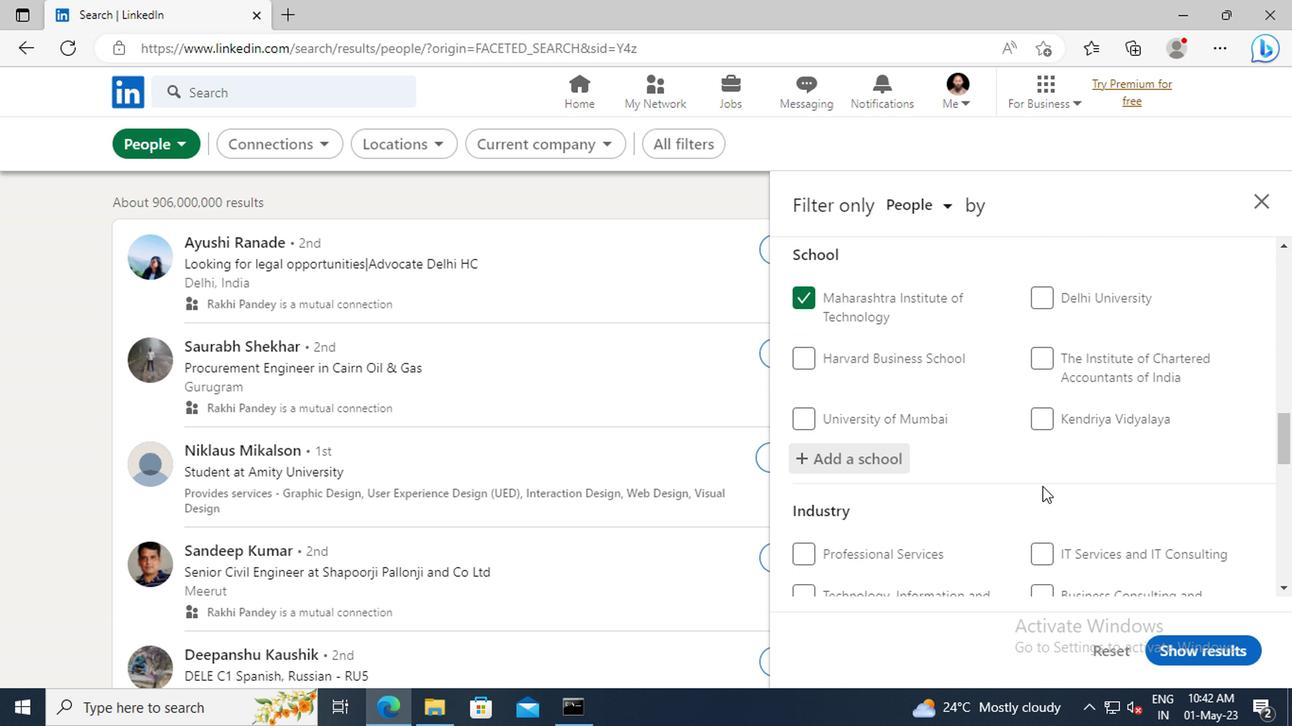 
Action: Mouse scrolled (1038, 481) with delta (0, 0)
Screenshot: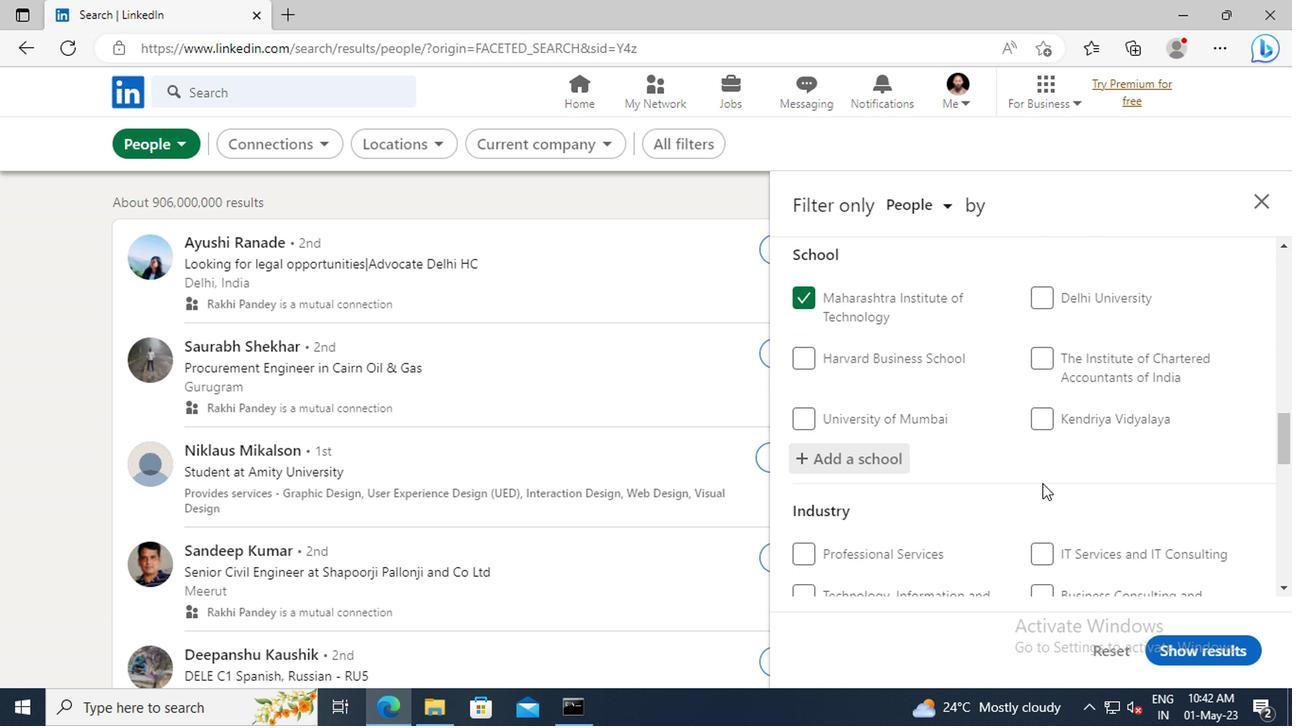 
Action: Mouse moved to (1034, 442)
Screenshot: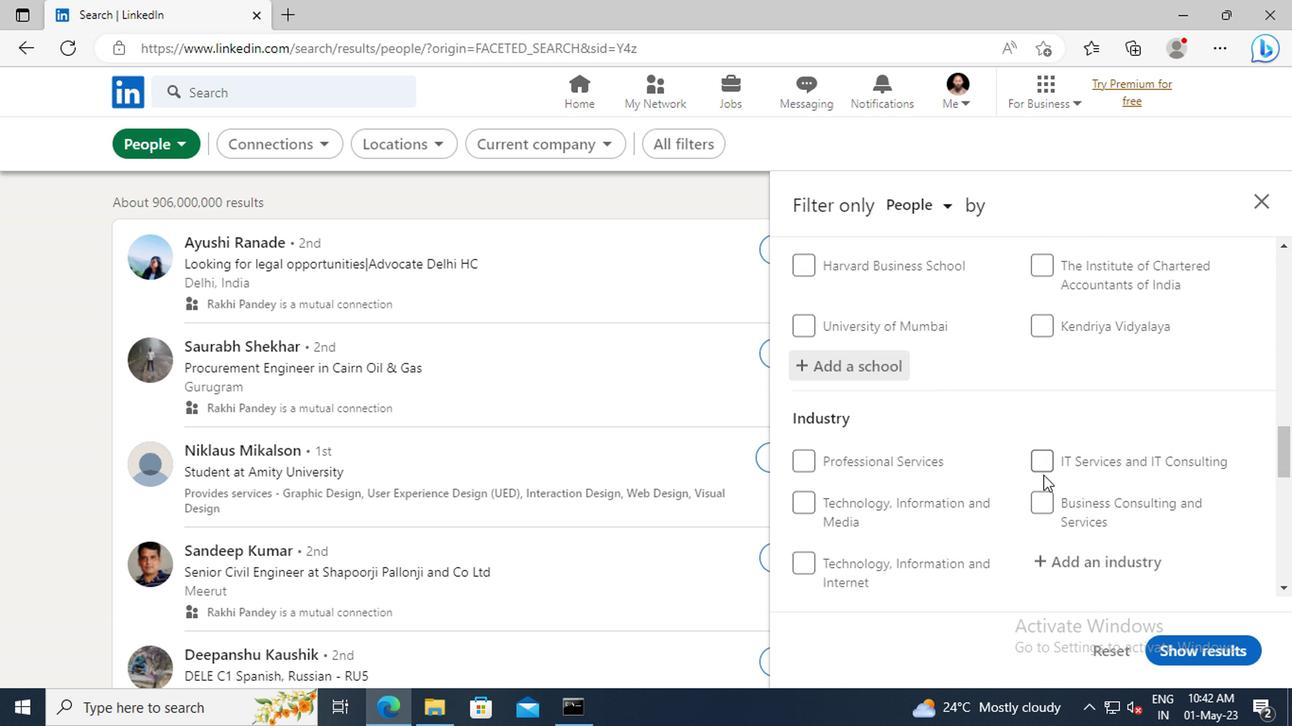 
Action: Mouse scrolled (1034, 442) with delta (0, 0)
Screenshot: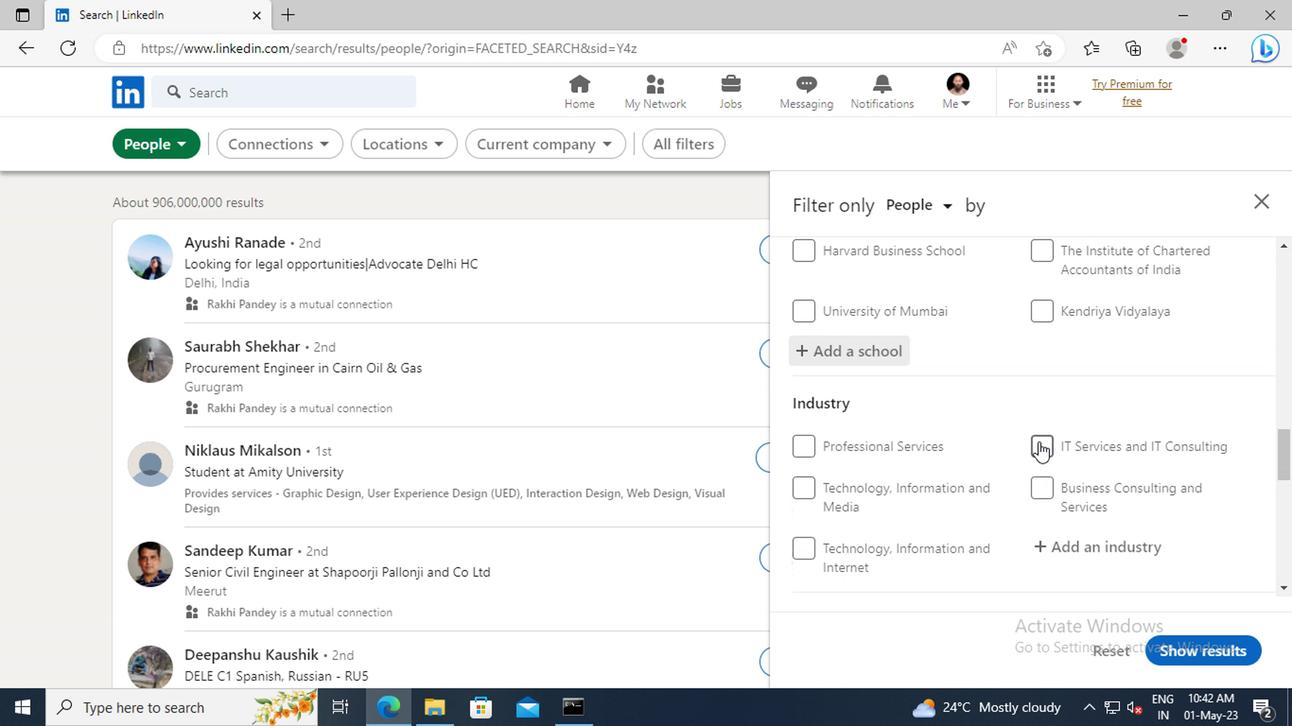 
Action: Mouse scrolled (1034, 442) with delta (0, 0)
Screenshot: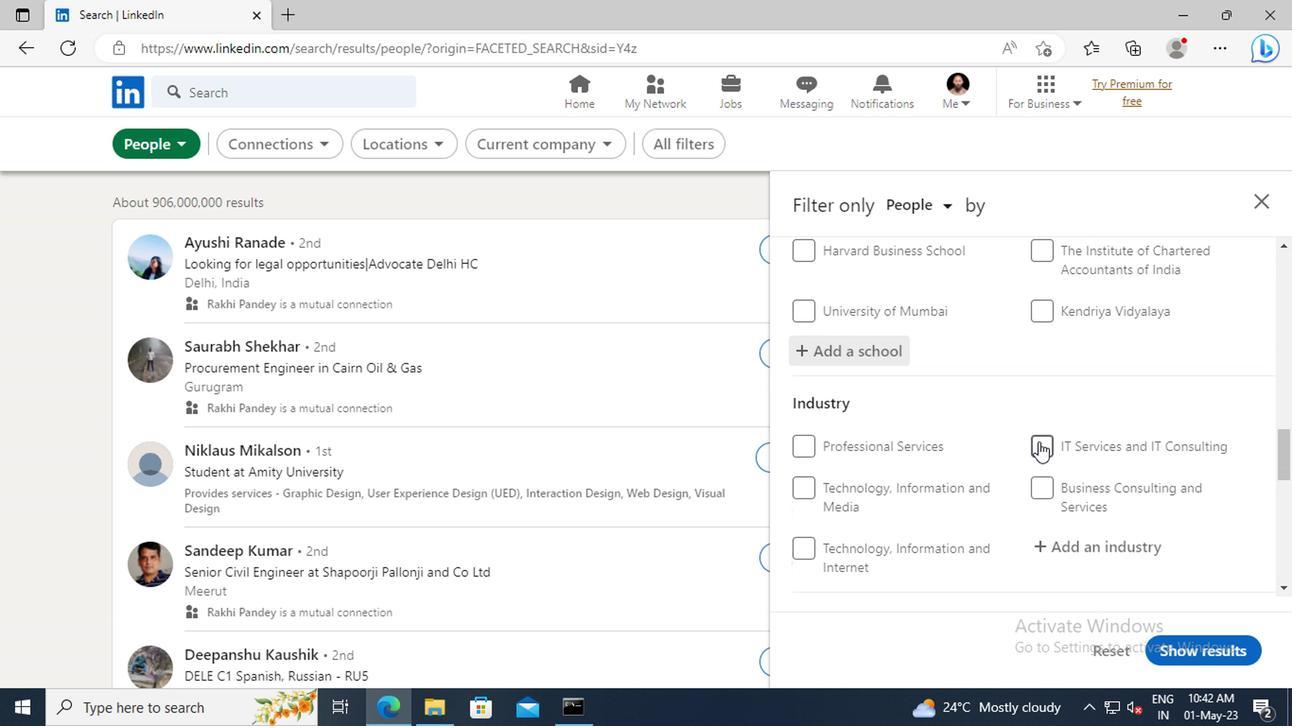 
Action: Mouse moved to (1047, 445)
Screenshot: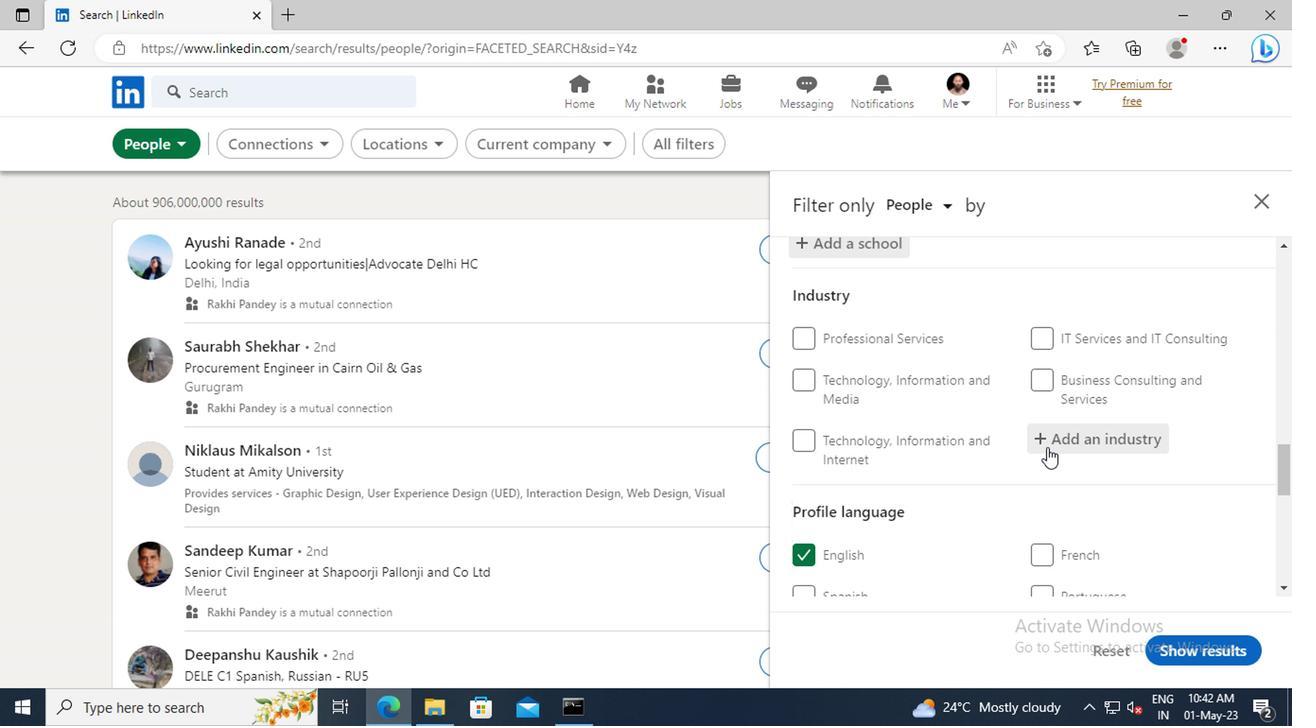 
Action: Mouse pressed left at (1047, 445)
Screenshot: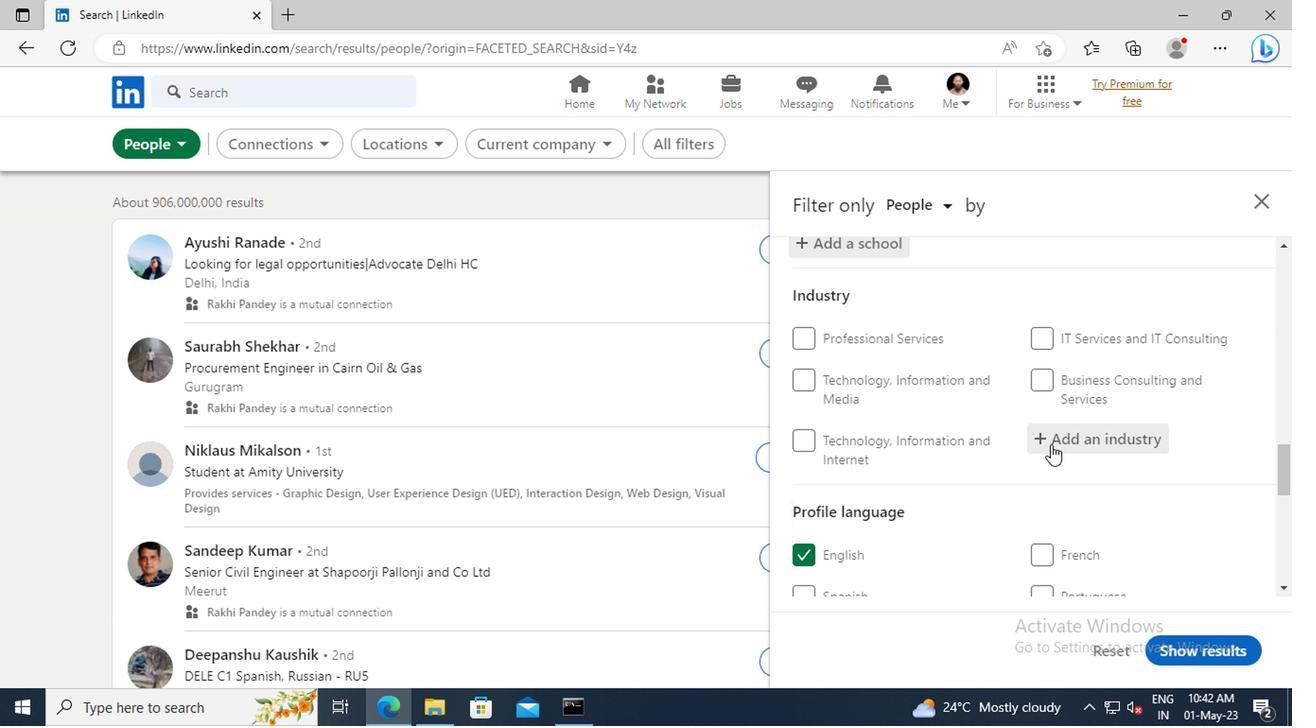 
Action: Key pressed <Key.shift>MARKETING<Key.space>
Screenshot: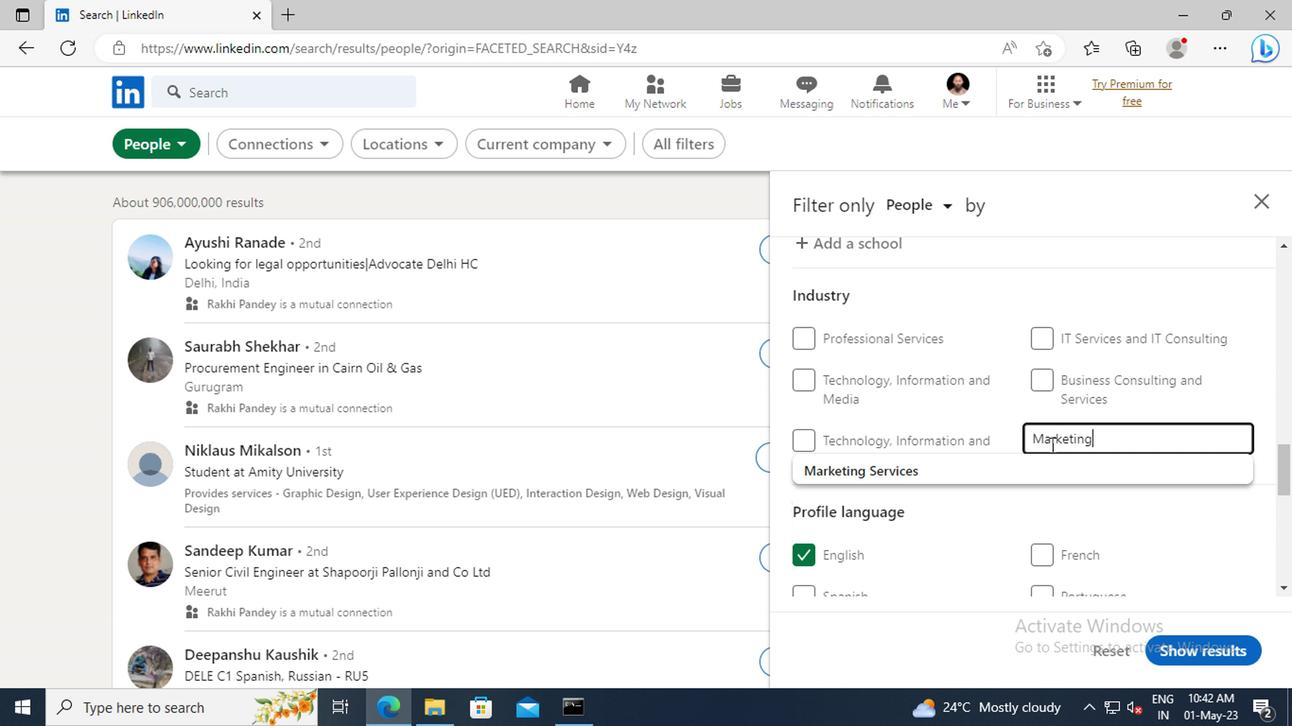 
Action: Mouse moved to (1043, 467)
Screenshot: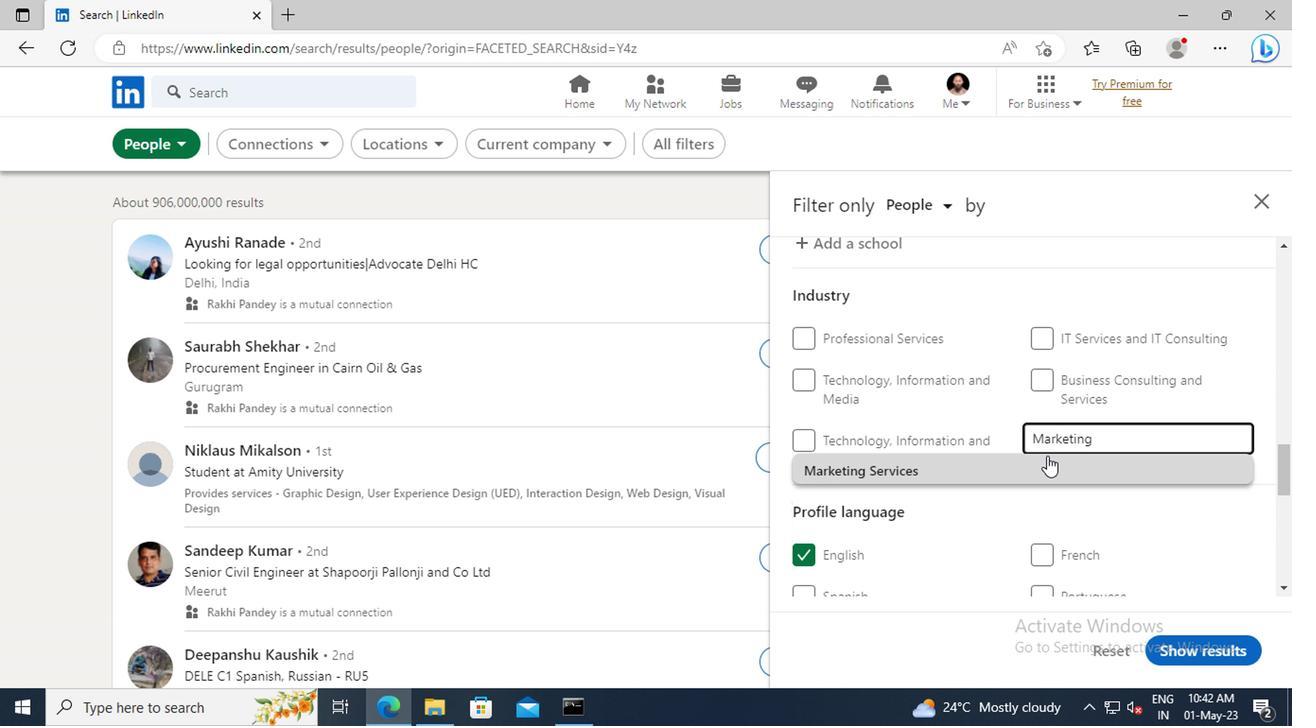 
Action: Mouse pressed left at (1043, 467)
Screenshot: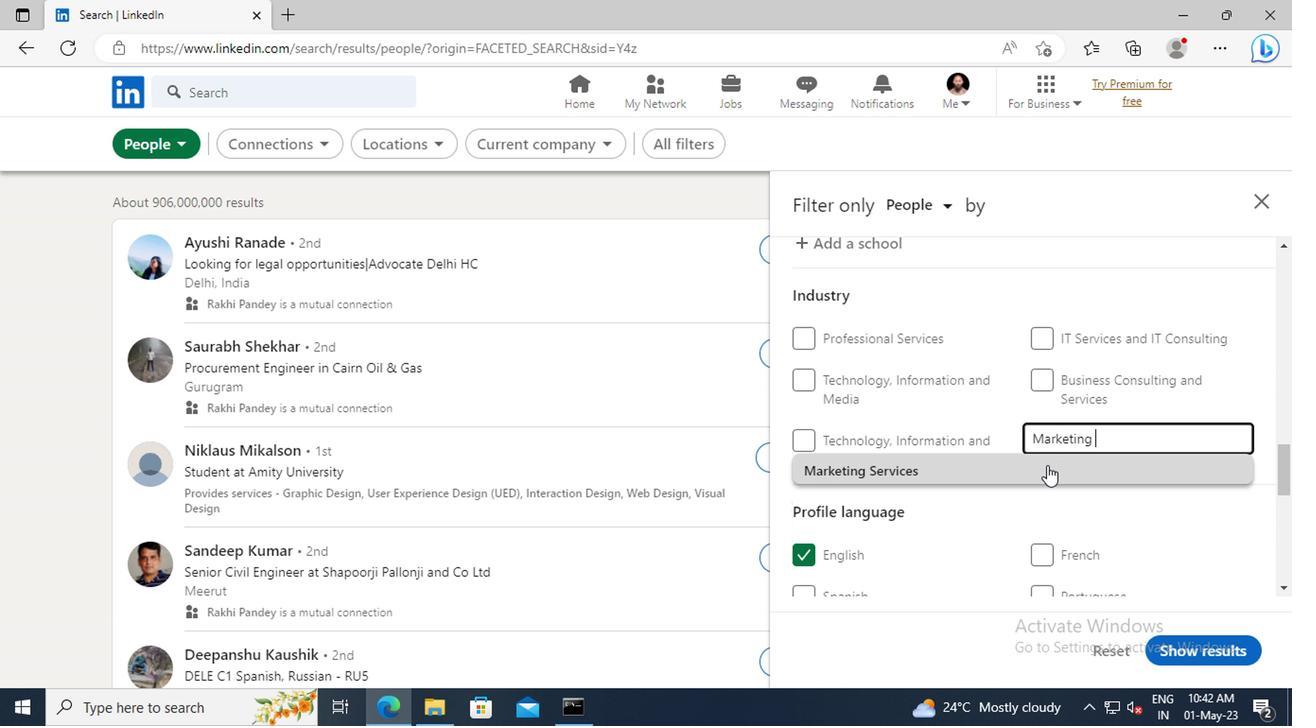 
Action: Mouse scrolled (1043, 466) with delta (0, -1)
Screenshot: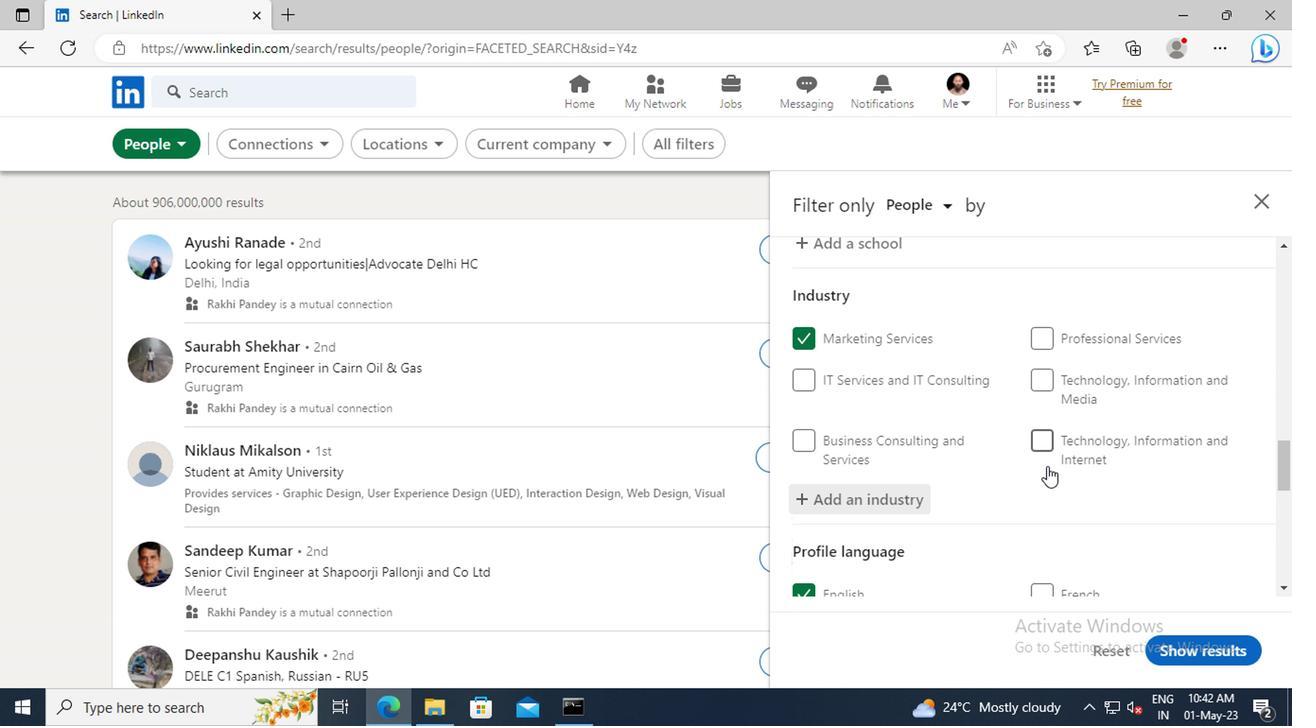 
Action: Mouse scrolled (1043, 466) with delta (0, -1)
Screenshot: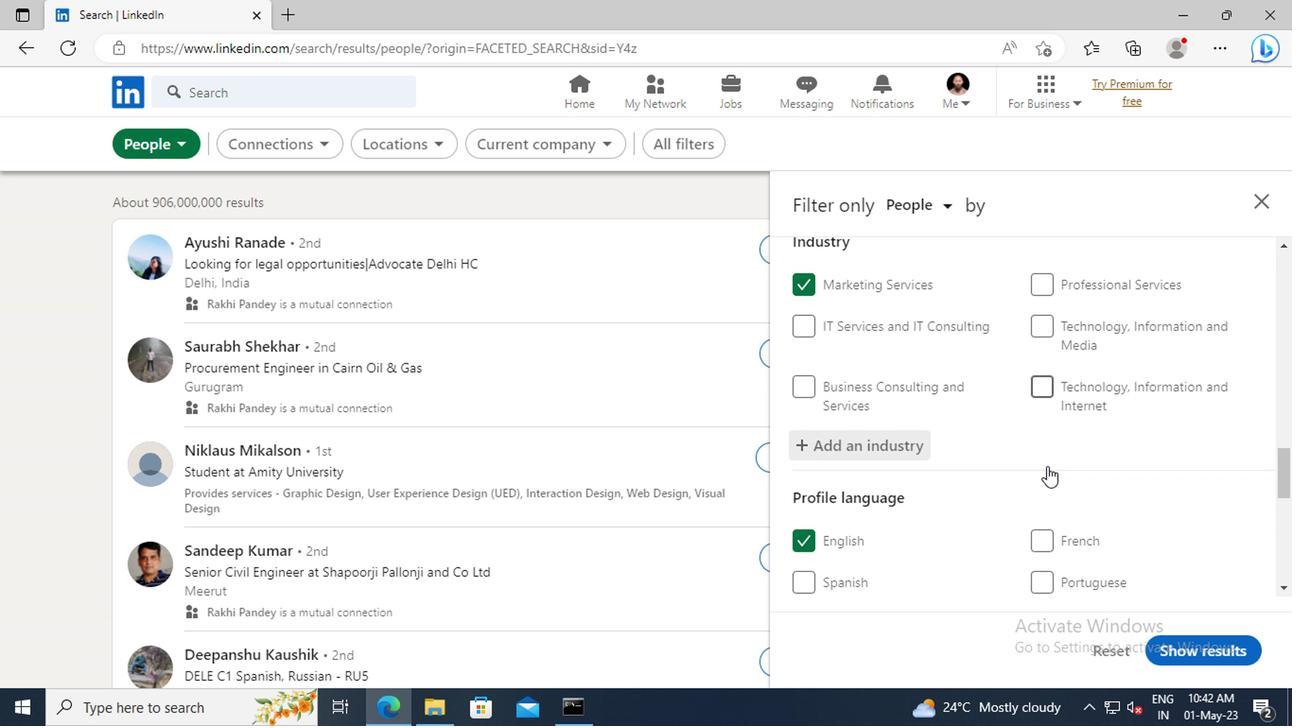 
Action: Mouse scrolled (1043, 466) with delta (0, -1)
Screenshot: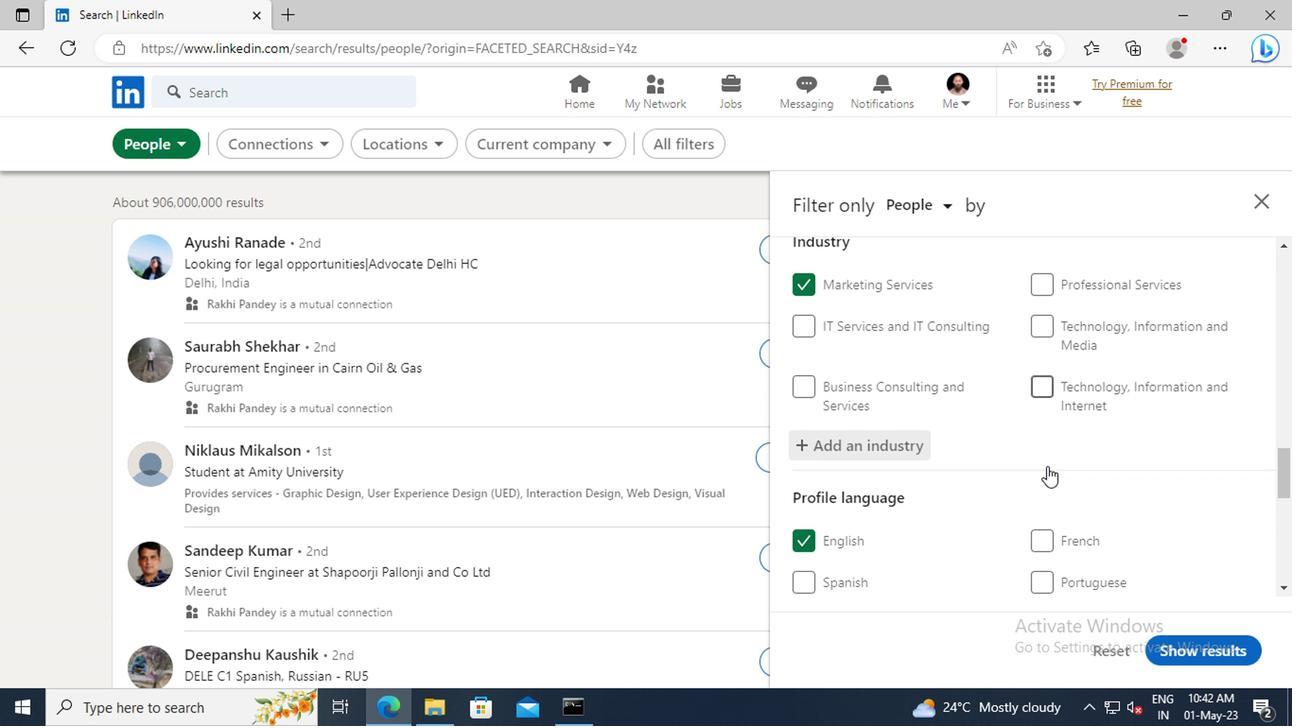 
Action: Mouse scrolled (1043, 466) with delta (0, -1)
Screenshot: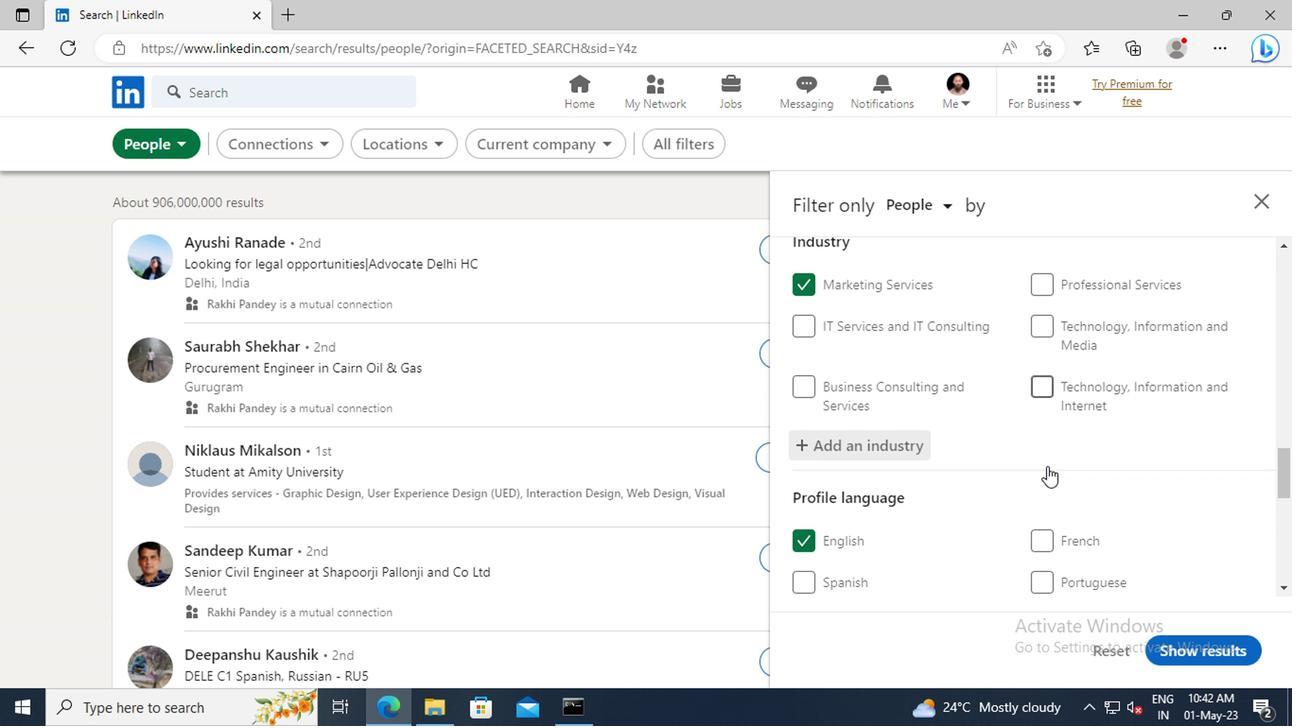 
Action: Mouse scrolled (1043, 466) with delta (0, -1)
Screenshot: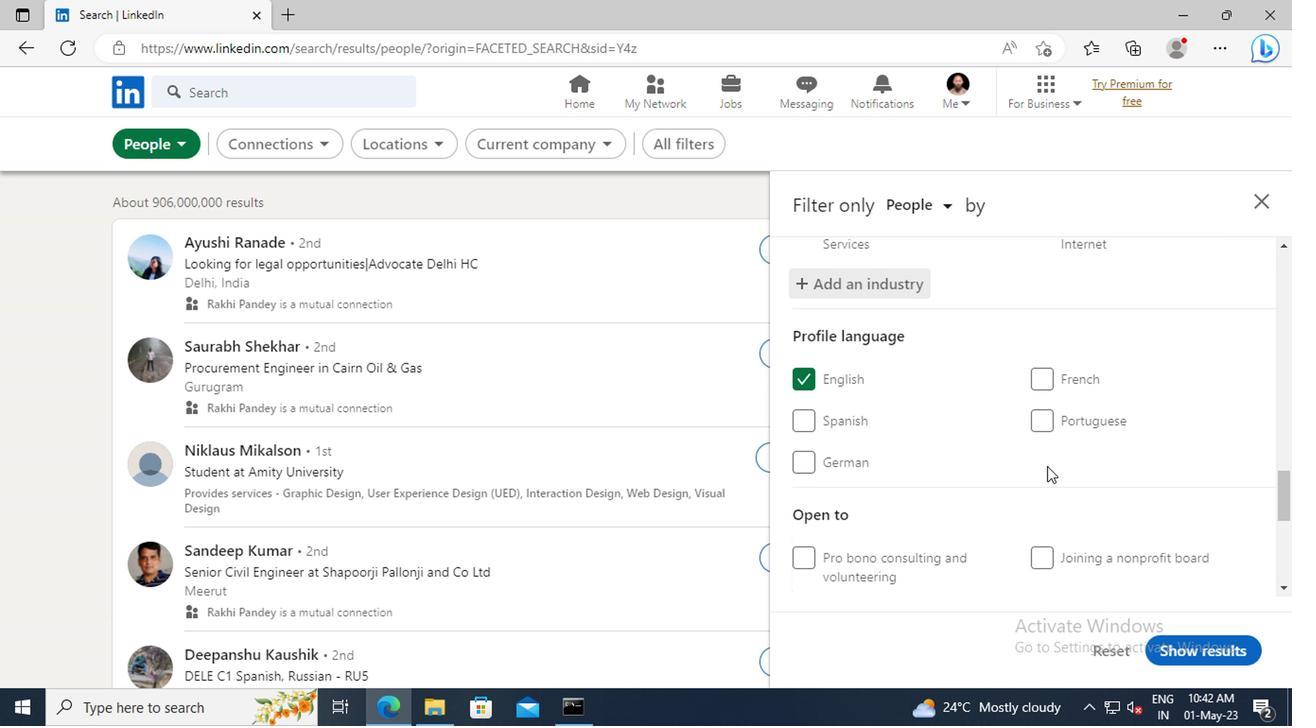 
Action: Mouse scrolled (1043, 466) with delta (0, -1)
Screenshot: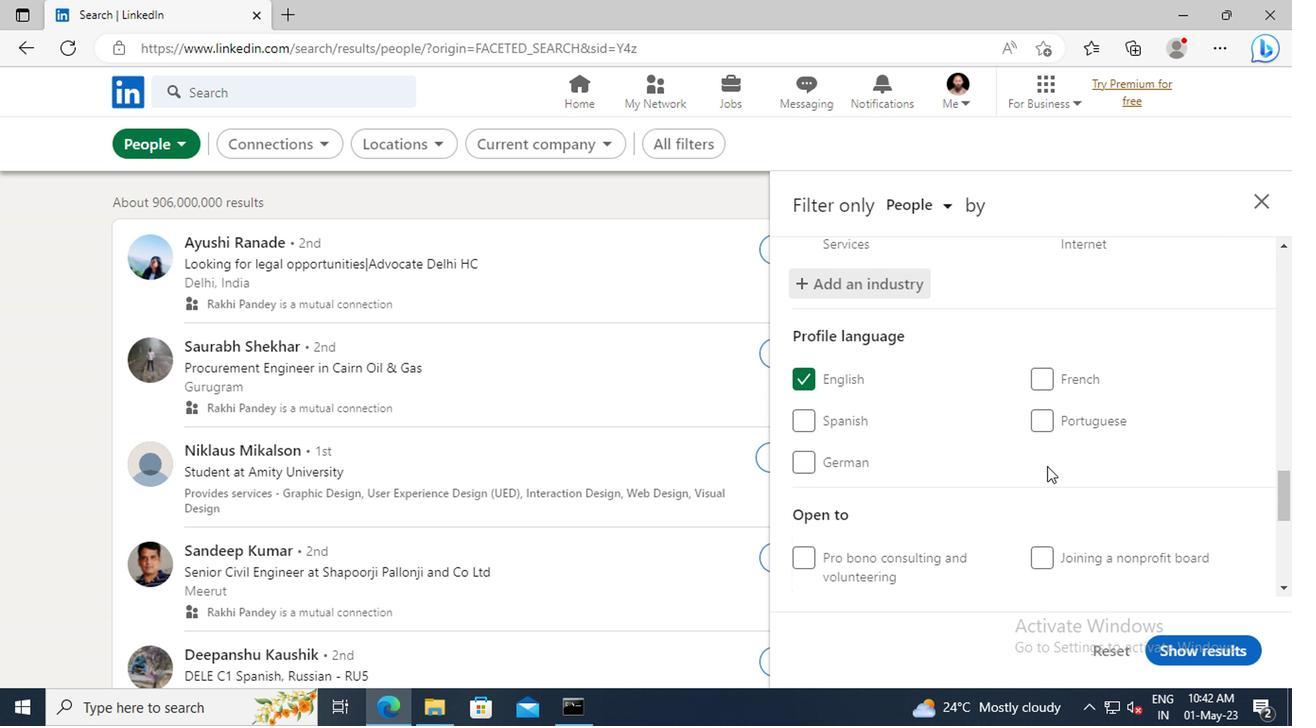 
Action: Mouse scrolled (1043, 466) with delta (0, -1)
Screenshot: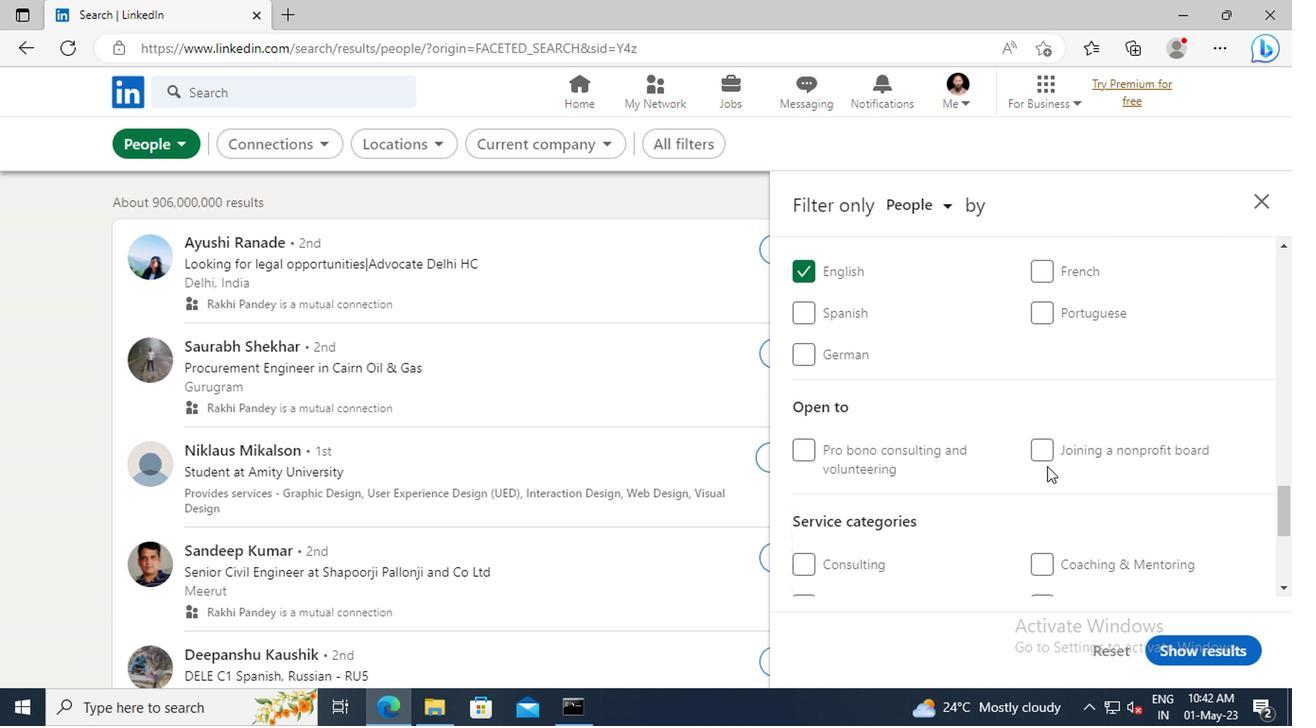 
Action: Mouse scrolled (1043, 466) with delta (0, -1)
Screenshot: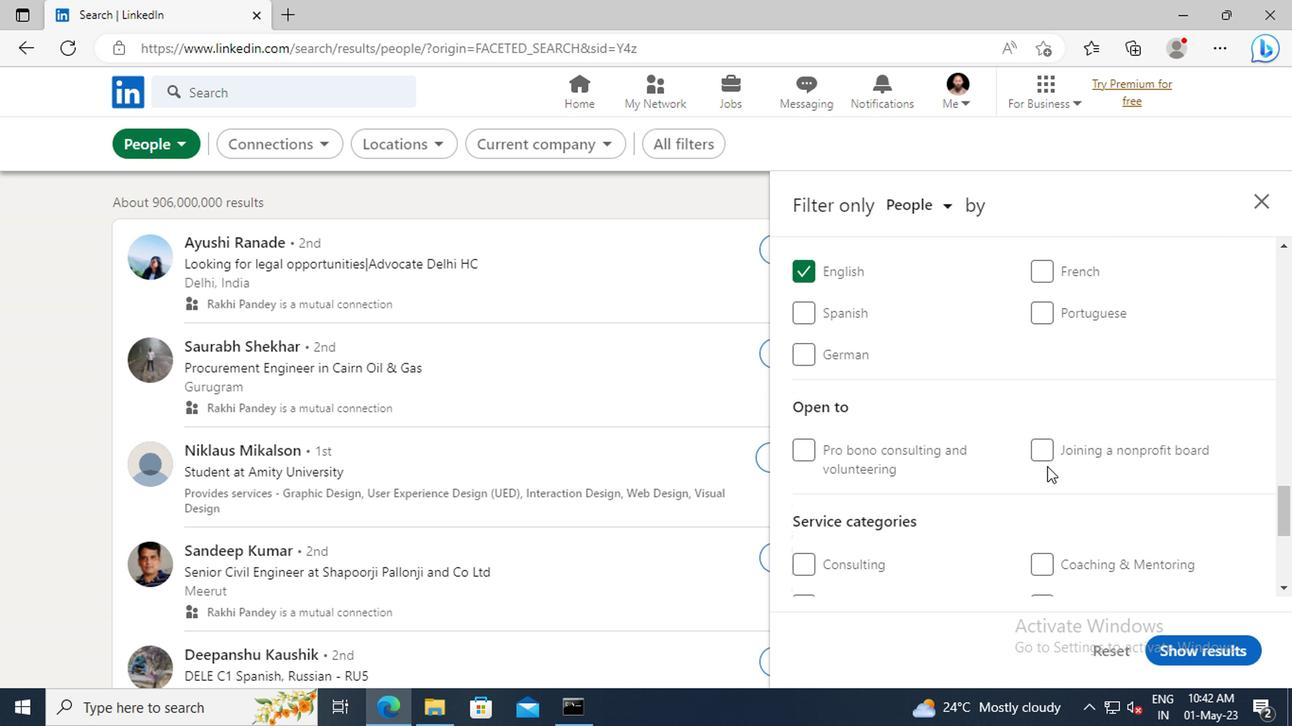 
Action: Mouse scrolled (1043, 466) with delta (0, -1)
Screenshot: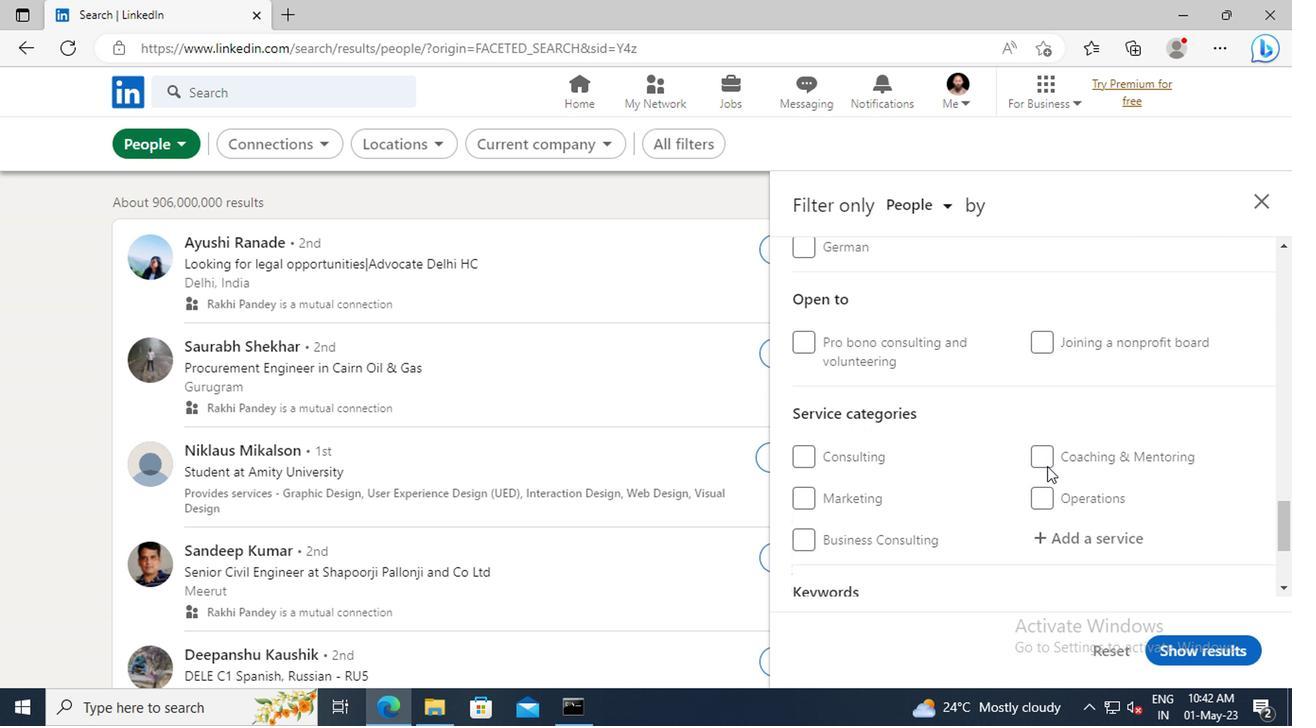 
Action: Mouse scrolled (1043, 466) with delta (0, -1)
Screenshot: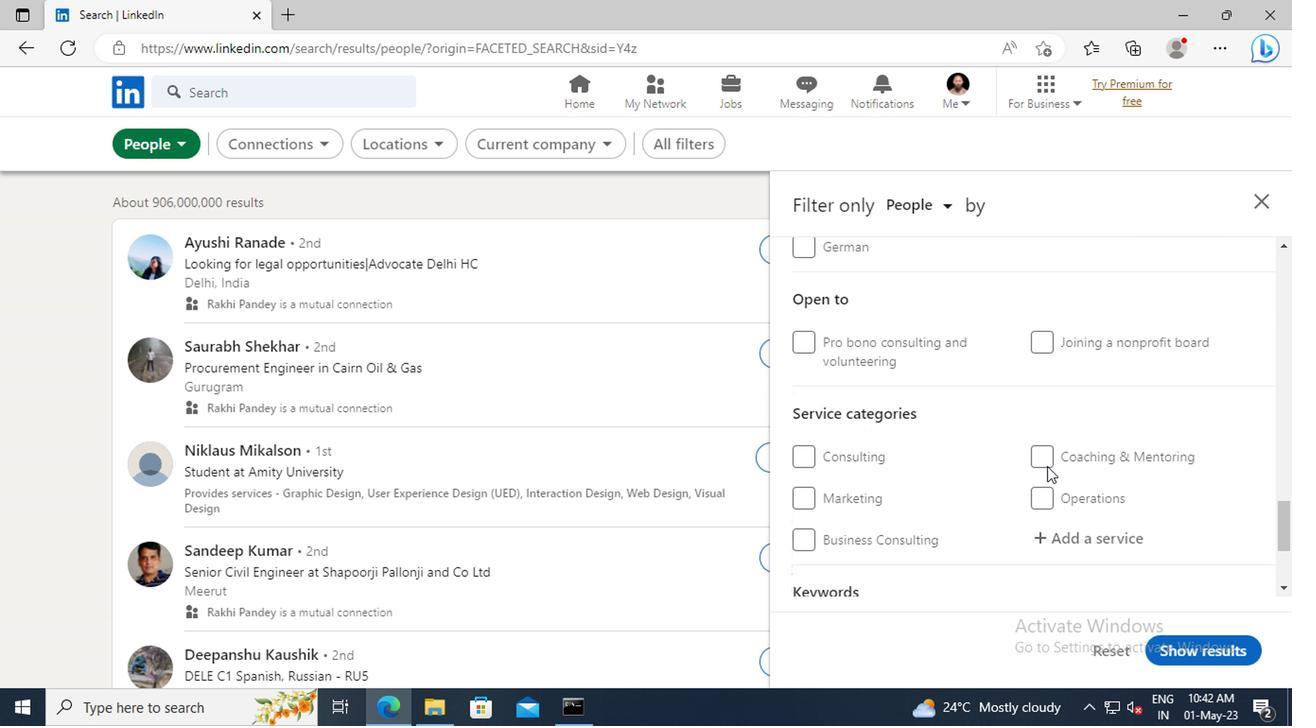 
Action: Mouse moved to (1057, 437)
Screenshot: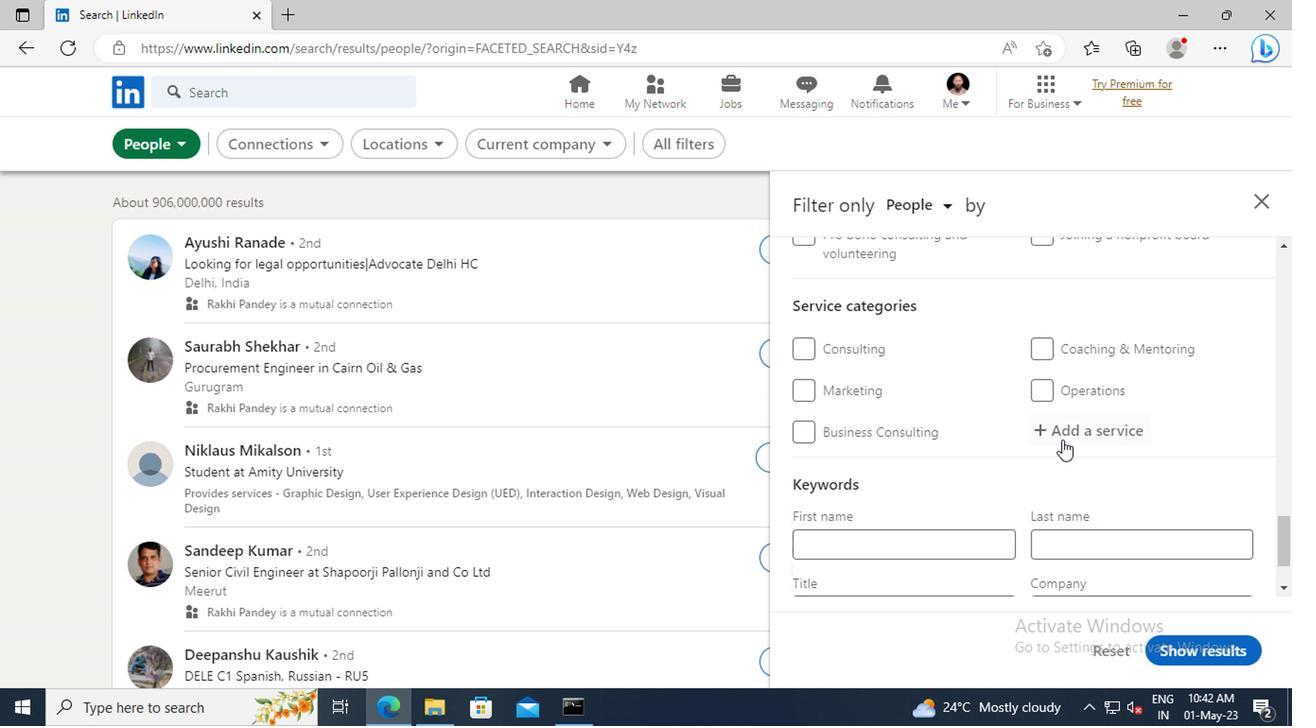
Action: Mouse pressed left at (1057, 437)
Screenshot: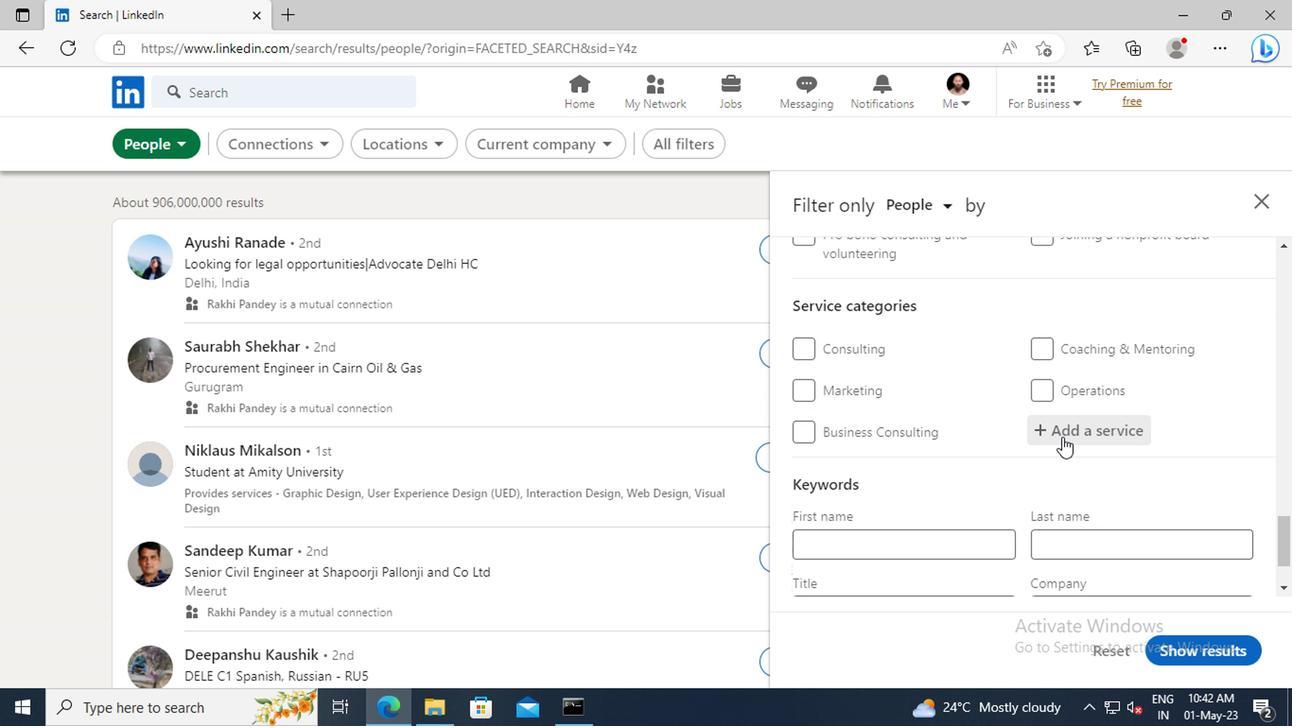 
Action: Key pressed <Key.shift>PROPERTY<Key.space><Key.shift>MANA
Screenshot: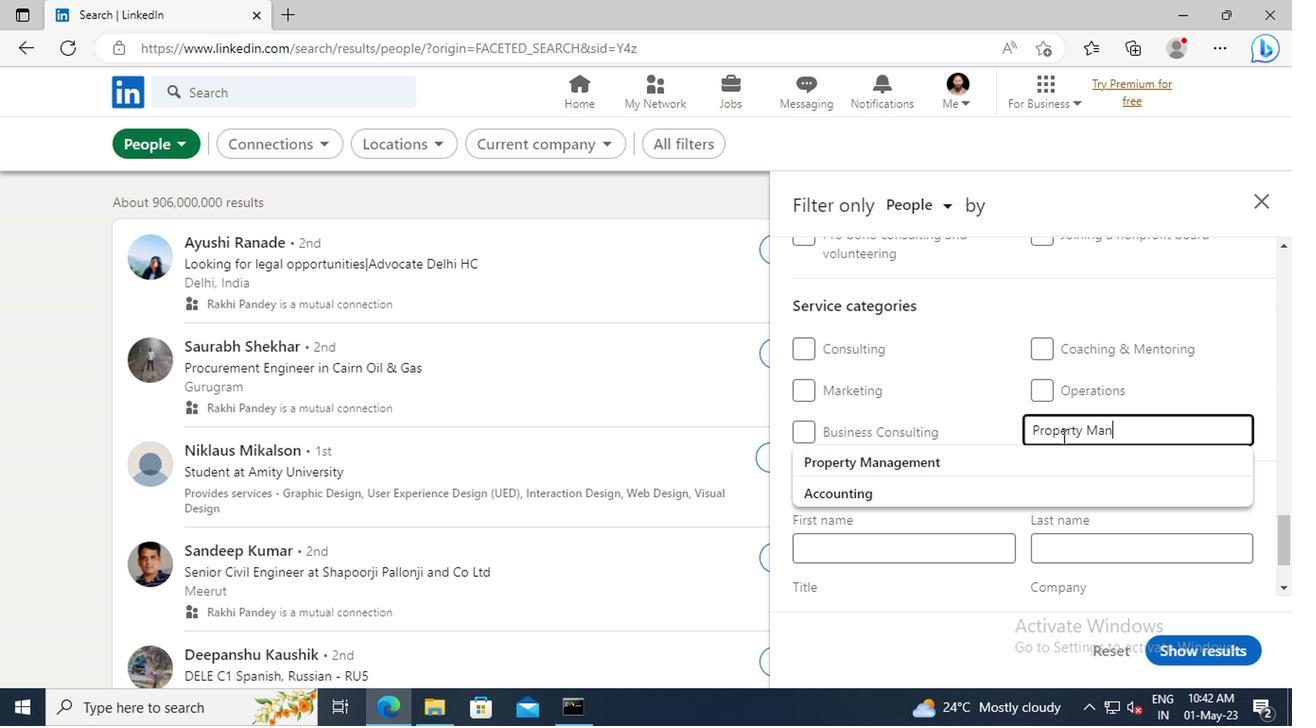 
Action: Mouse moved to (1016, 461)
Screenshot: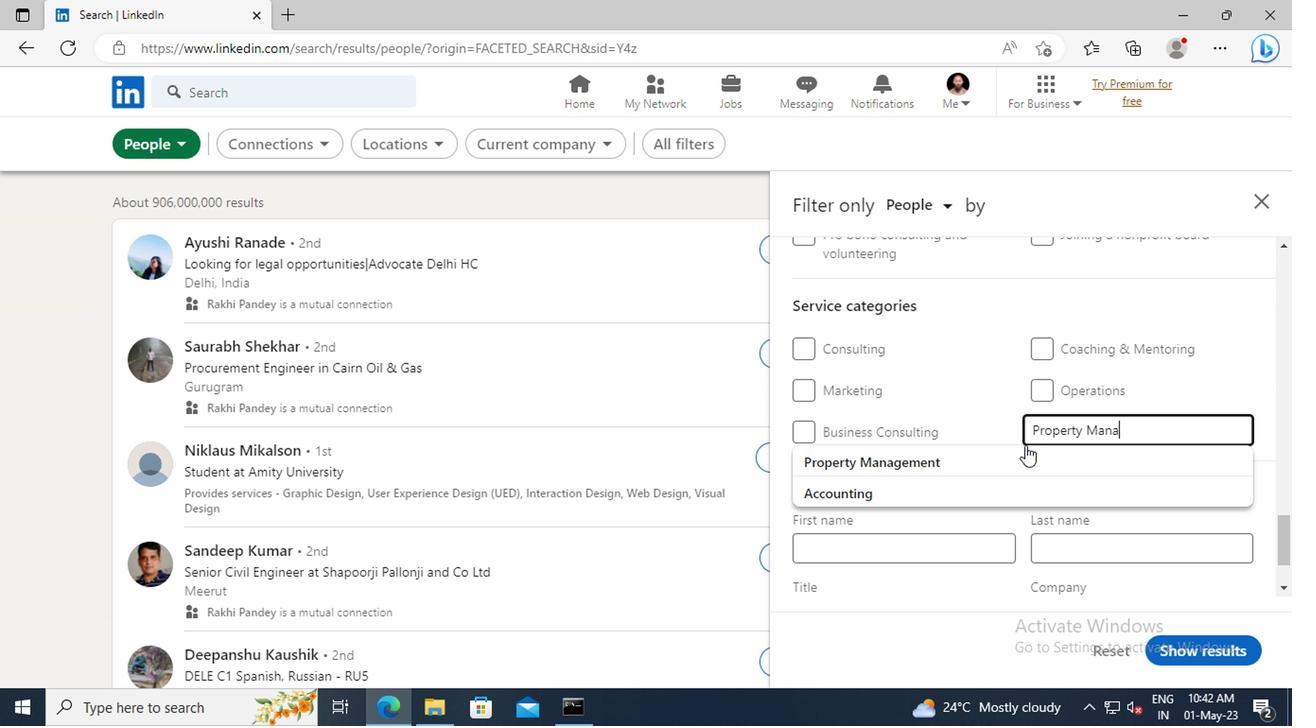 
Action: Mouse pressed left at (1016, 461)
Screenshot: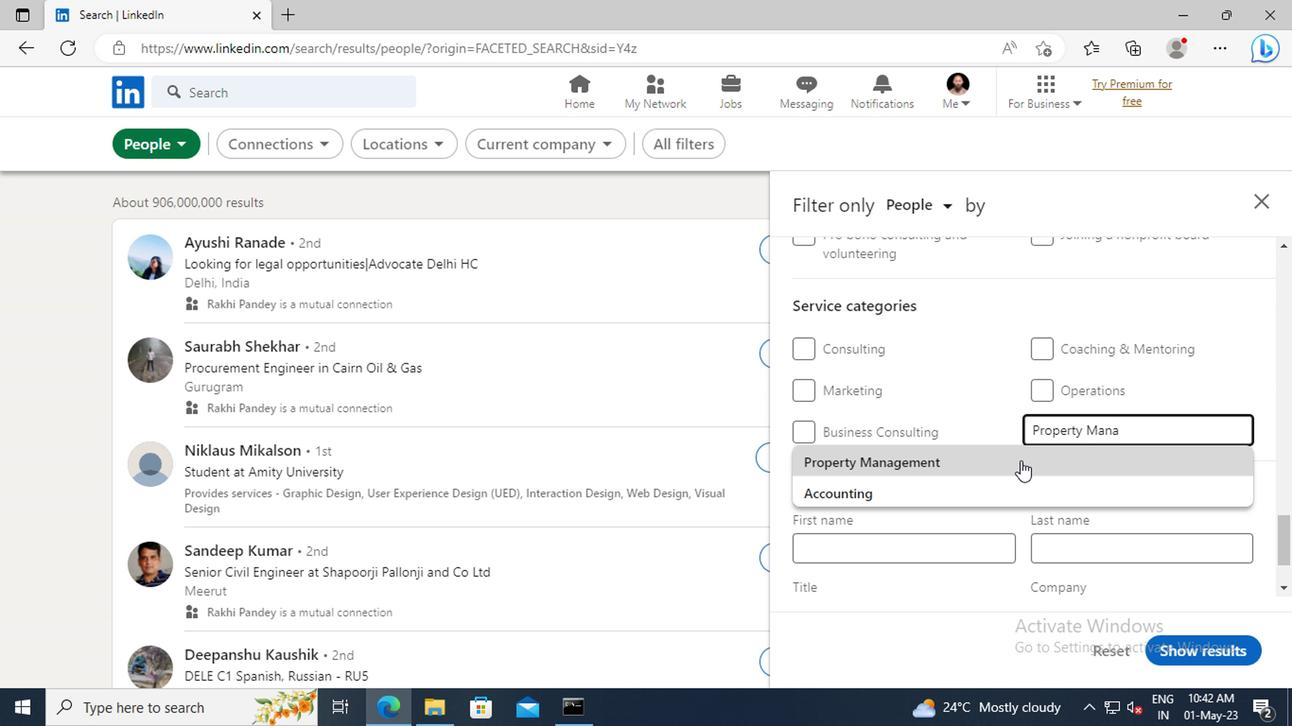 
Action: Mouse scrolled (1016, 461) with delta (0, 0)
Screenshot: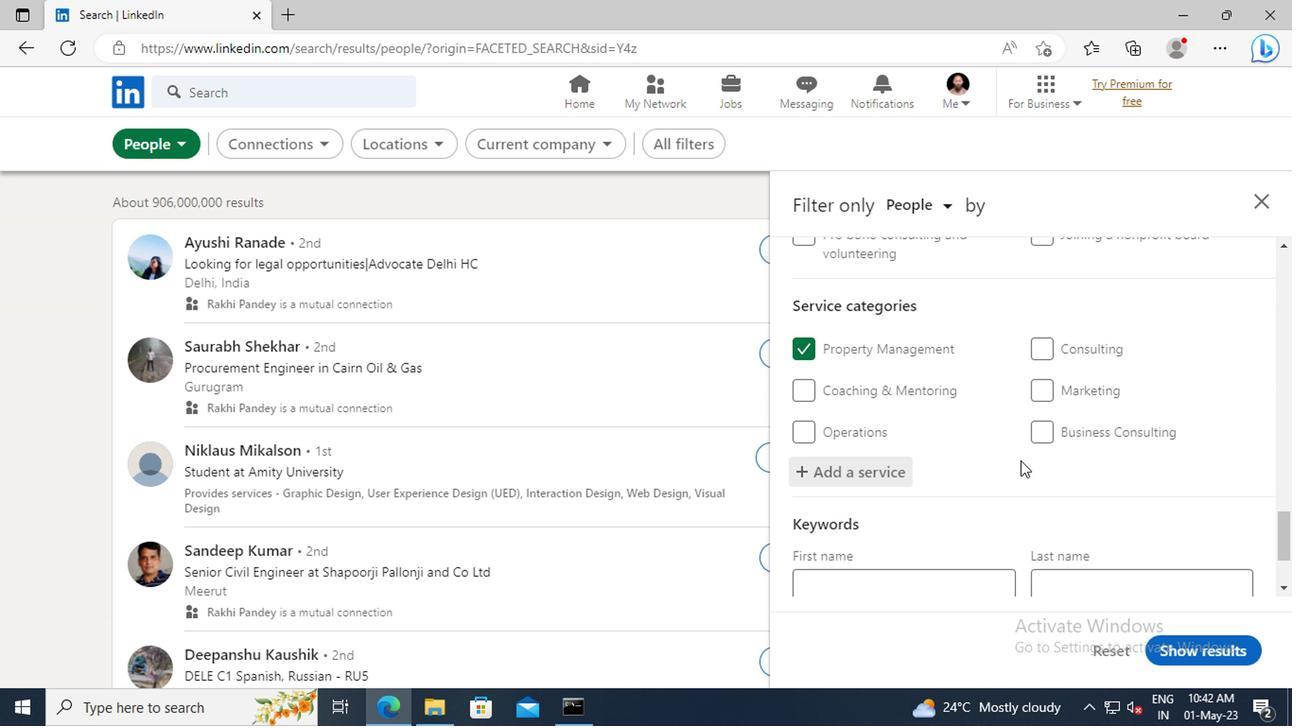 
Action: Mouse scrolled (1016, 461) with delta (0, 0)
Screenshot: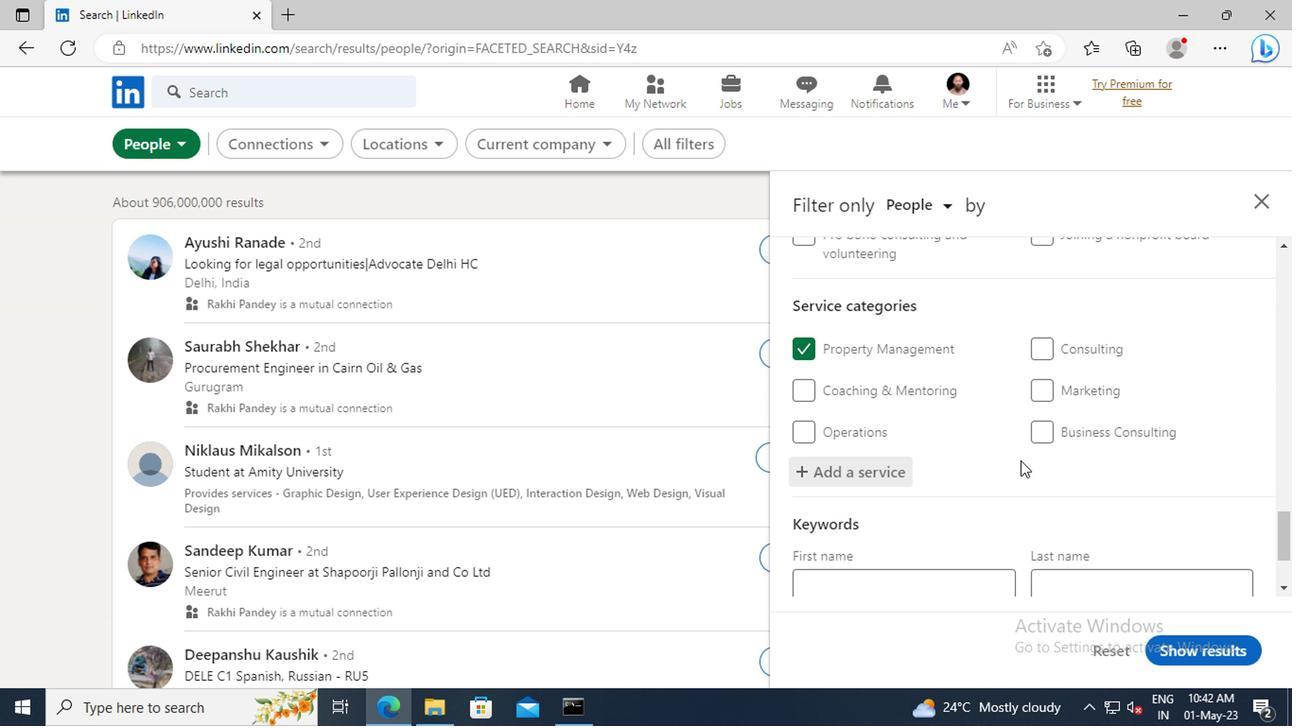 
Action: Mouse scrolled (1016, 461) with delta (0, 0)
Screenshot: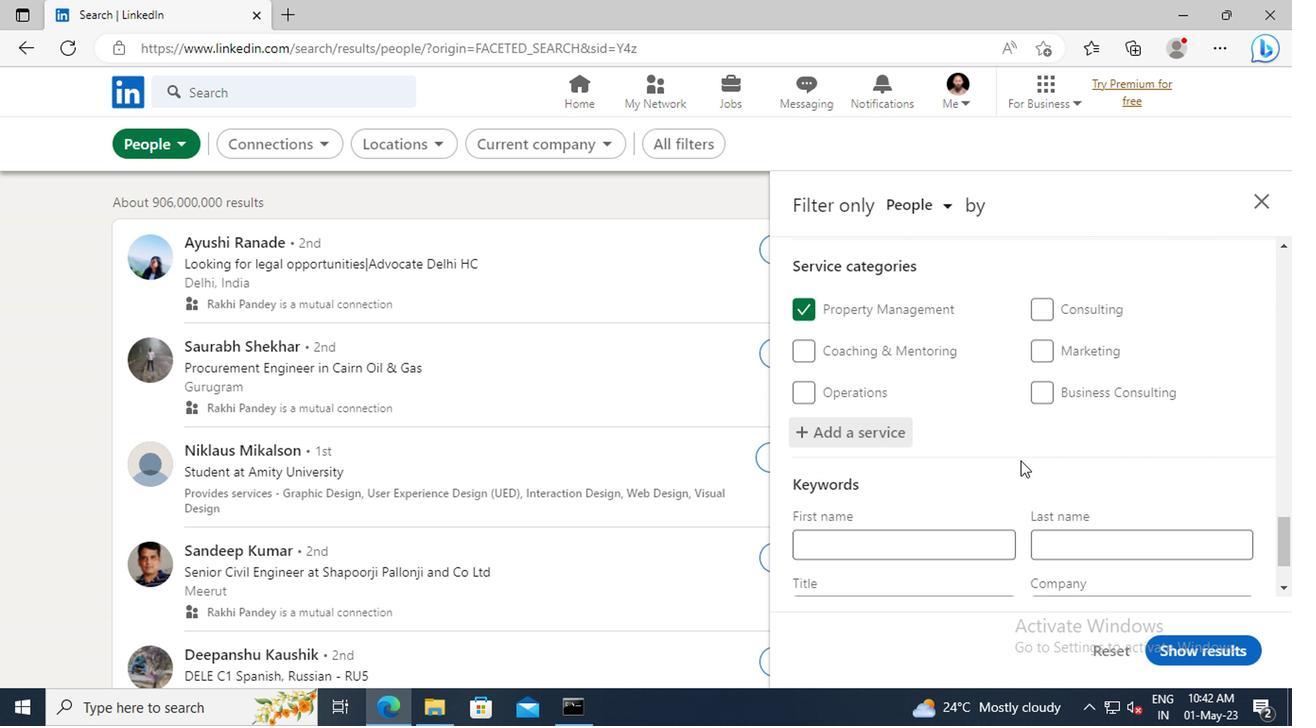 
Action: Mouse scrolled (1016, 461) with delta (0, 0)
Screenshot: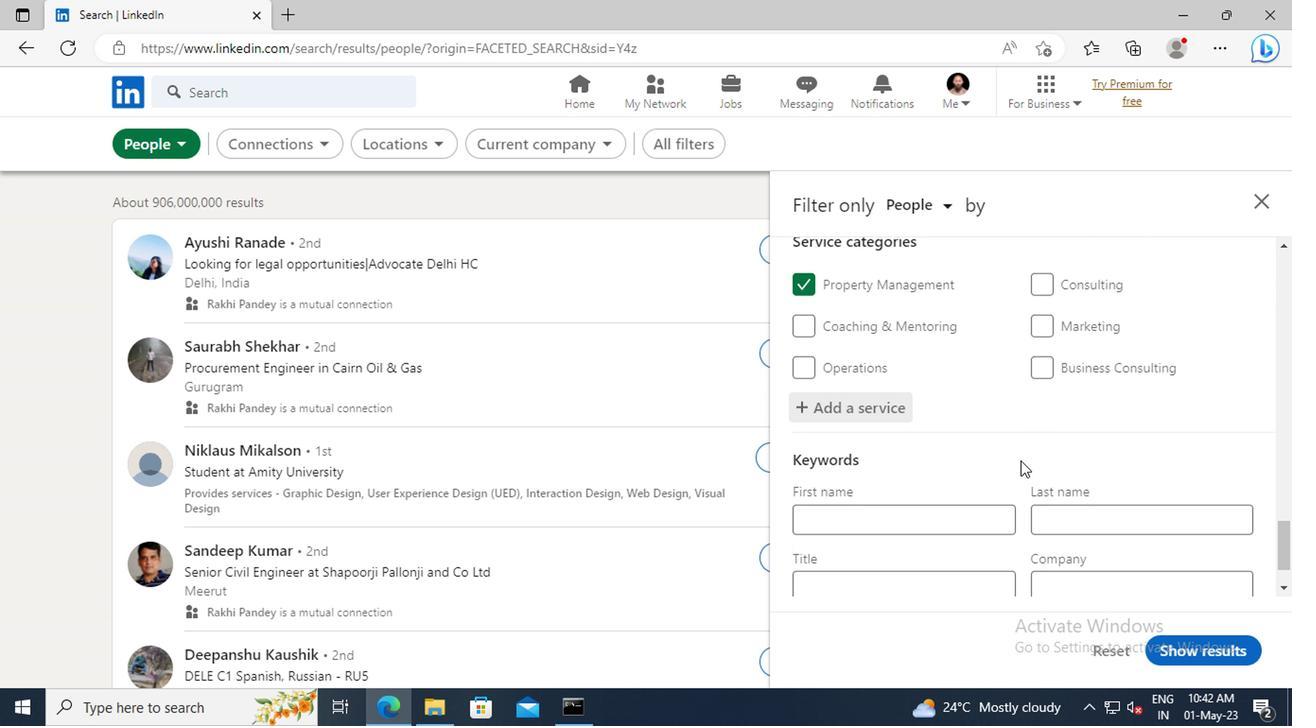 
Action: Mouse moved to (926, 514)
Screenshot: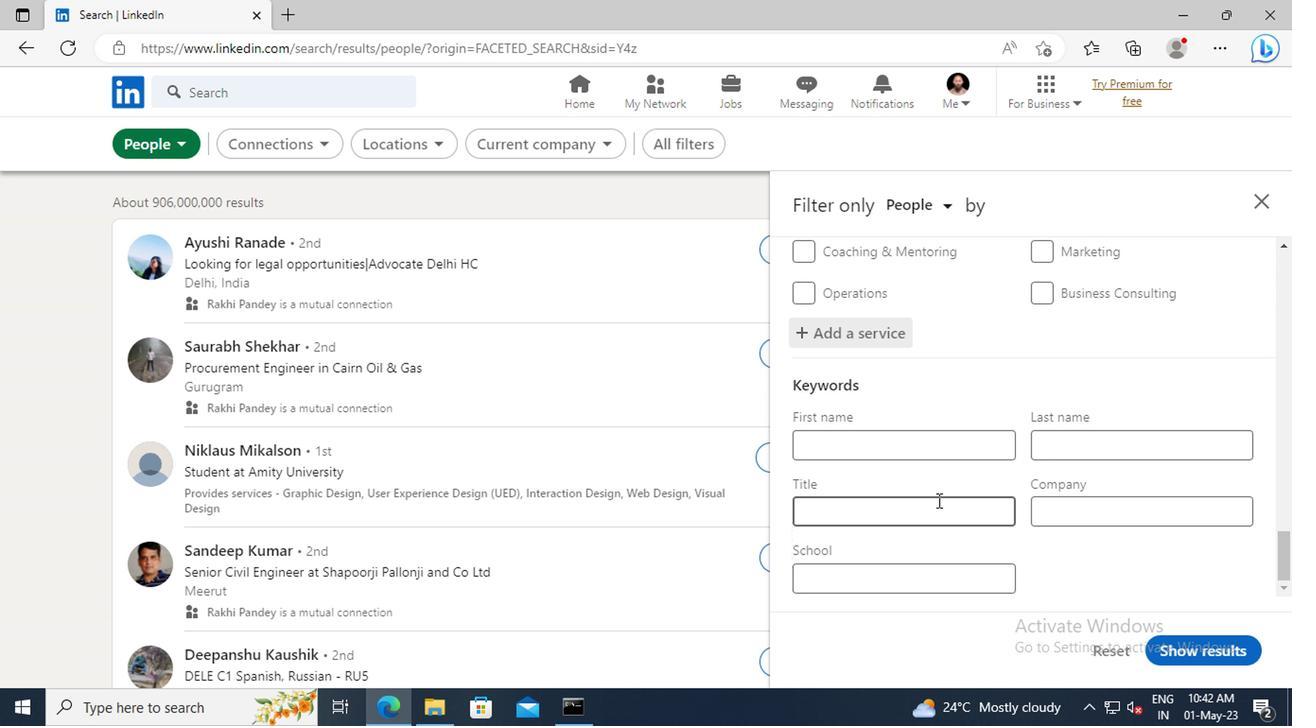 
Action: Mouse pressed left at (926, 514)
Screenshot: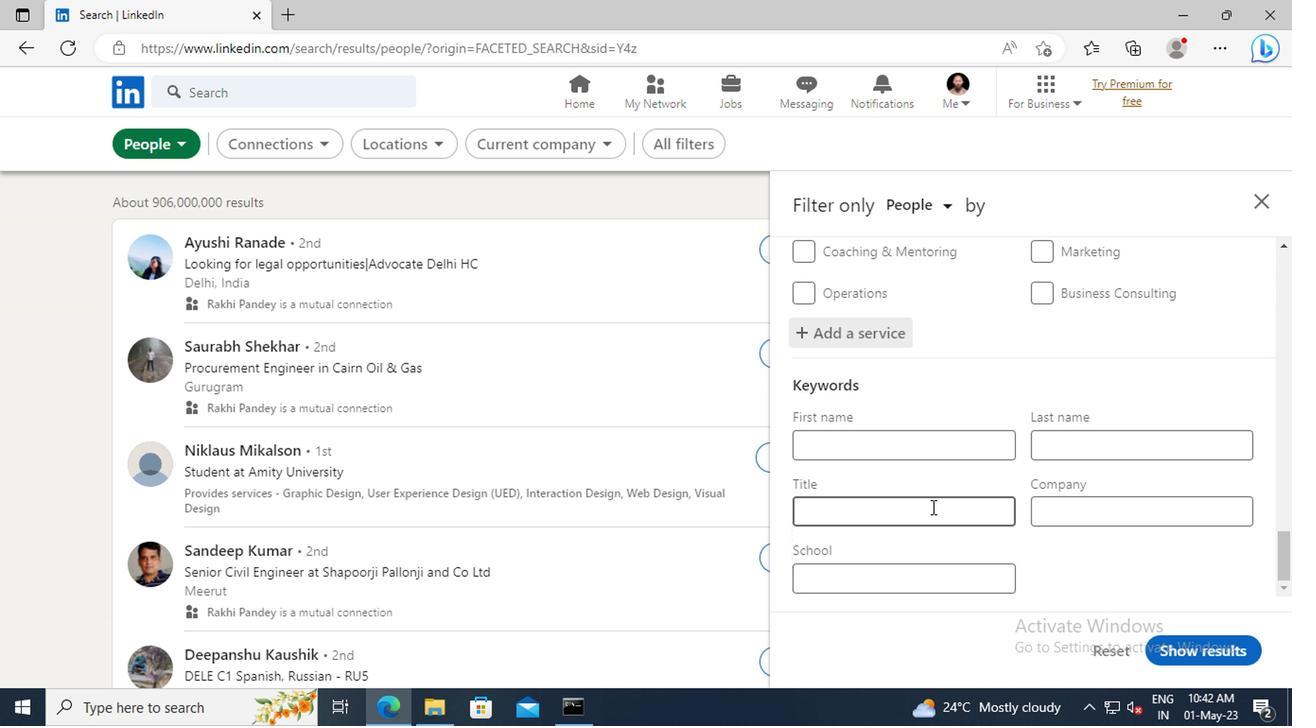 
Action: Key pressed <Key.shift>PROPRIETOR<Key.enter>
Screenshot: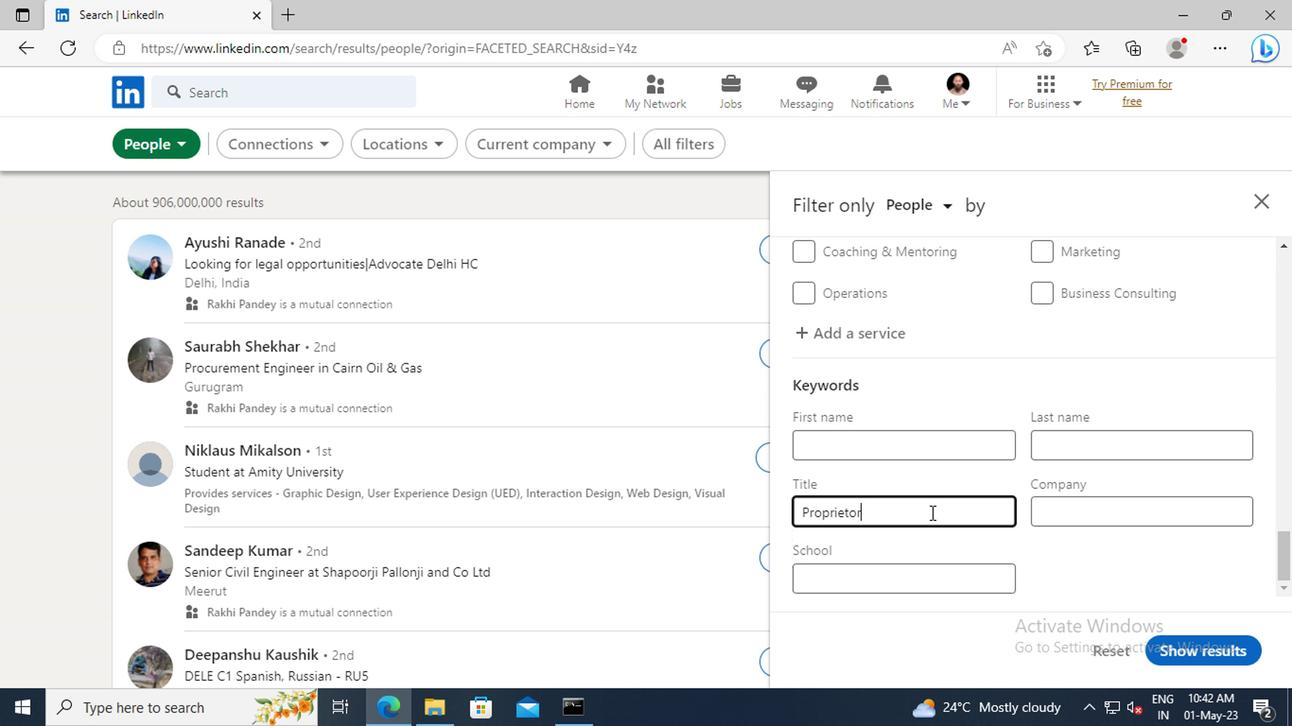 
Action: Mouse moved to (1171, 653)
Screenshot: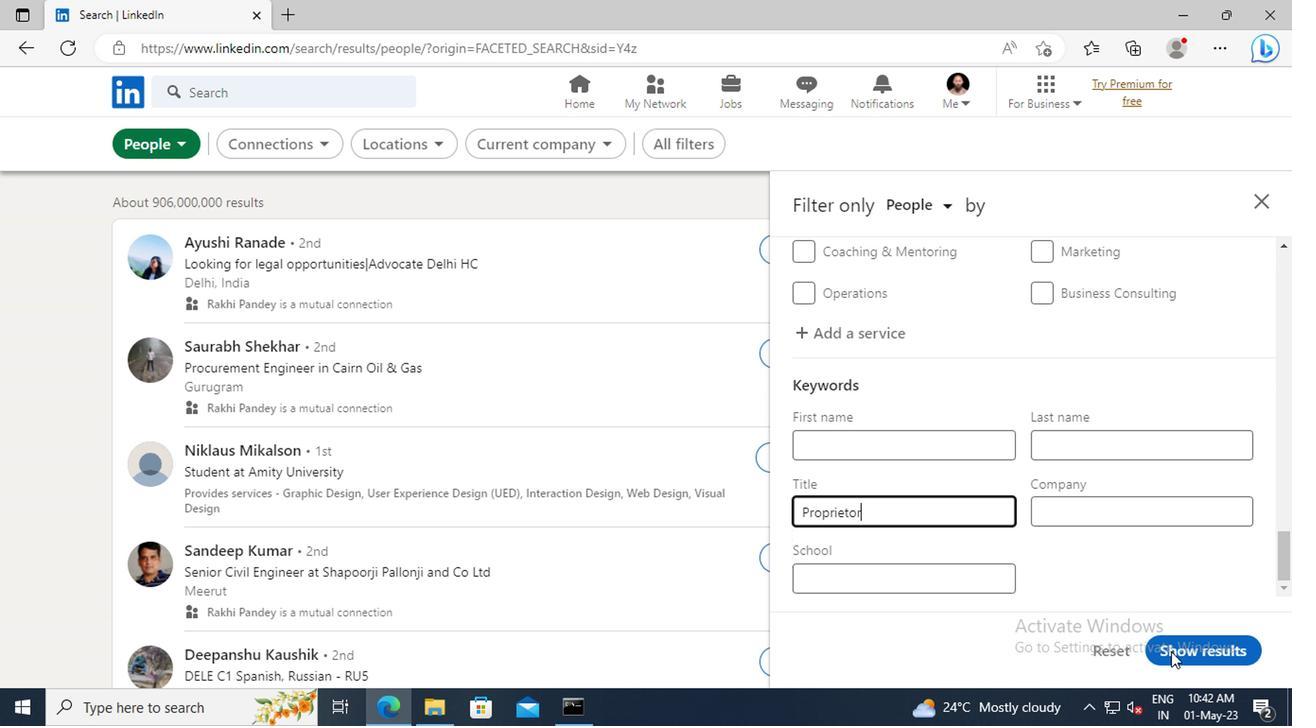 
Action: Mouse pressed left at (1171, 653)
Screenshot: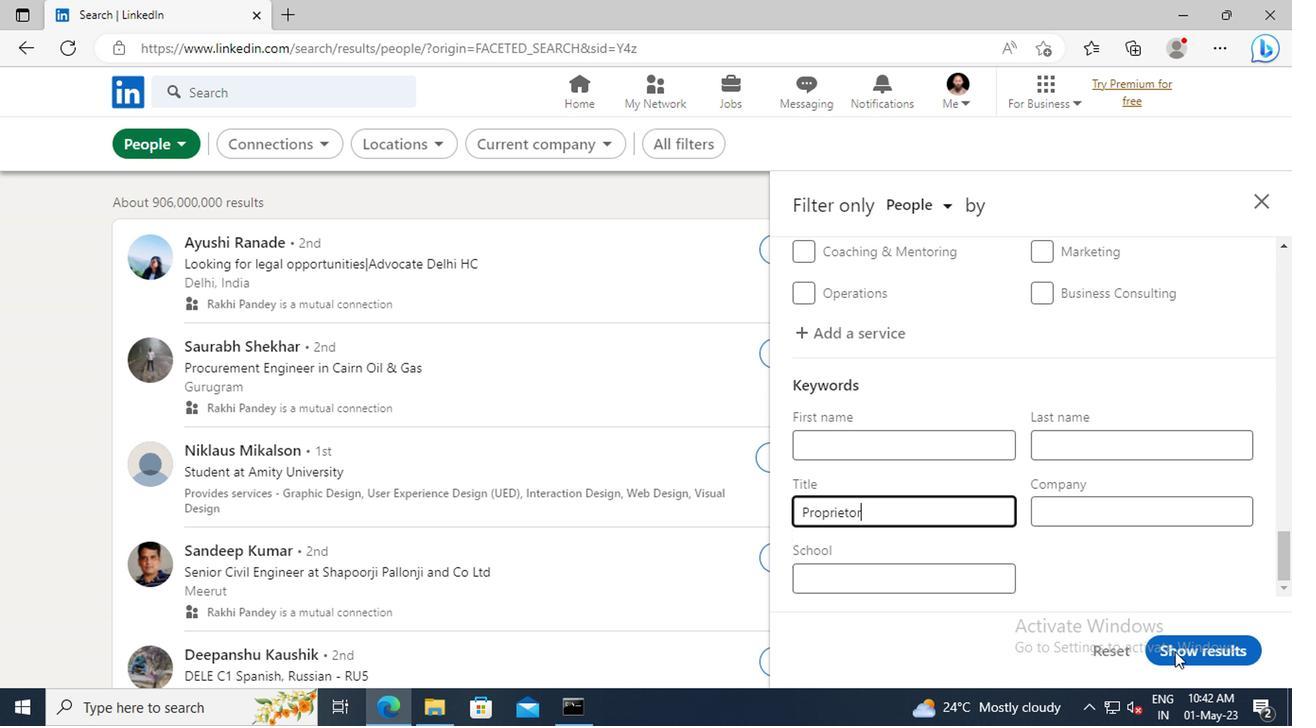 
Action: Mouse moved to (1175, 653)
Screenshot: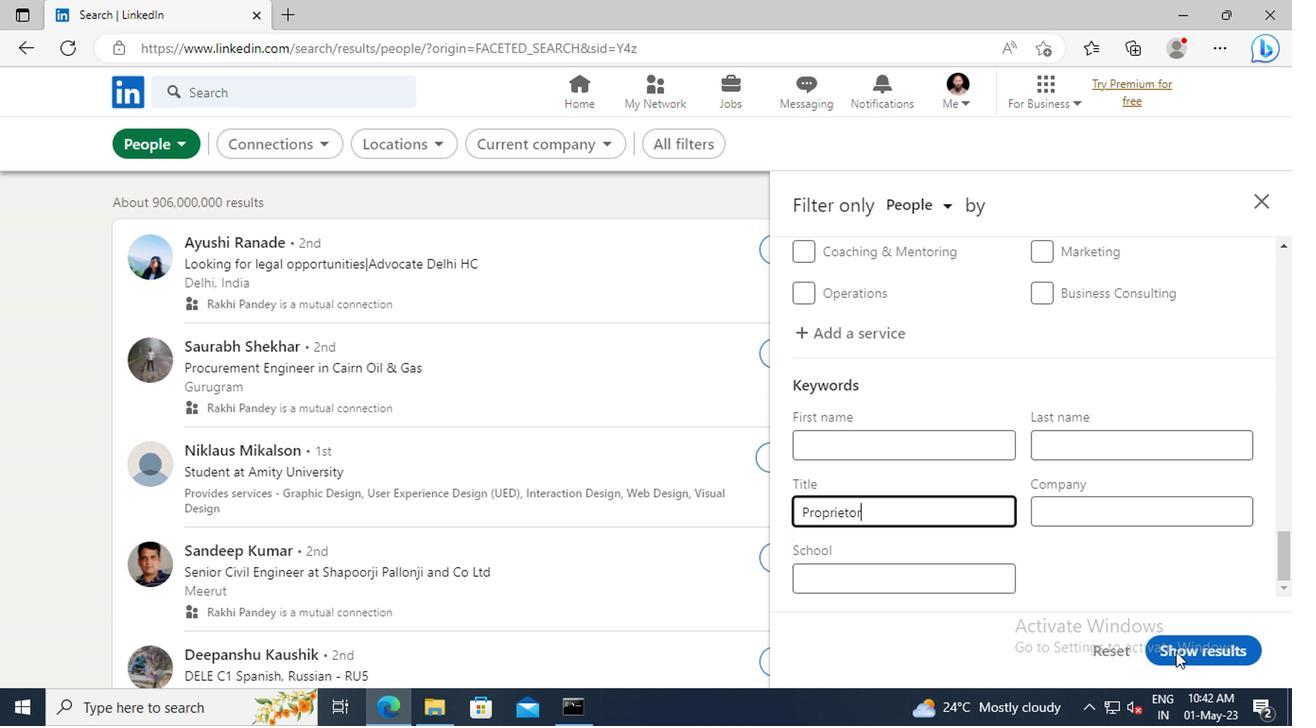 
